 Task: Find connections with filter location Kalamnūri with filter topic #Jobhunterswith filter profile language Spanish with filter current company Siemens Healthineers with filter school Gargi College with filter industry Natural Gas Extraction with filter service category Financial Analysis with filter keywords title Medical Researcher
Action: Mouse moved to (169, 276)
Screenshot: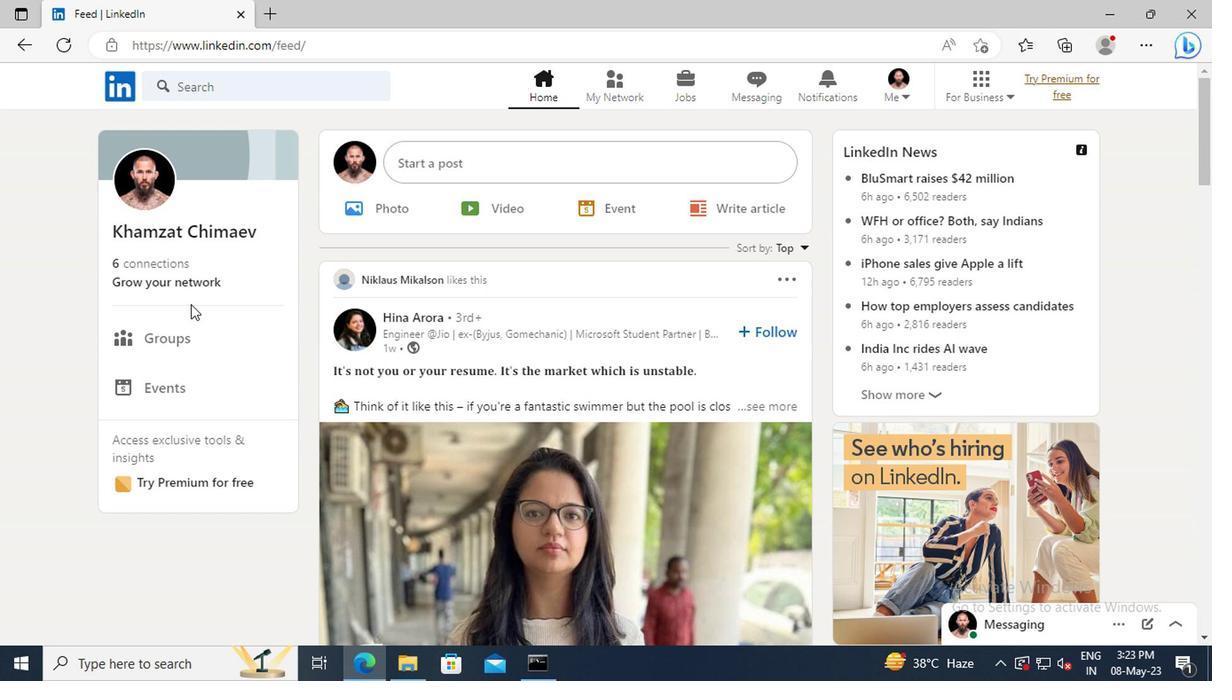 
Action: Mouse pressed left at (169, 276)
Screenshot: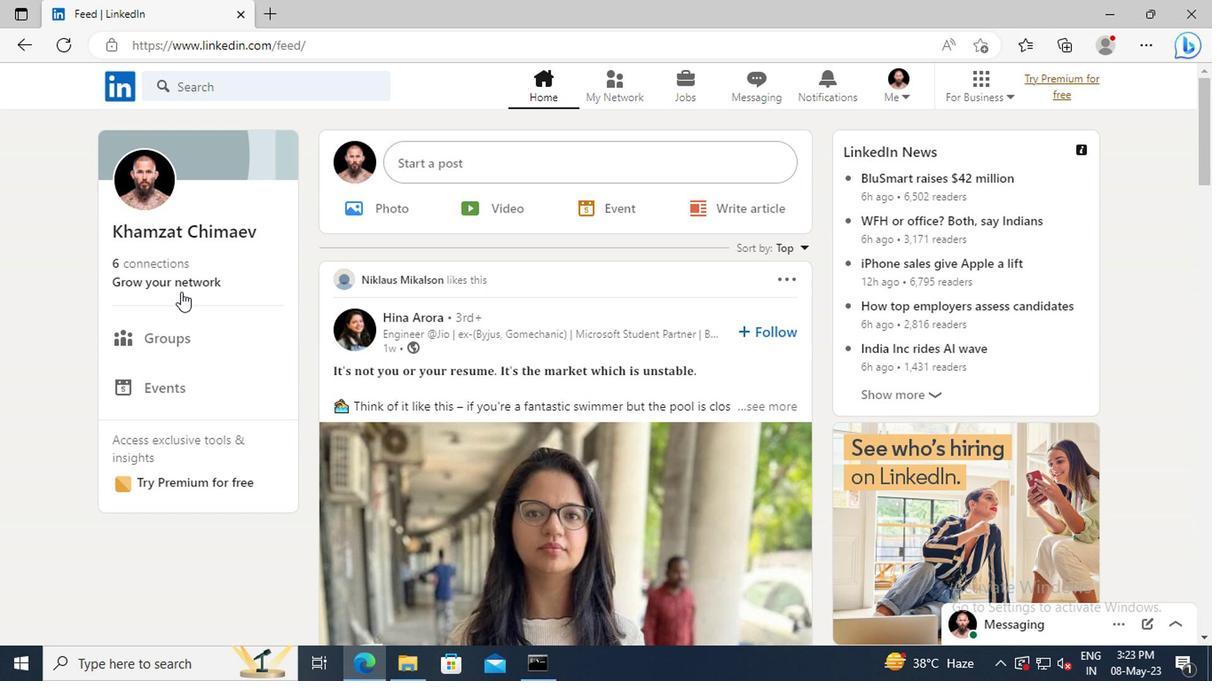 
Action: Mouse moved to (191, 180)
Screenshot: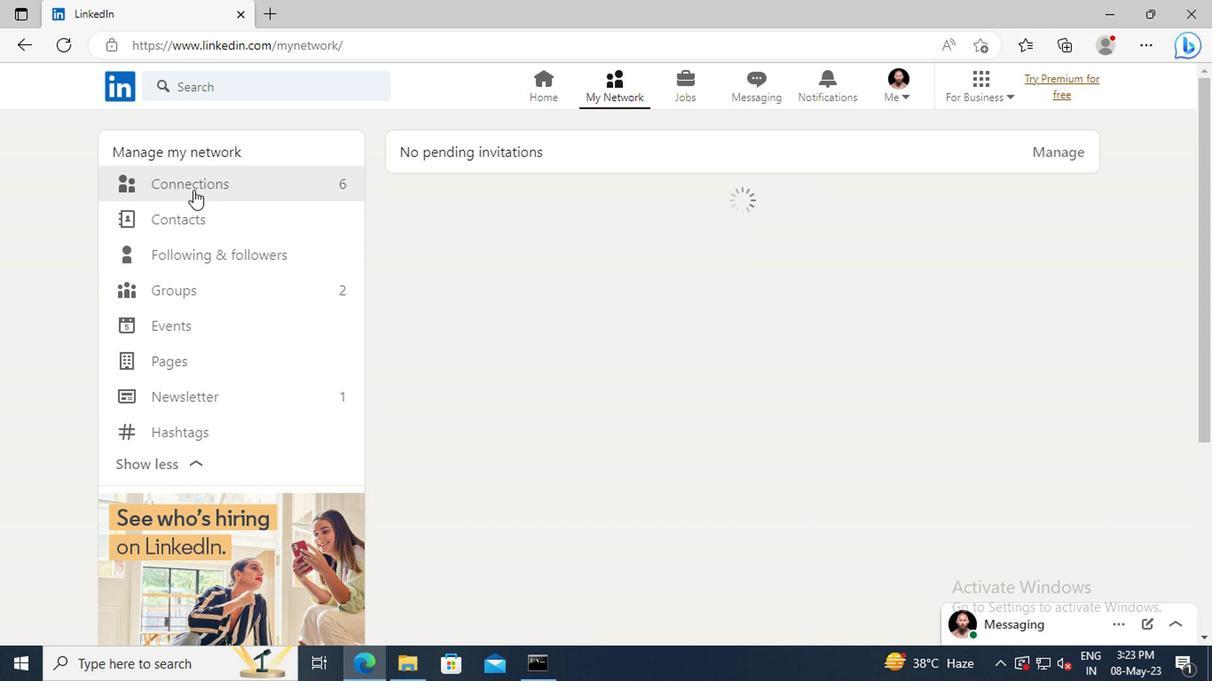 
Action: Mouse pressed left at (191, 180)
Screenshot: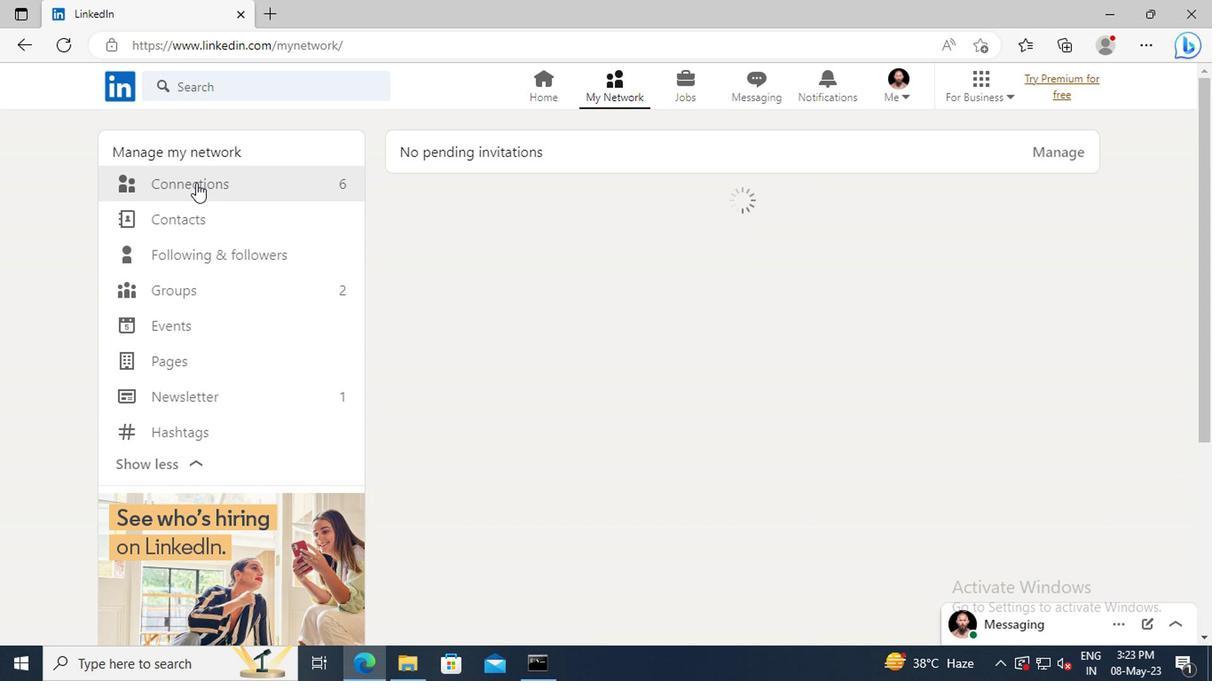 
Action: Mouse moved to (708, 189)
Screenshot: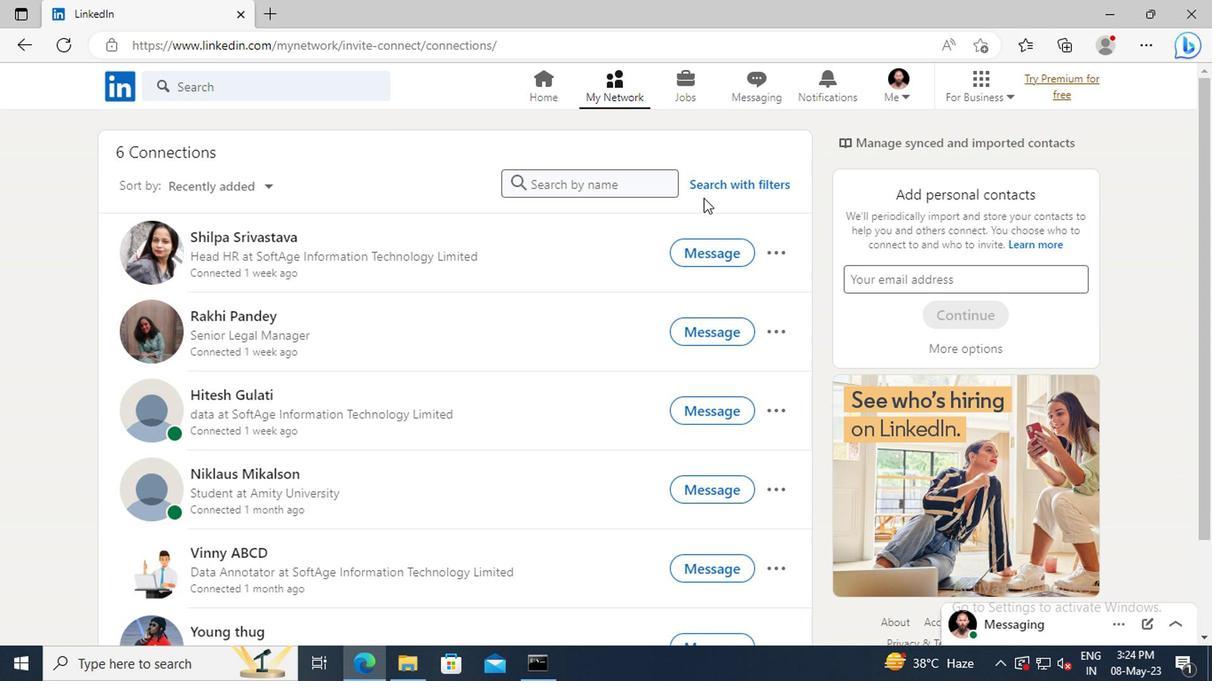 
Action: Mouse pressed left at (708, 189)
Screenshot: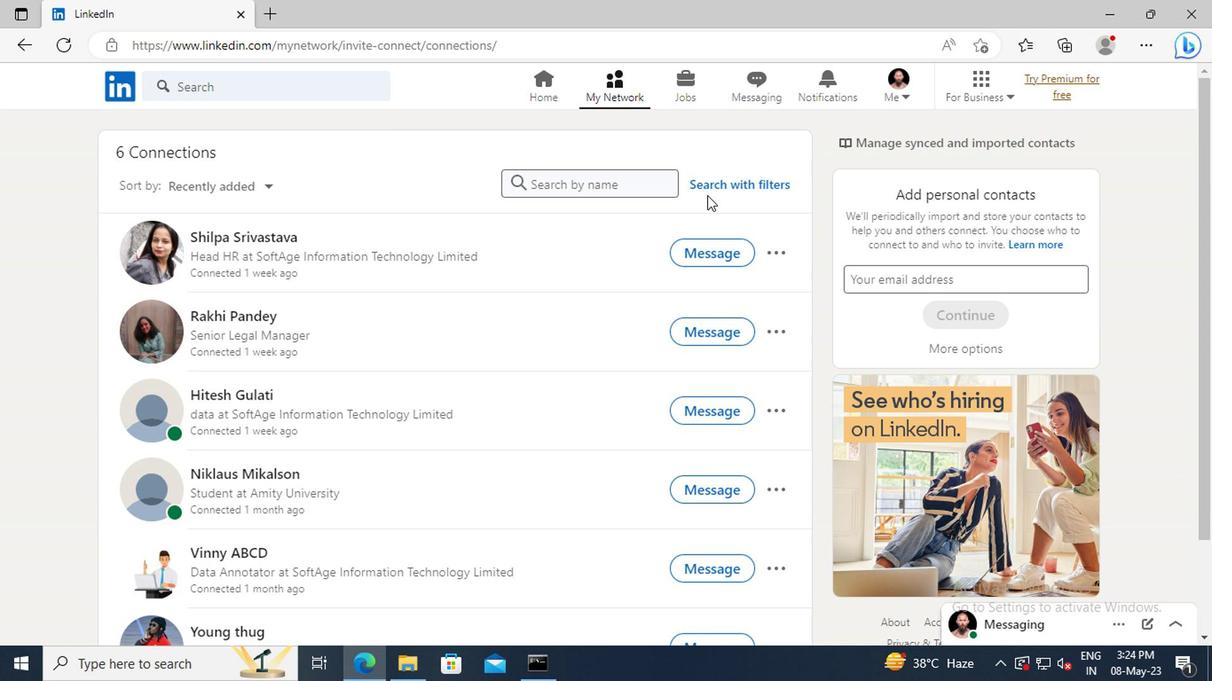 
Action: Mouse moved to (672, 135)
Screenshot: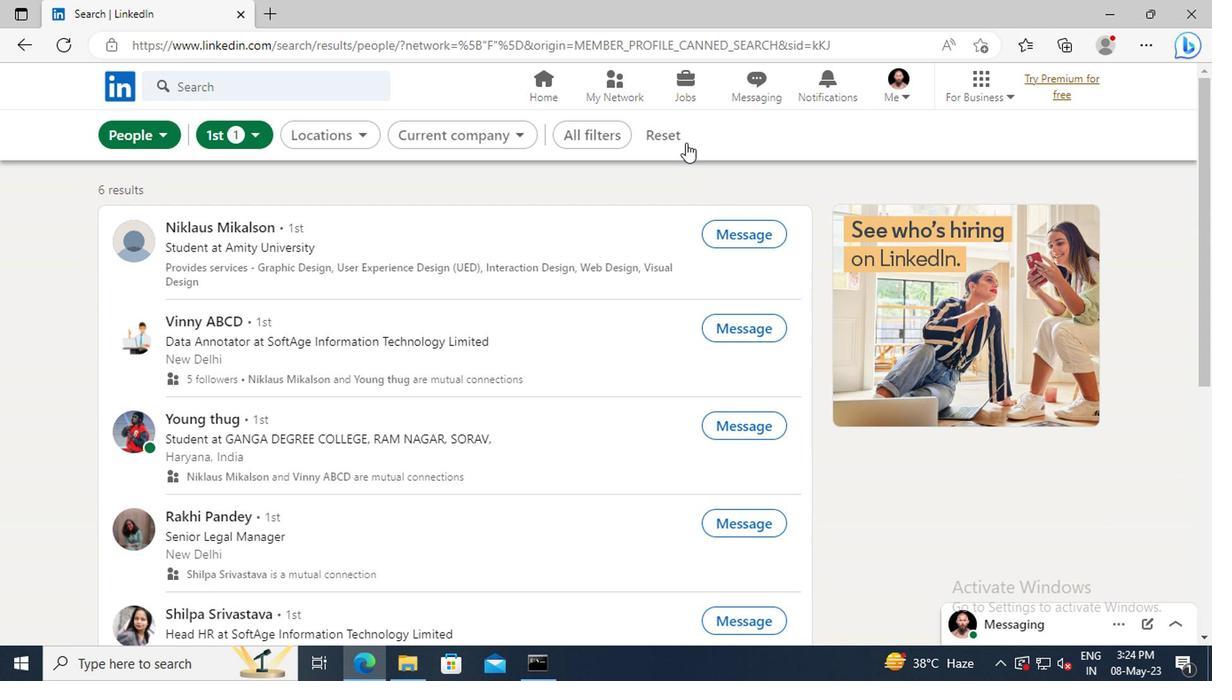 
Action: Mouse pressed left at (672, 135)
Screenshot: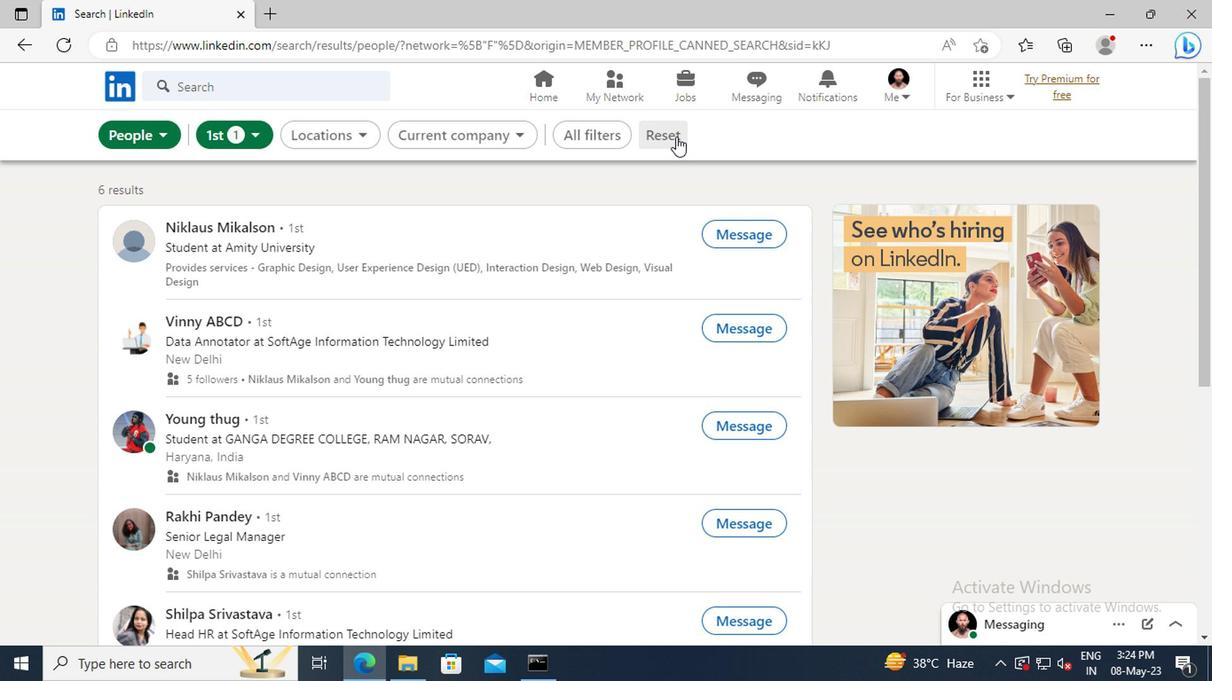 
Action: Mouse moved to (637, 135)
Screenshot: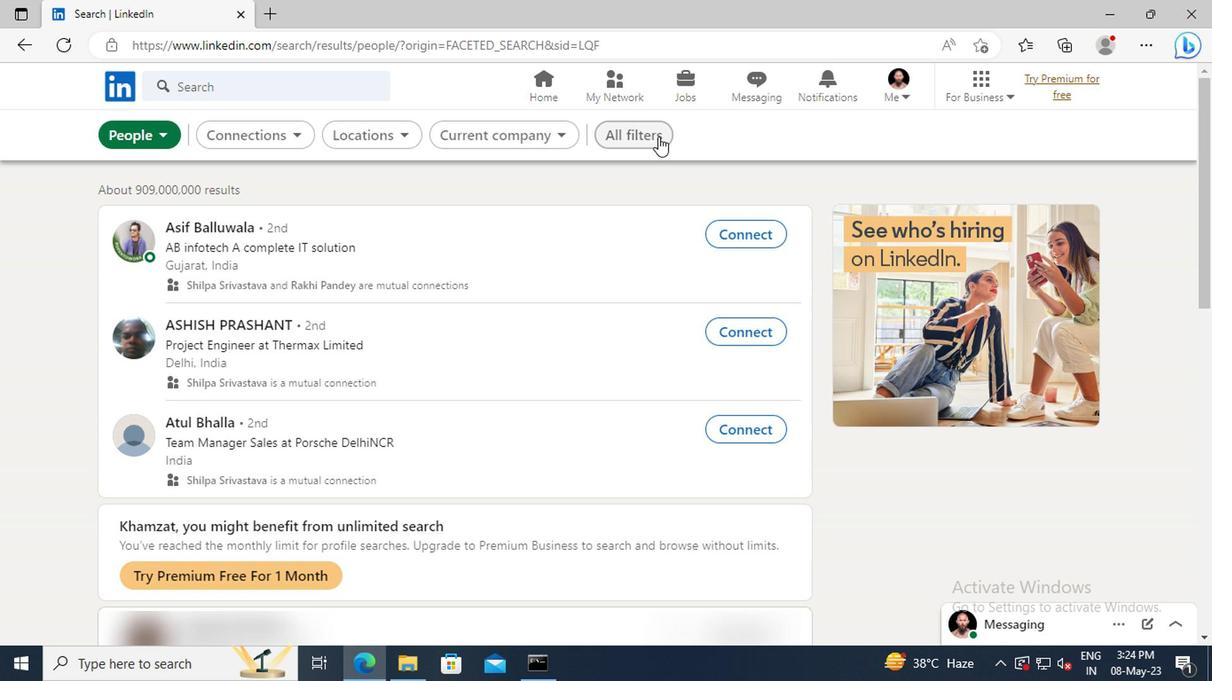 
Action: Mouse pressed left at (637, 135)
Screenshot: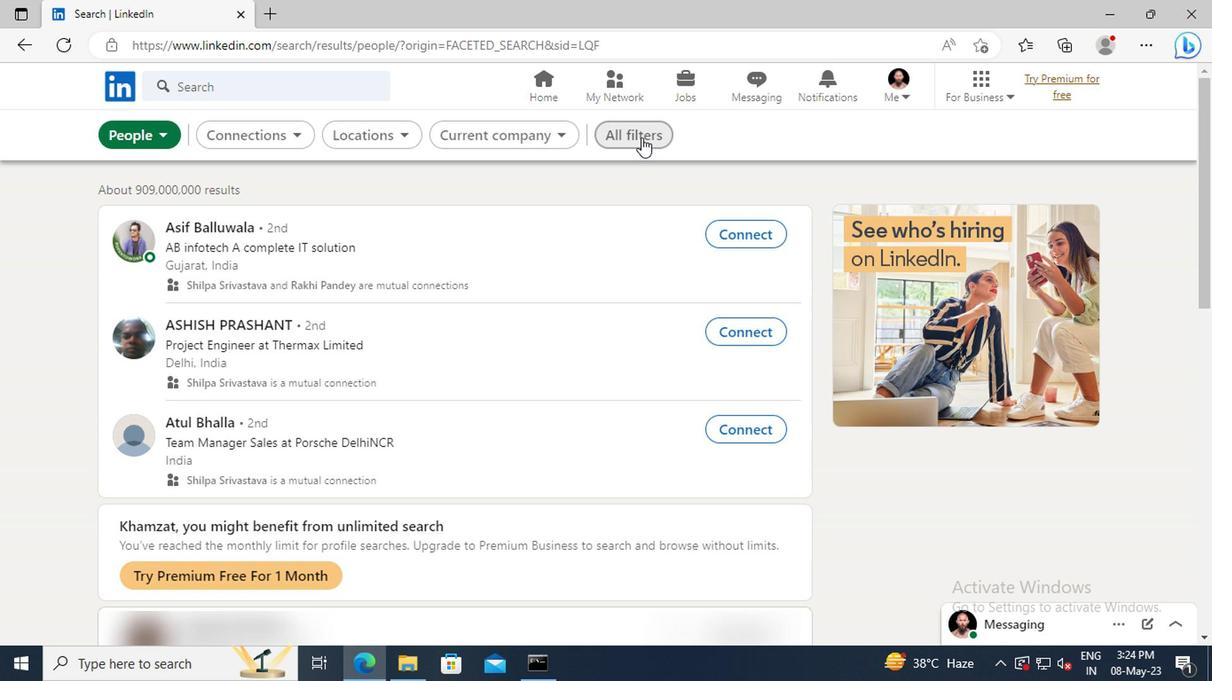 
Action: Mouse moved to (1002, 339)
Screenshot: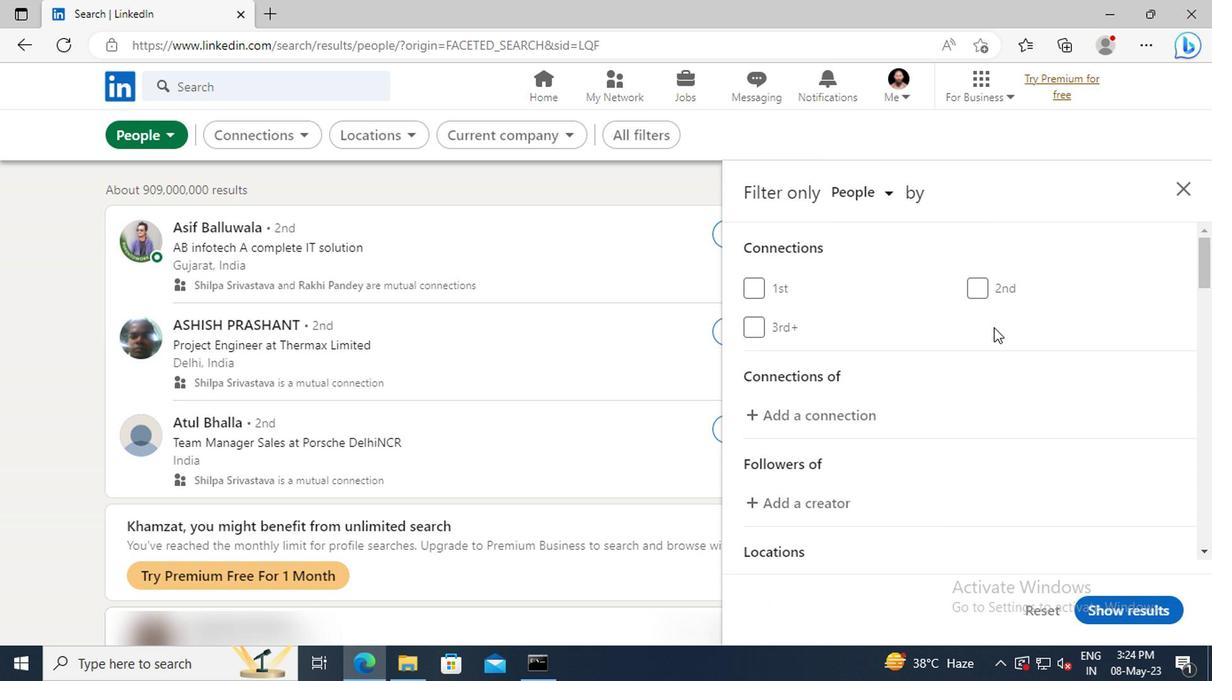 
Action: Mouse scrolled (1002, 337) with delta (0, -1)
Screenshot: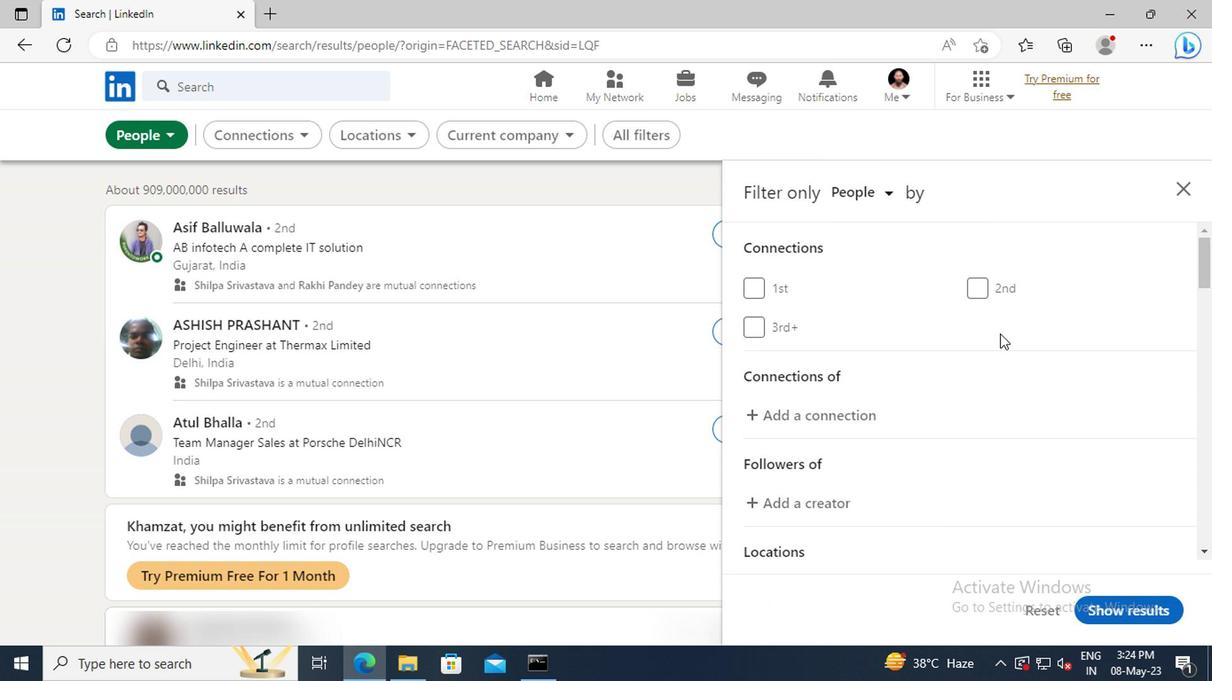 
Action: Mouse moved to (1005, 341)
Screenshot: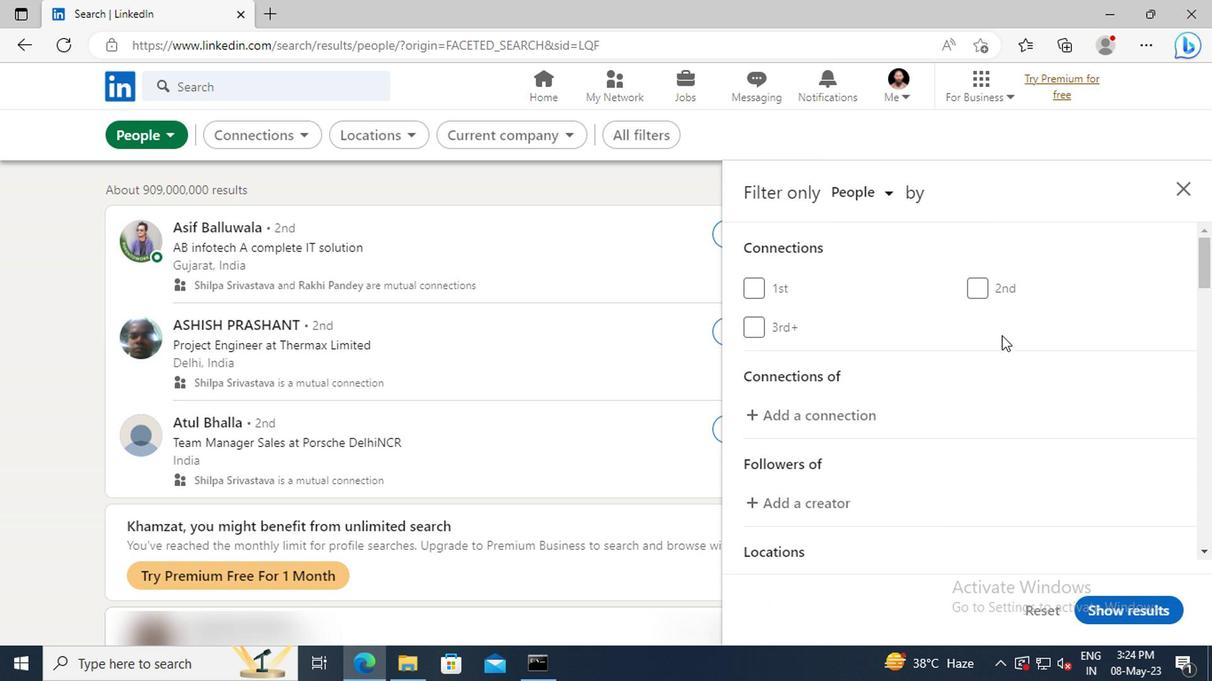 
Action: Mouse scrolled (1005, 340) with delta (0, 0)
Screenshot: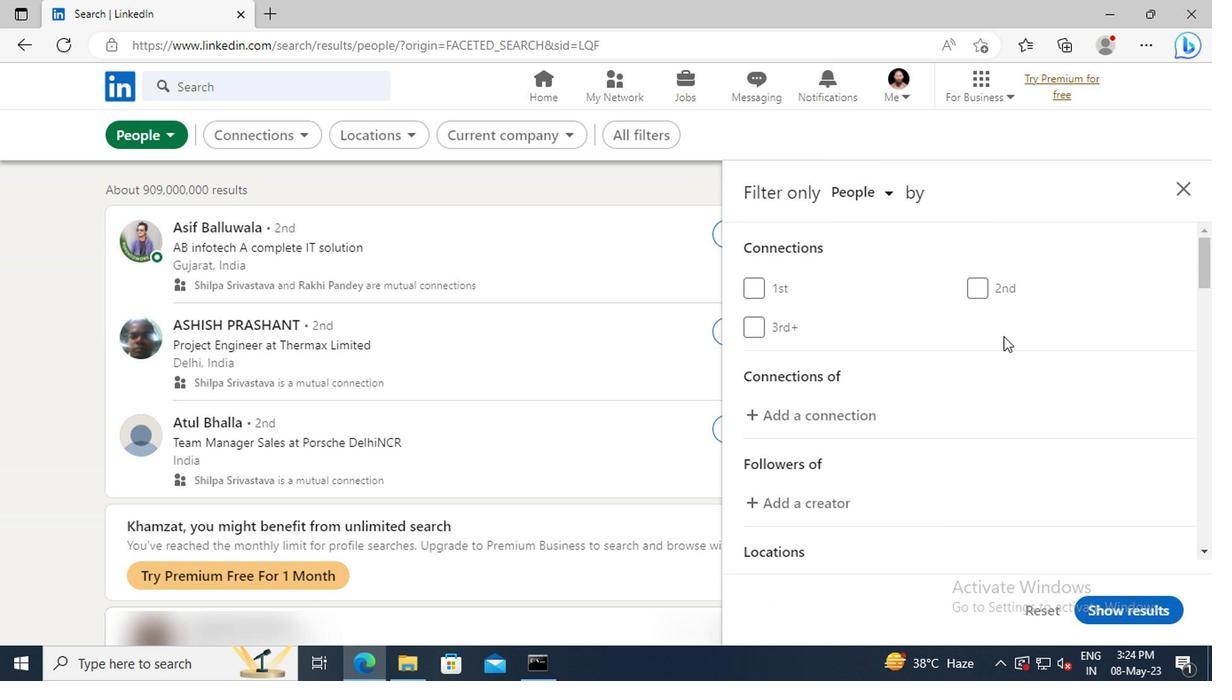 
Action: Mouse scrolled (1005, 340) with delta (0, 0)
Screenshot: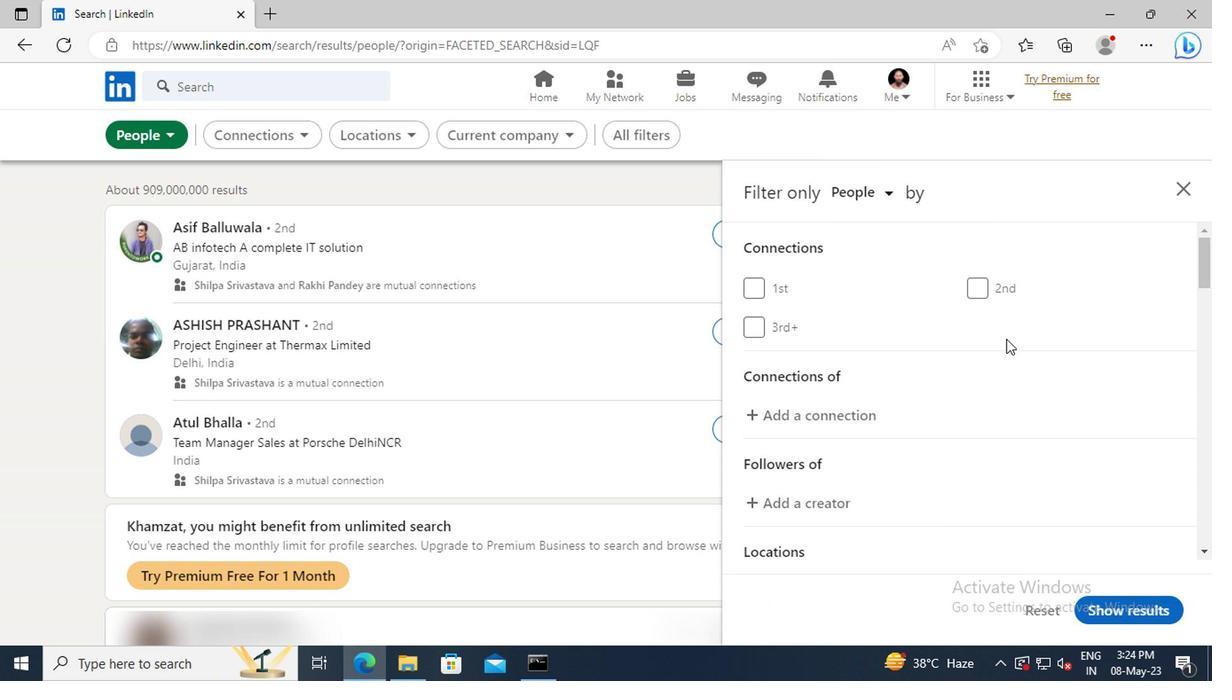 
Action: Mouse scrolled (1005, 340) with delta (0, 0)
Screenshot: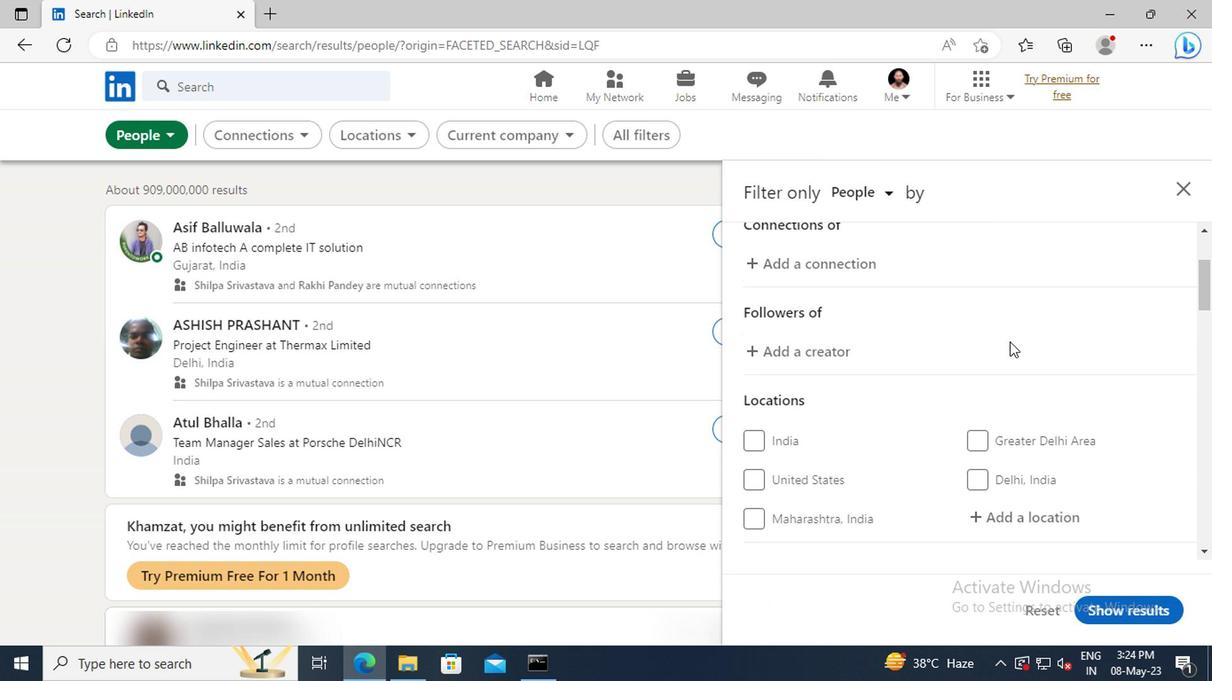 
Action: Mouse scrolled (1005, 340) with delta (0, 0)
Screenshot: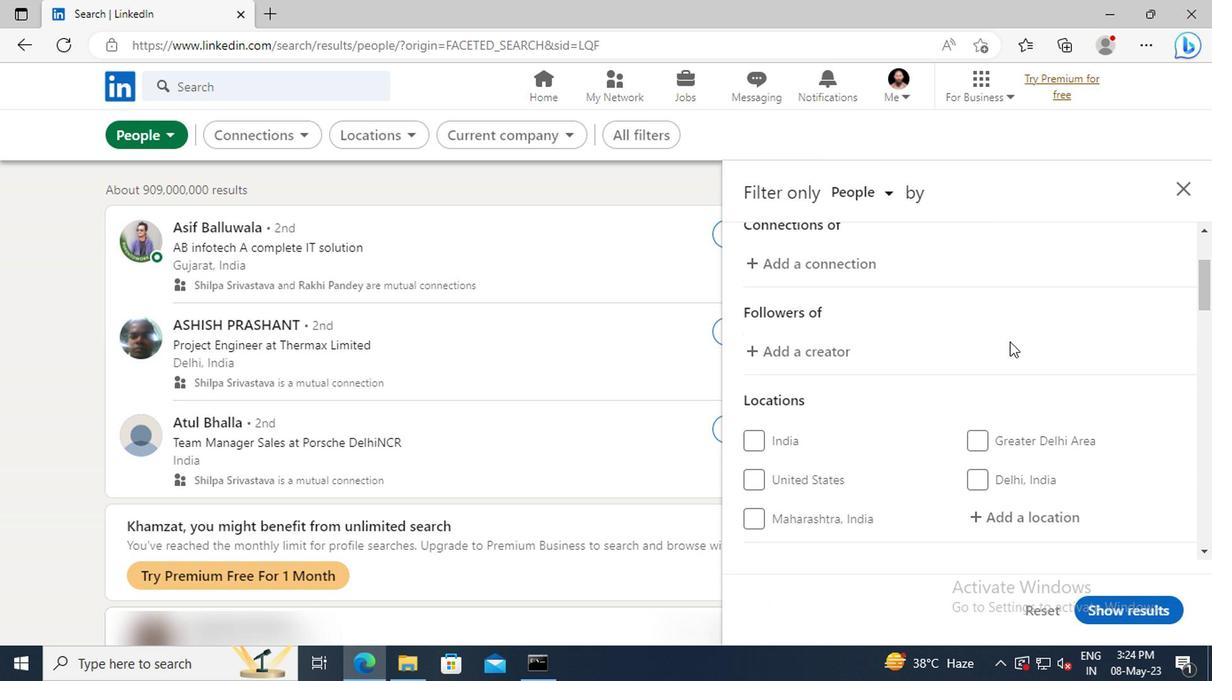 
Action: Mouse moved to (1005, 416)
Screenshot: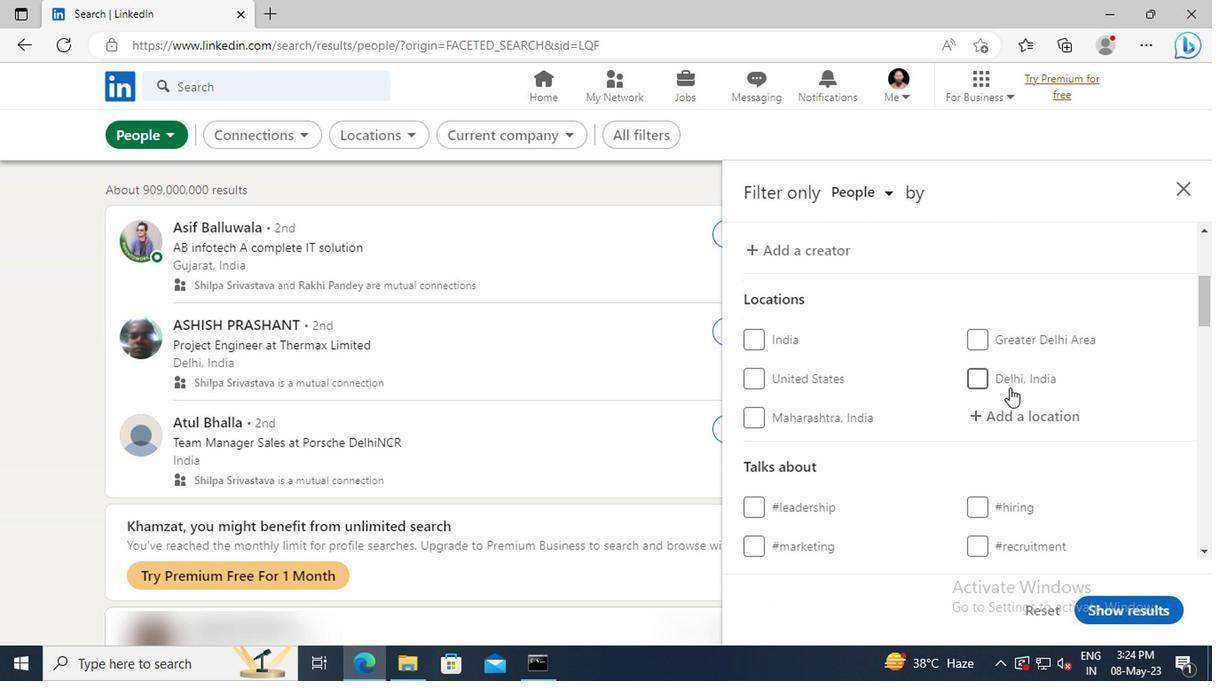 
Action: Mouse pressed left at (1005, 416)
Screenshot: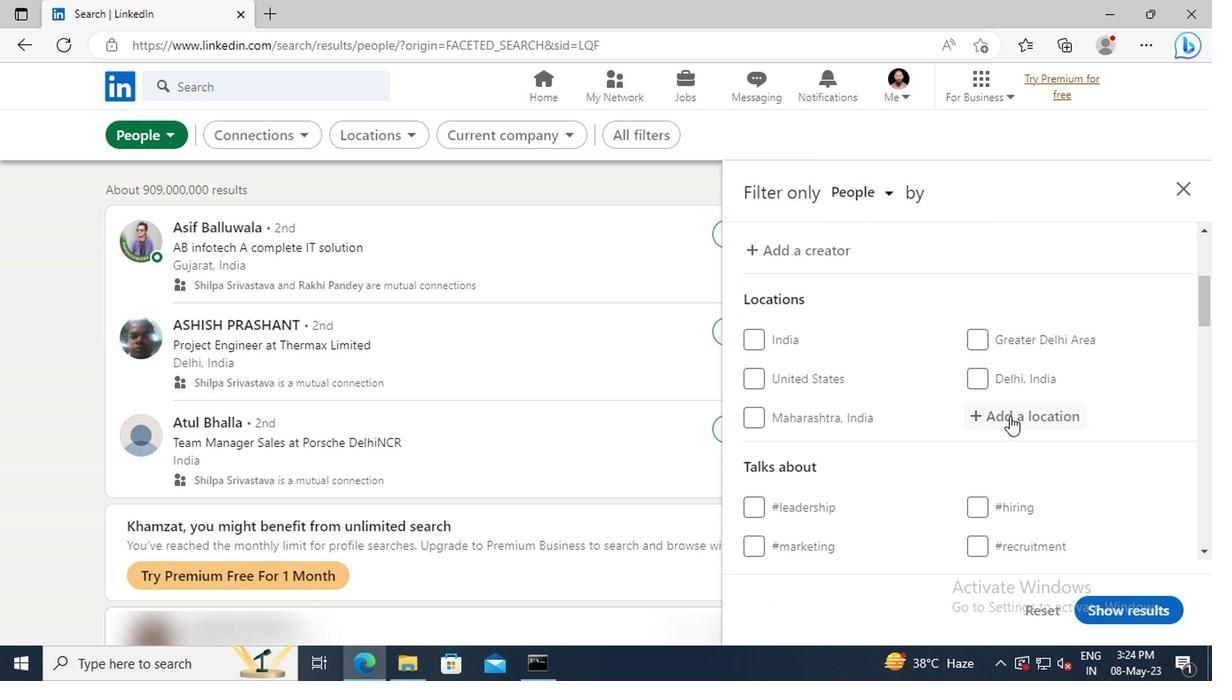 
Action: Mouse moved to (1005, 417)
Screenshot: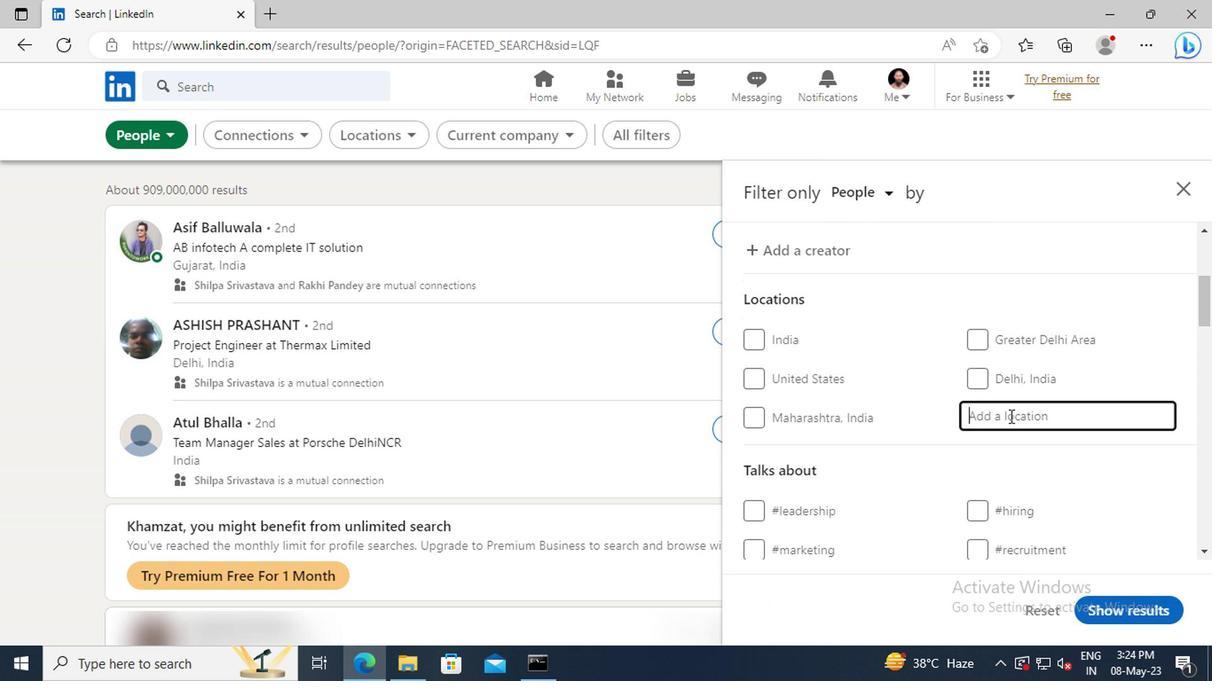 
Action: Key pressed <Key.shift>KALAMNURI
Screenshot: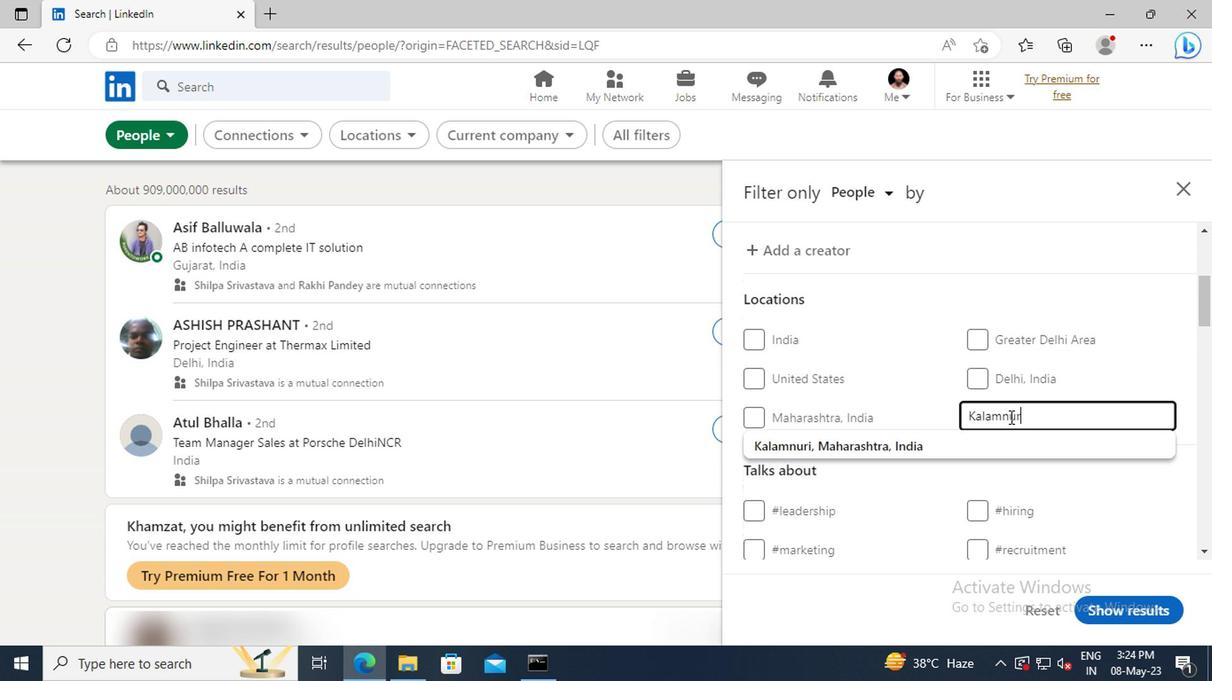 
Action: Mouse moved to (1010, 442)
Screenshot: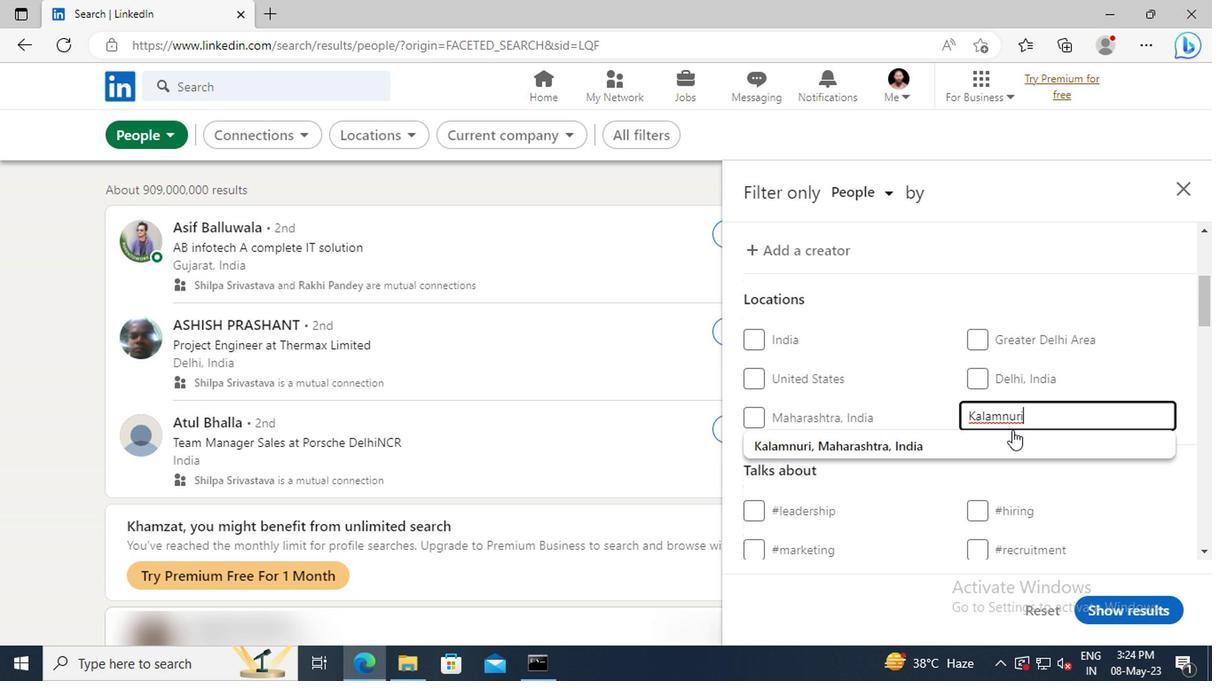 
Action: Mouse pressed left at (1010, 442)
Screenshot: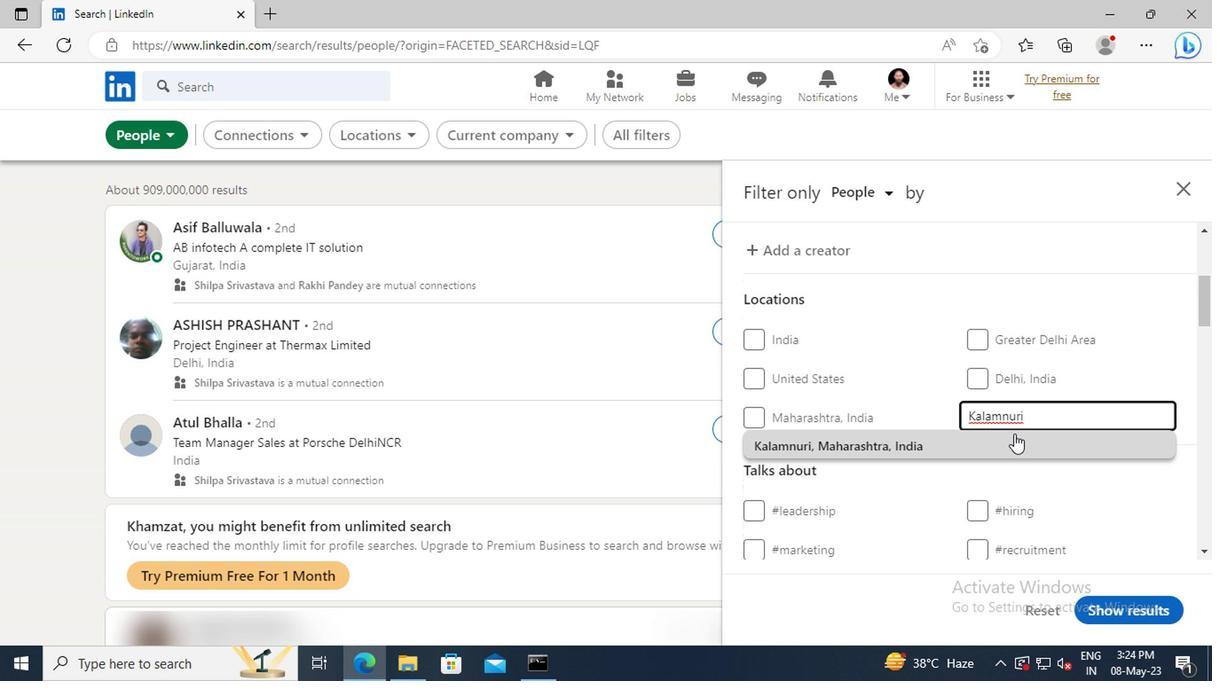 
Action: Mouse moved to (1011, 440)
Screenshot: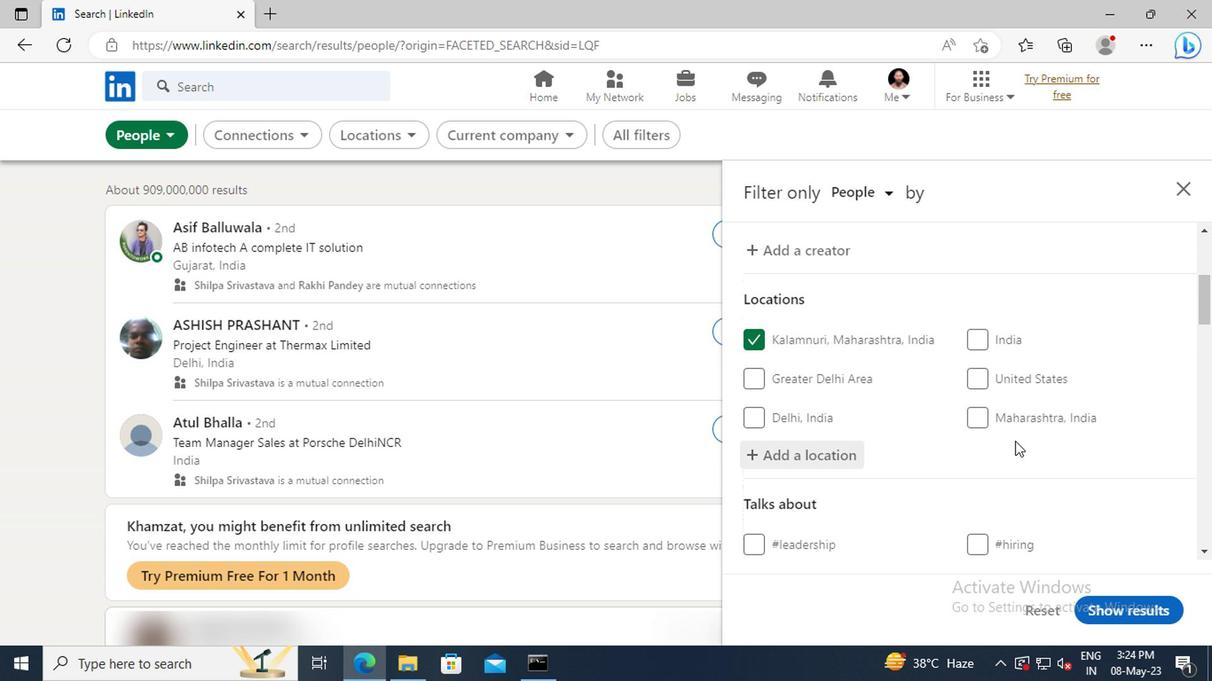 
Action: Mouse scrolled (1011, 440) with delta (0, 0)
Screenshot: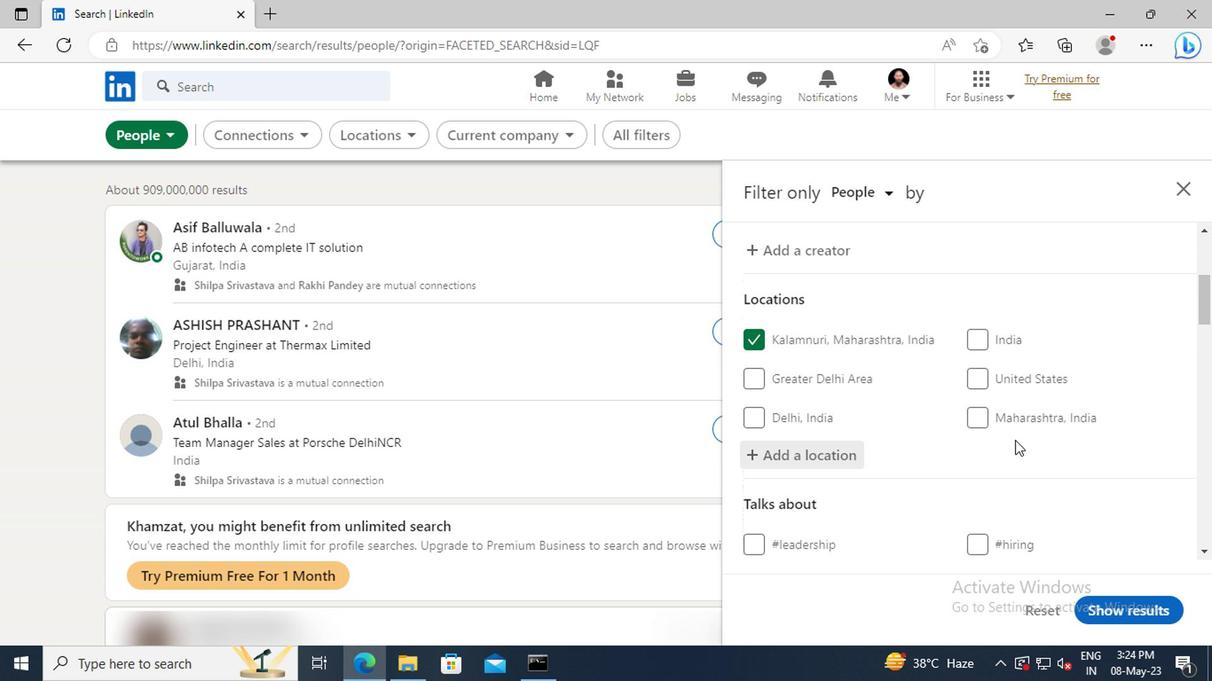 
Action: Mouse moved to (1012, 430)
Screenshot: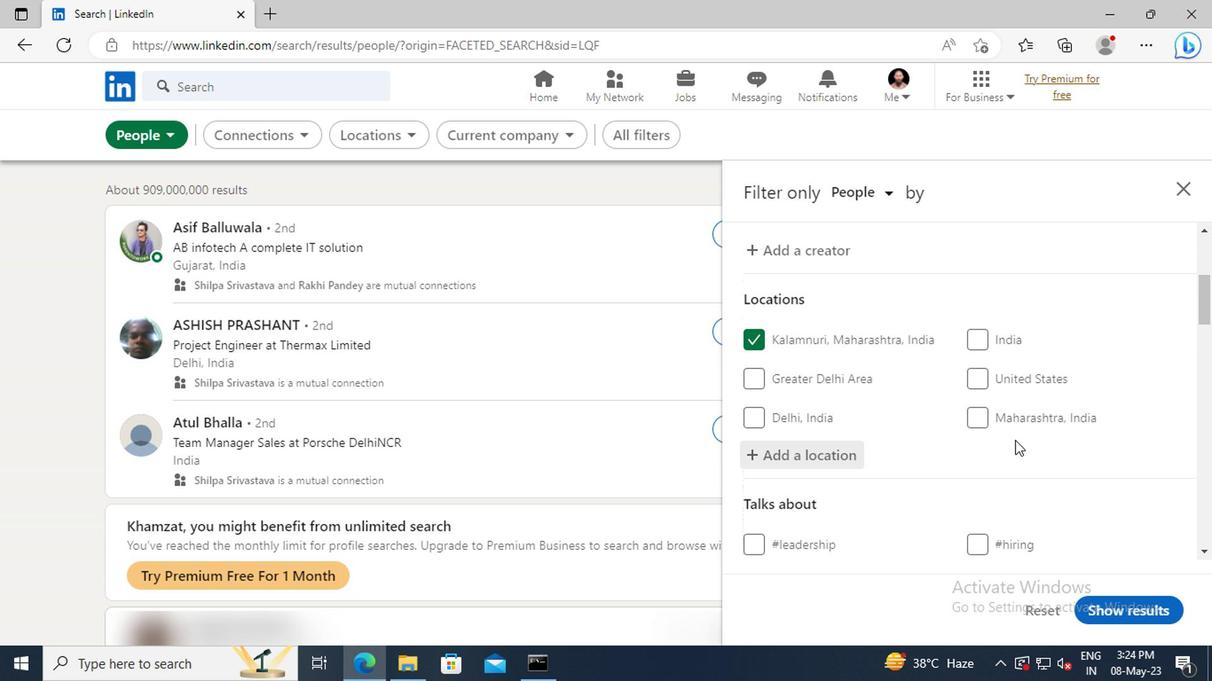
Action: Mouse scrolled (1012, 430) with delta (0, 0)
Screenshot: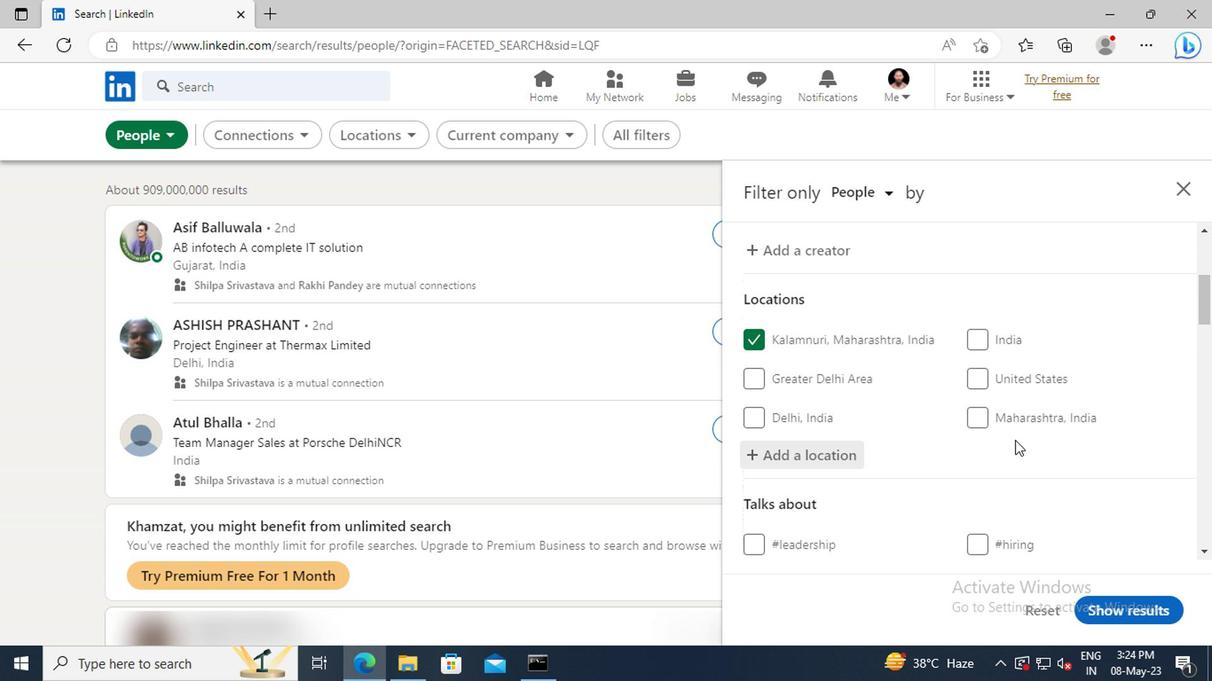 
Action: Mouse moved to (1004, 386)
Screenshot: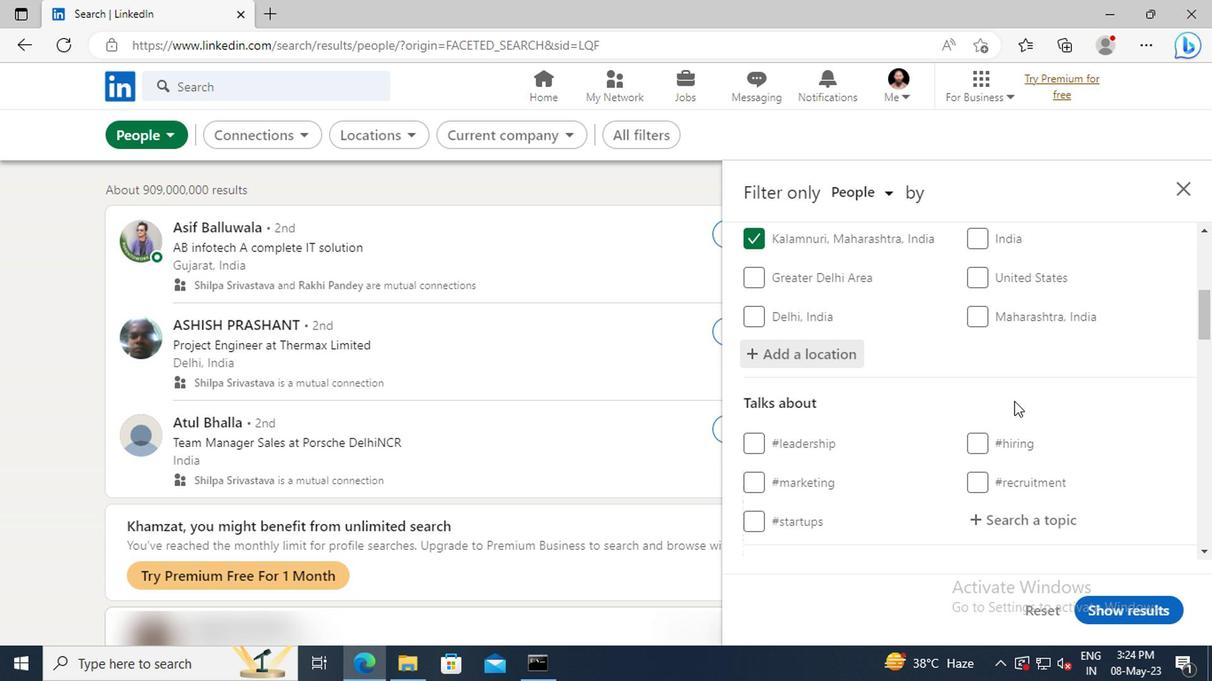 
Action: Mouse scrolled (1004, 385) with delta (0, -1)
Screenshot: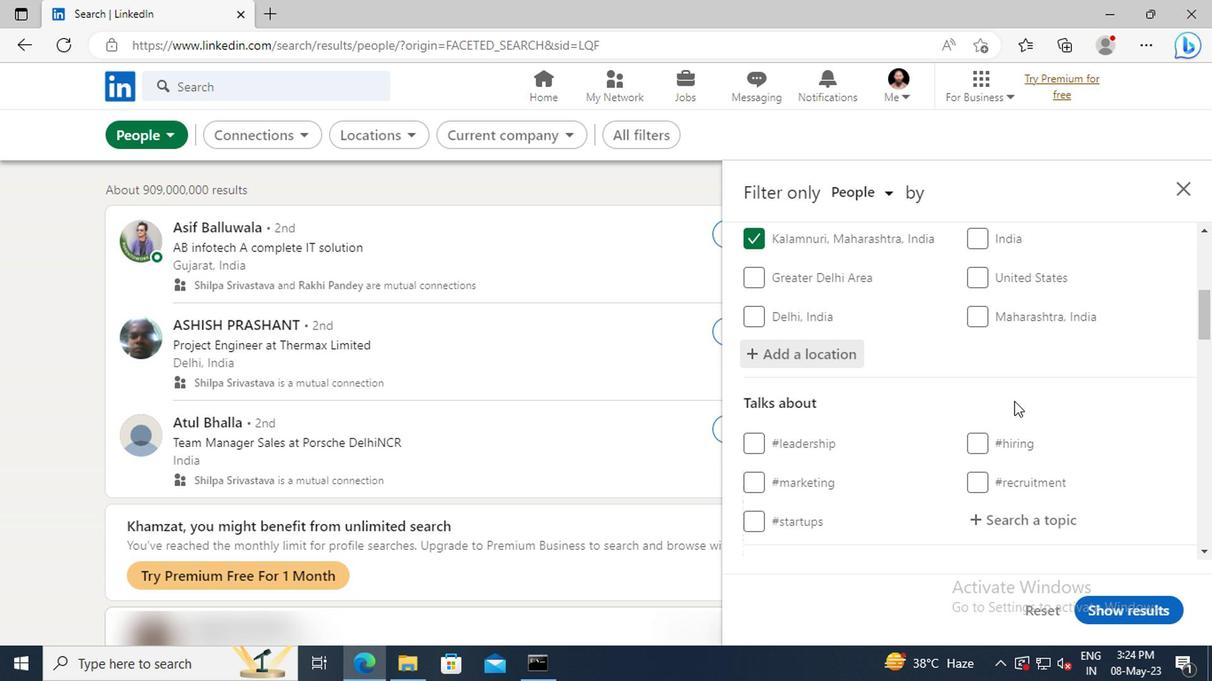 
Action: Mouse moved to (1003, 380)
Screenshot: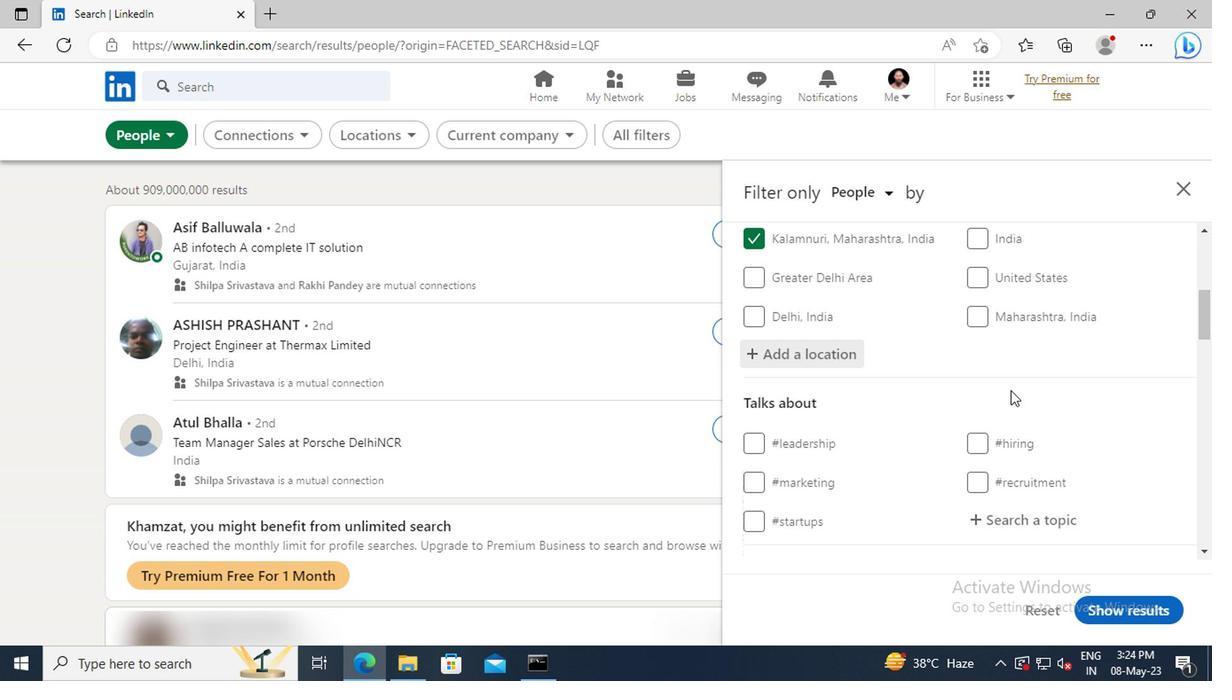 
Action: Mouse scrolled (1003, 378) with delta (0, -1)
Screenshot: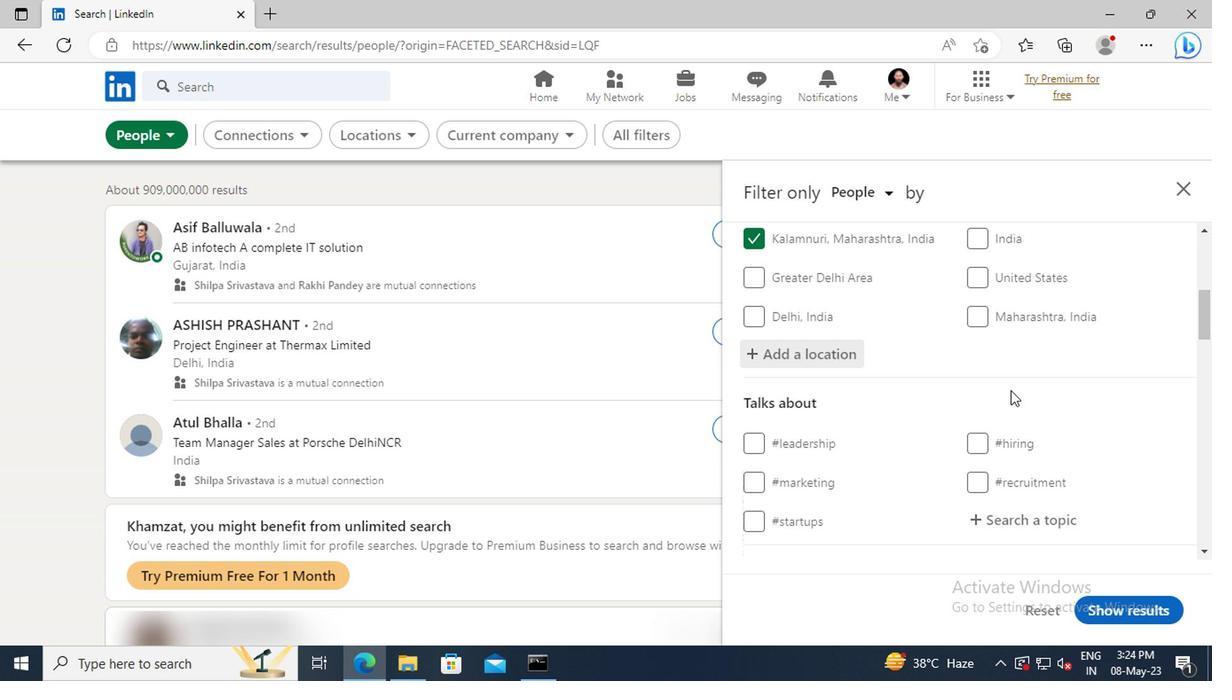 
Action: Mouse moved to (1003, 380)
Screenshot: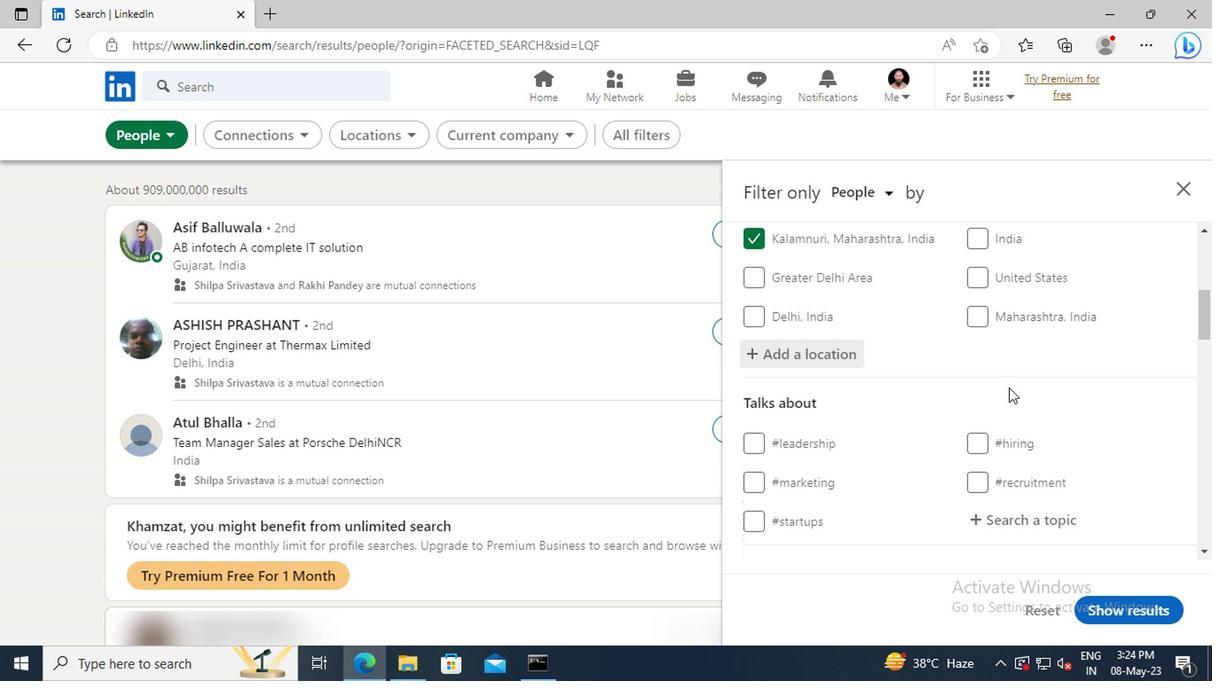 
Action: Mouse scrolled (1003, 378) with delta (0, -1)
Screenshot: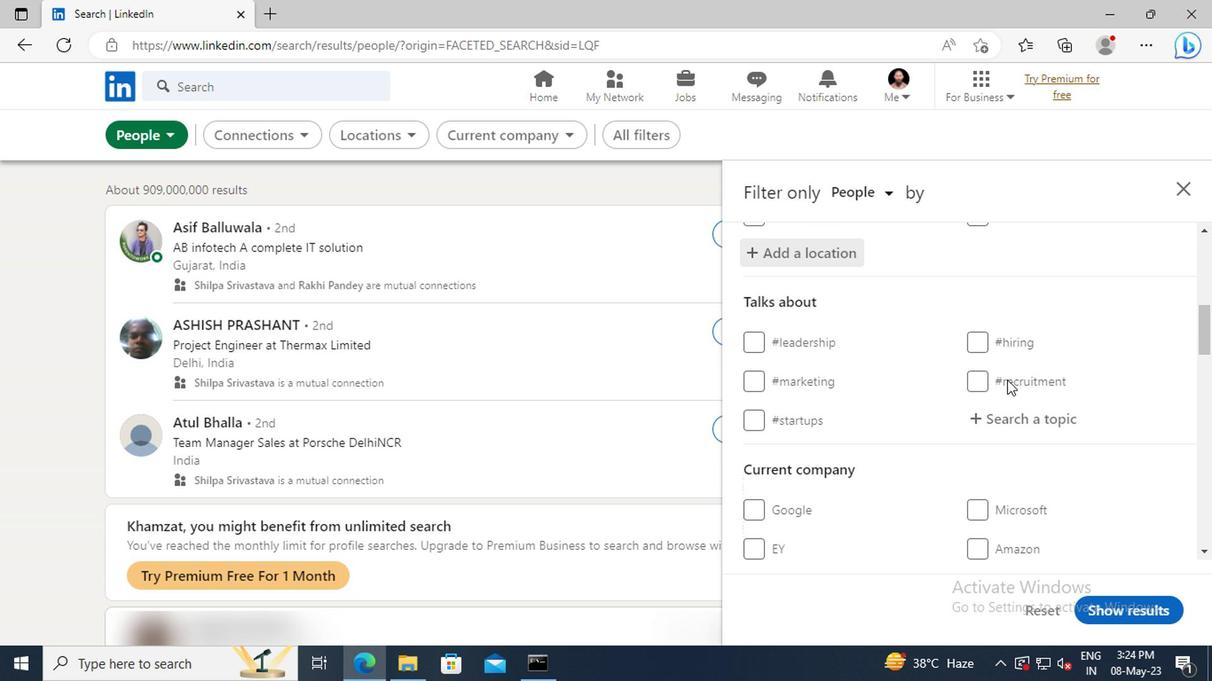 
Action: Mouse moved to (1005, 378)
Screenshot: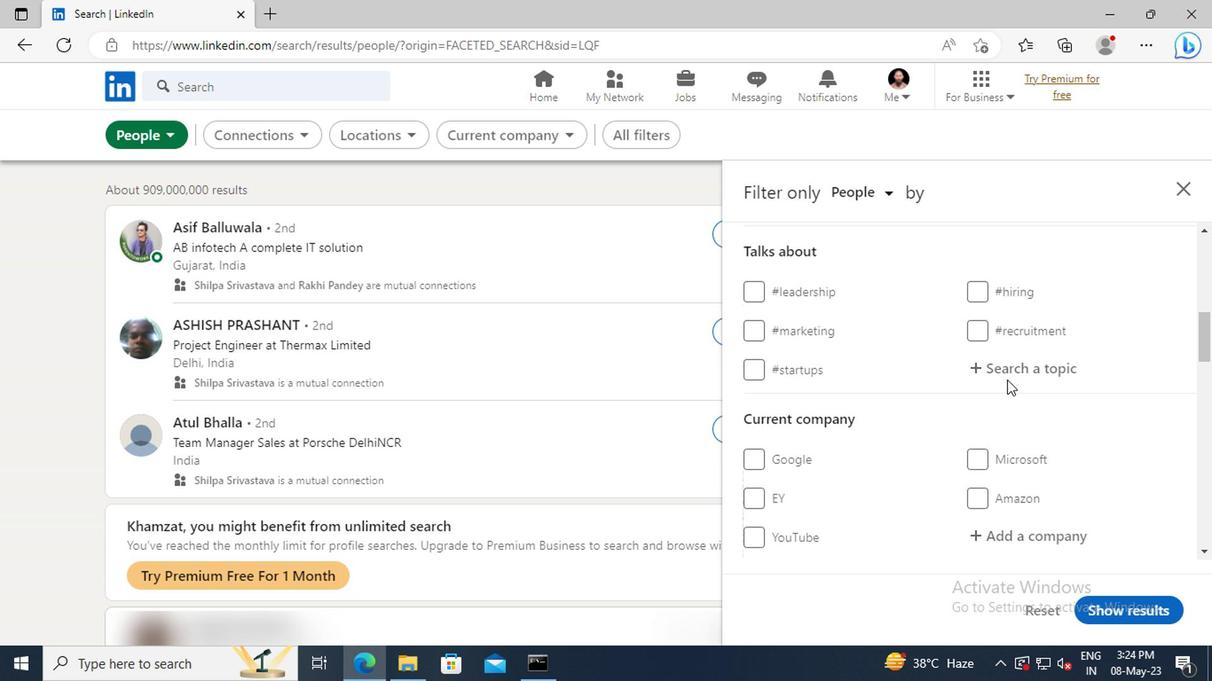 
Action: Mouse pressed left at (1005, 378)
Screenshot: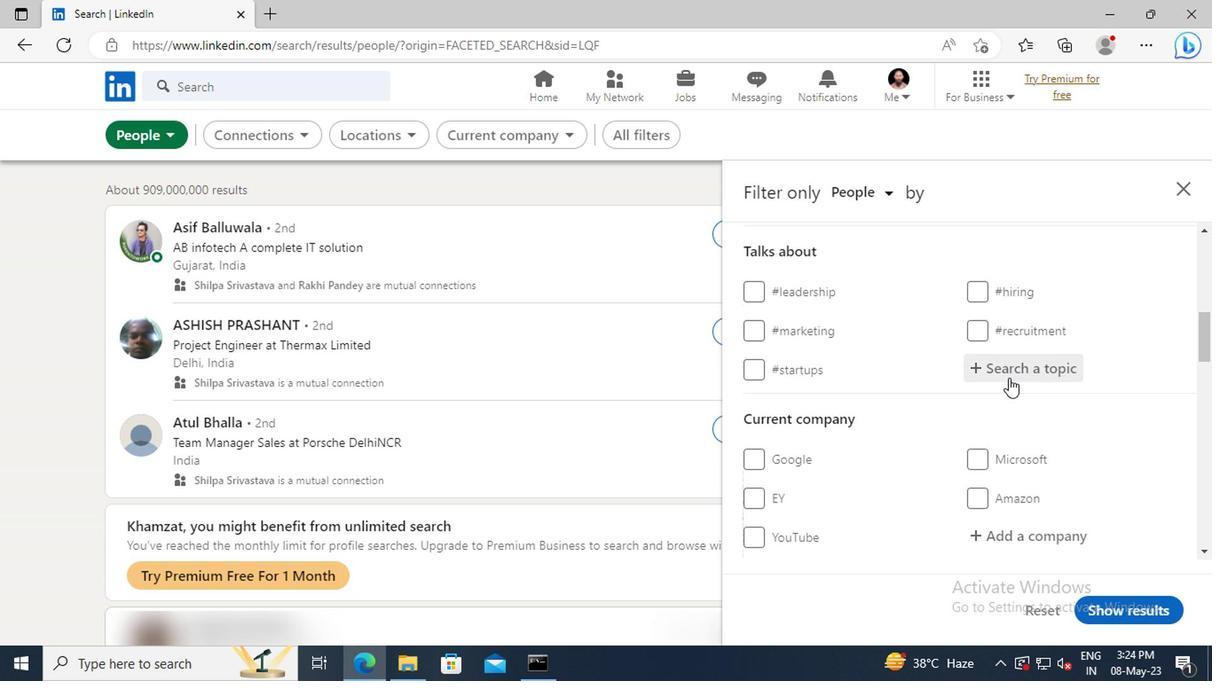 
Action: Mouse moved to (1005, 377)
Screenshot: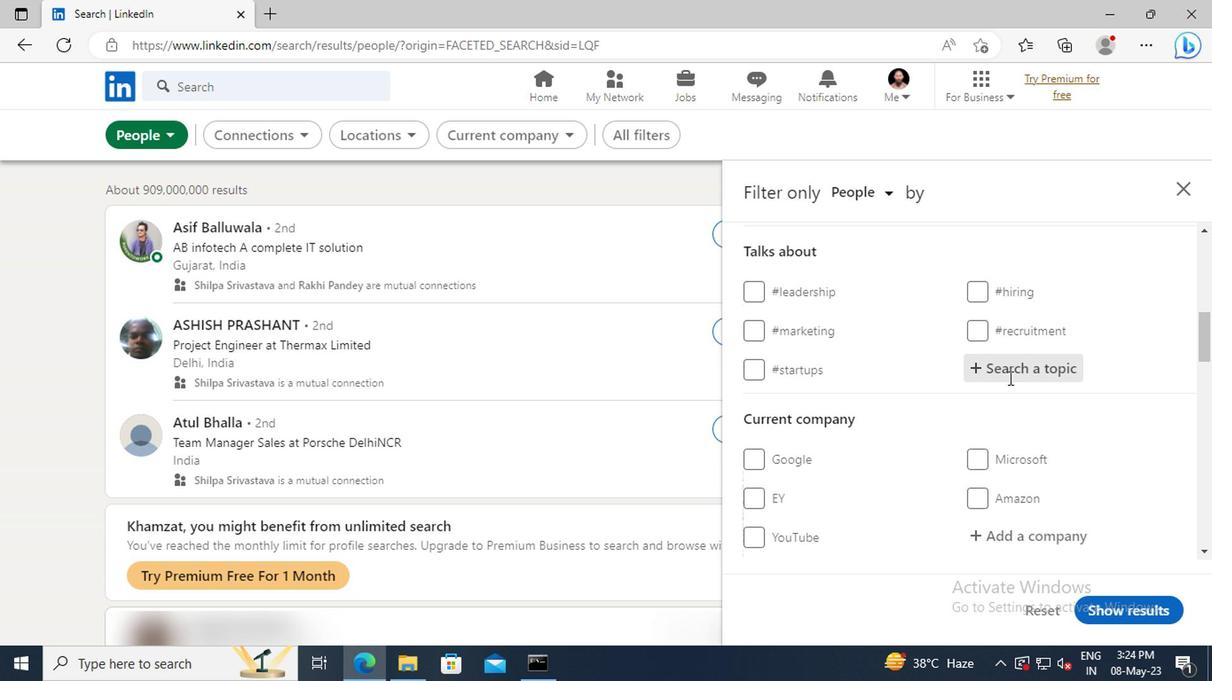 
Action: Key pressed <Key.shift>JOBHUNTER
Screenshot: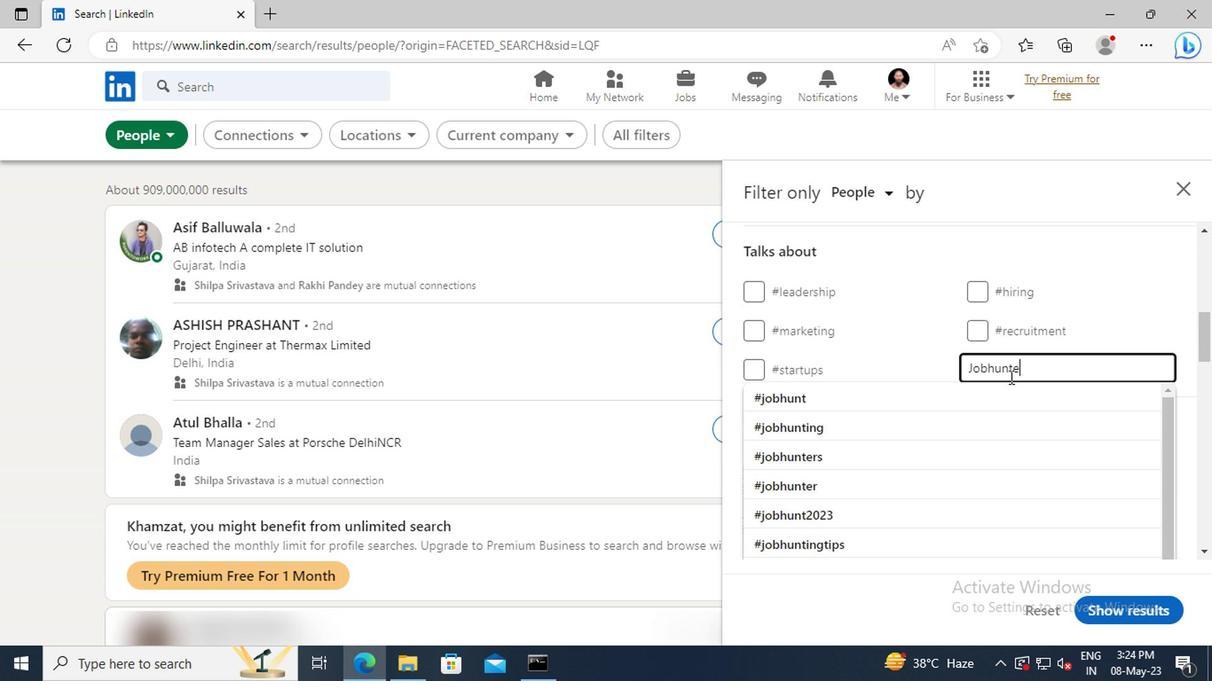 
Action: Mouse moved to (1007, 390)
Screenshot: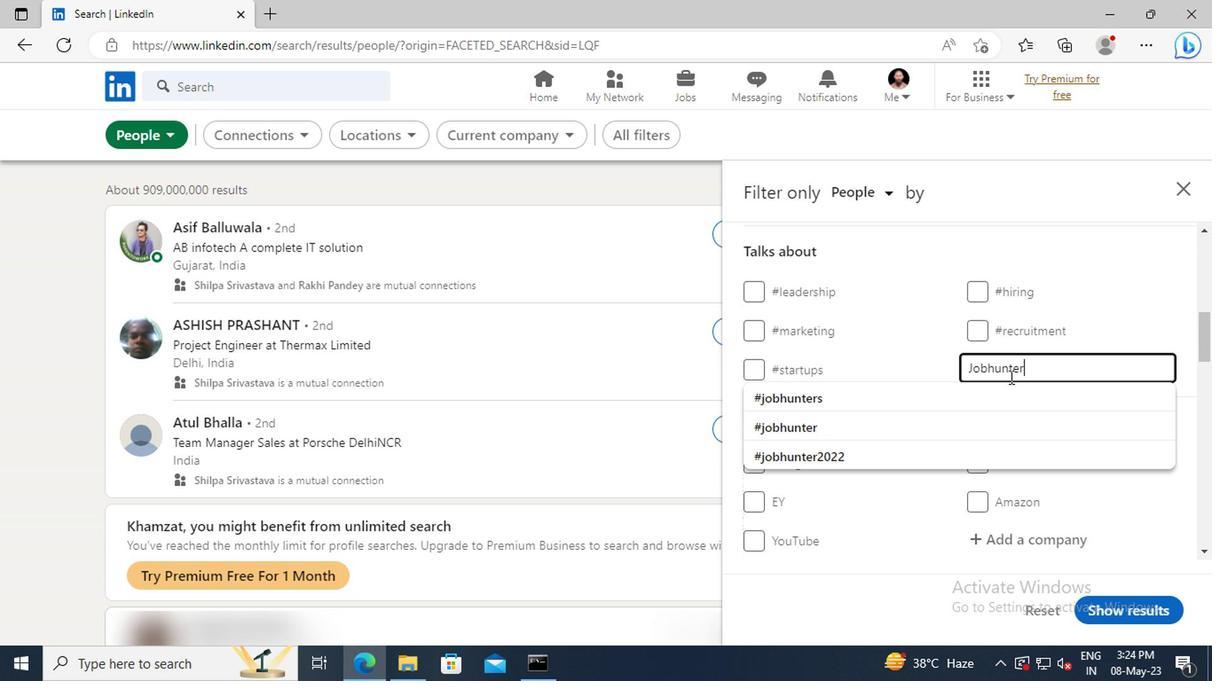
Action: Mouse pressed left at (1007, 390)
Screenshot: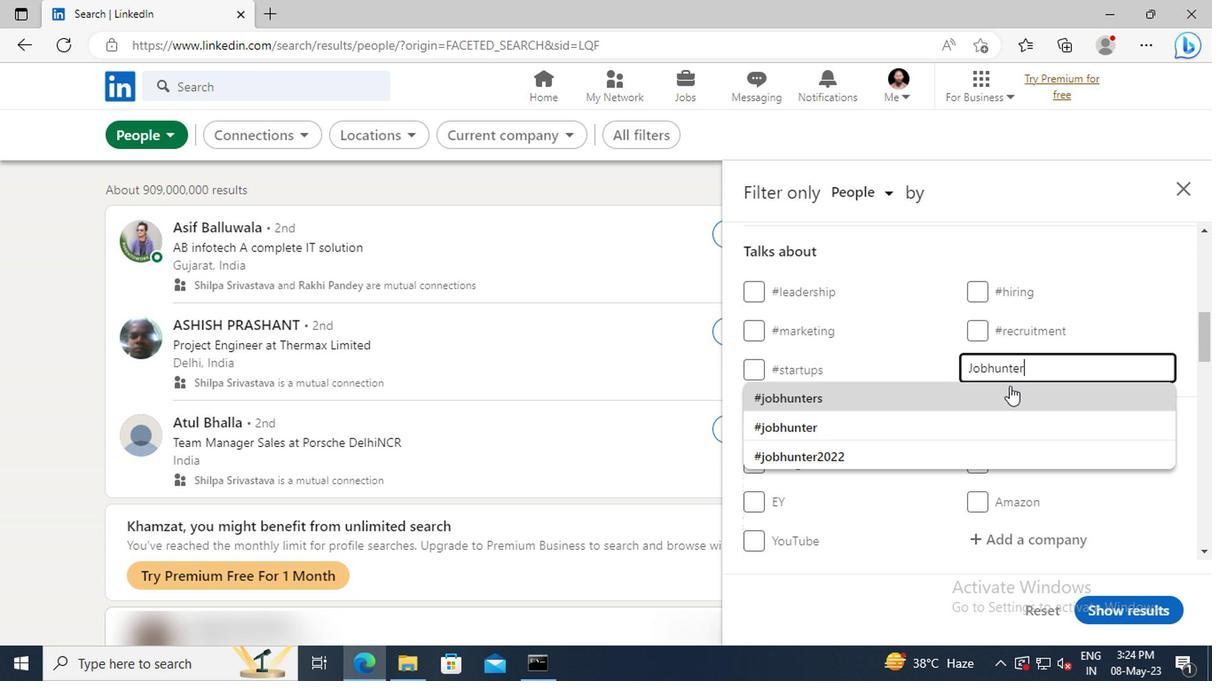 
Action: Mouse moved to (1007, 391)
Screenshot: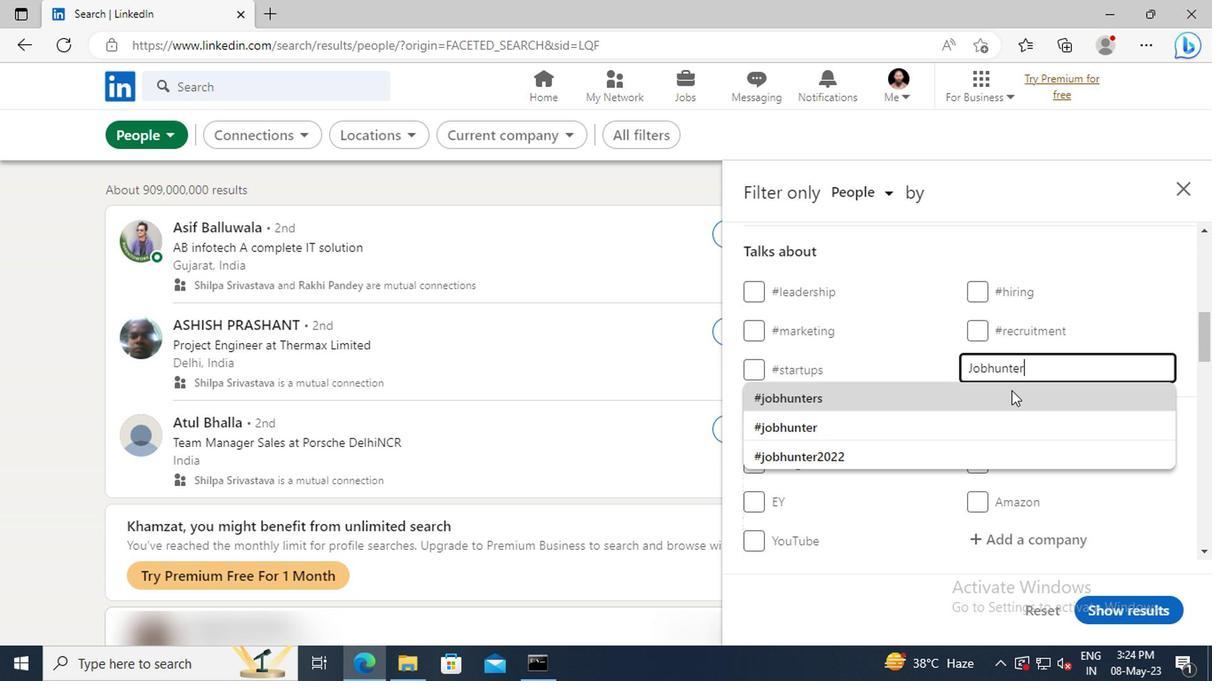 
Action: Mouse scrolled (1007, 390) with delta (0, 0)
Screenshot: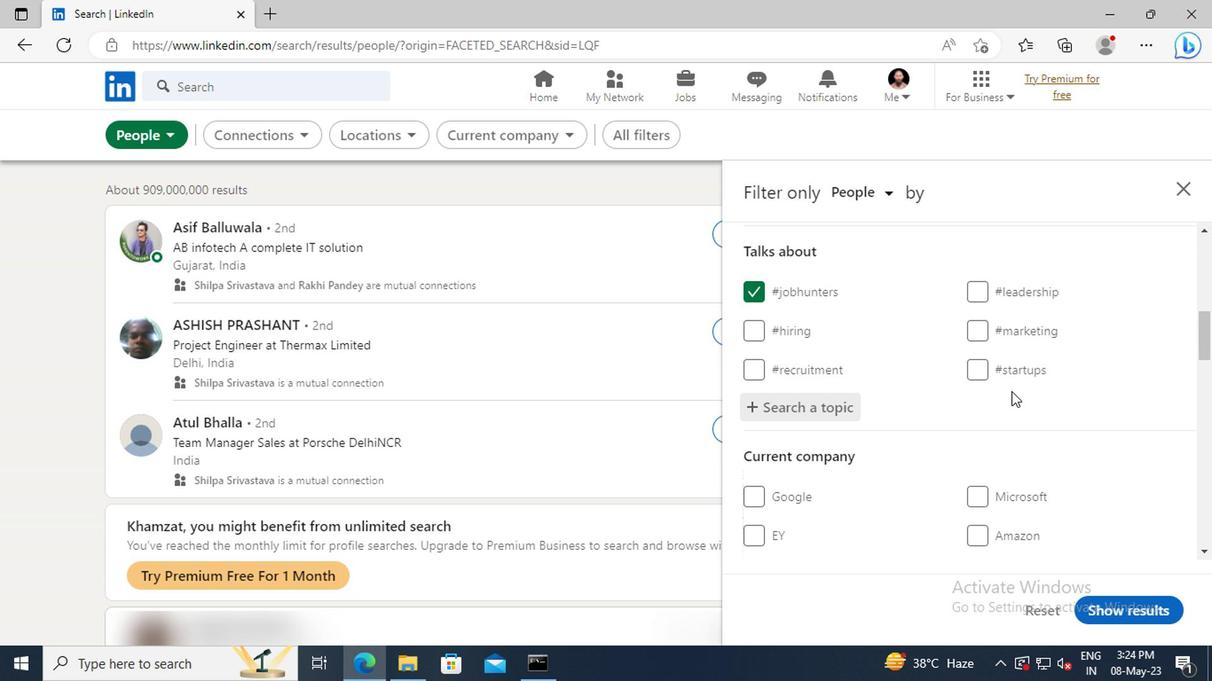 
Action: Mouse scrolled (1007, 390) with delta (0, 0)
Screenshot: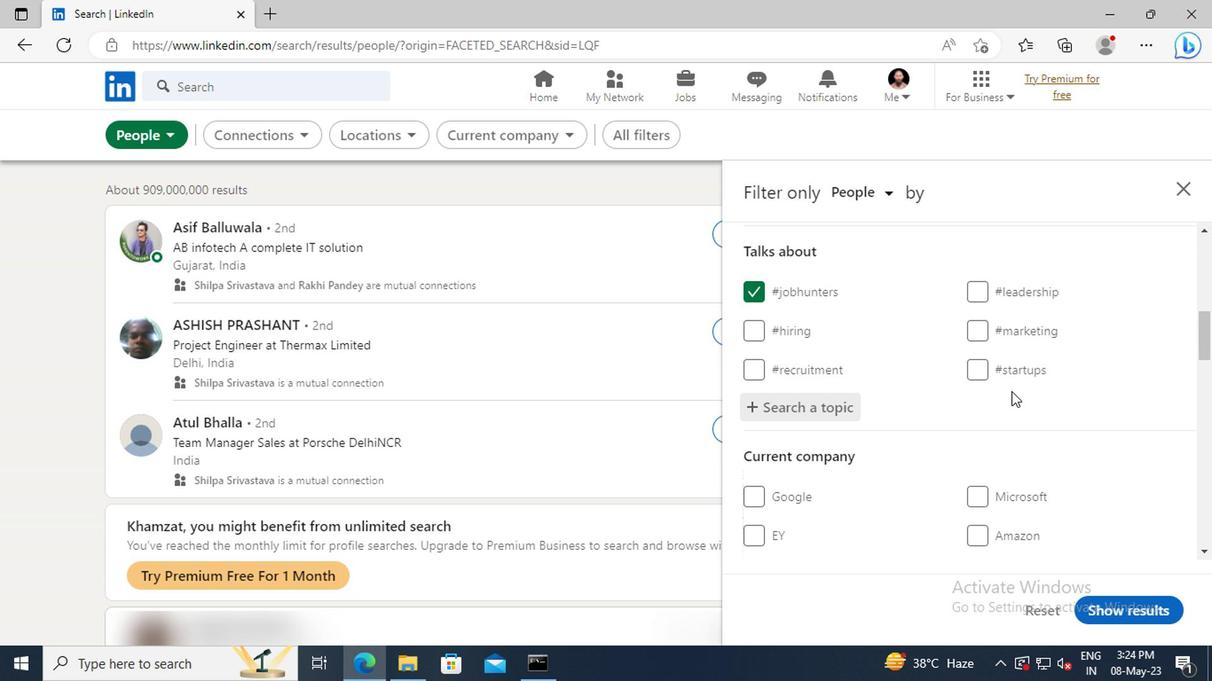 
Action: Mouse scrolled (1007, 390) with delta (0, 0)
Screenshot: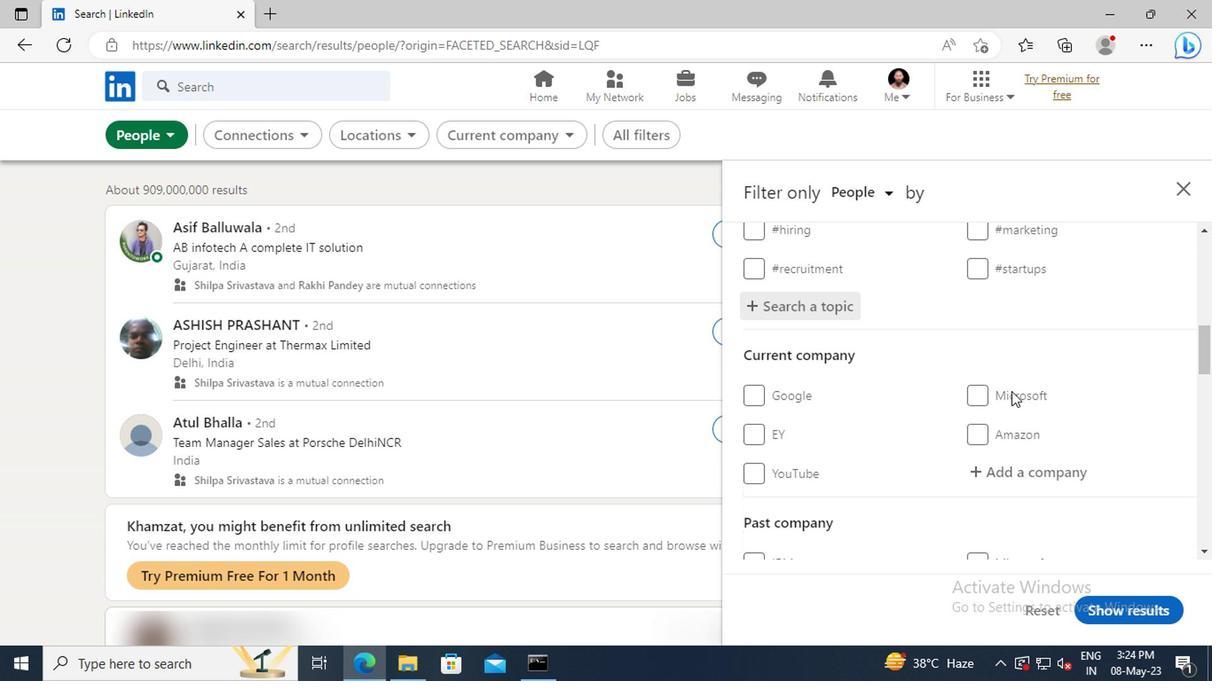 
Action: Mouse scrolled (1007, 390) with delta (0, 0)
Screenshot: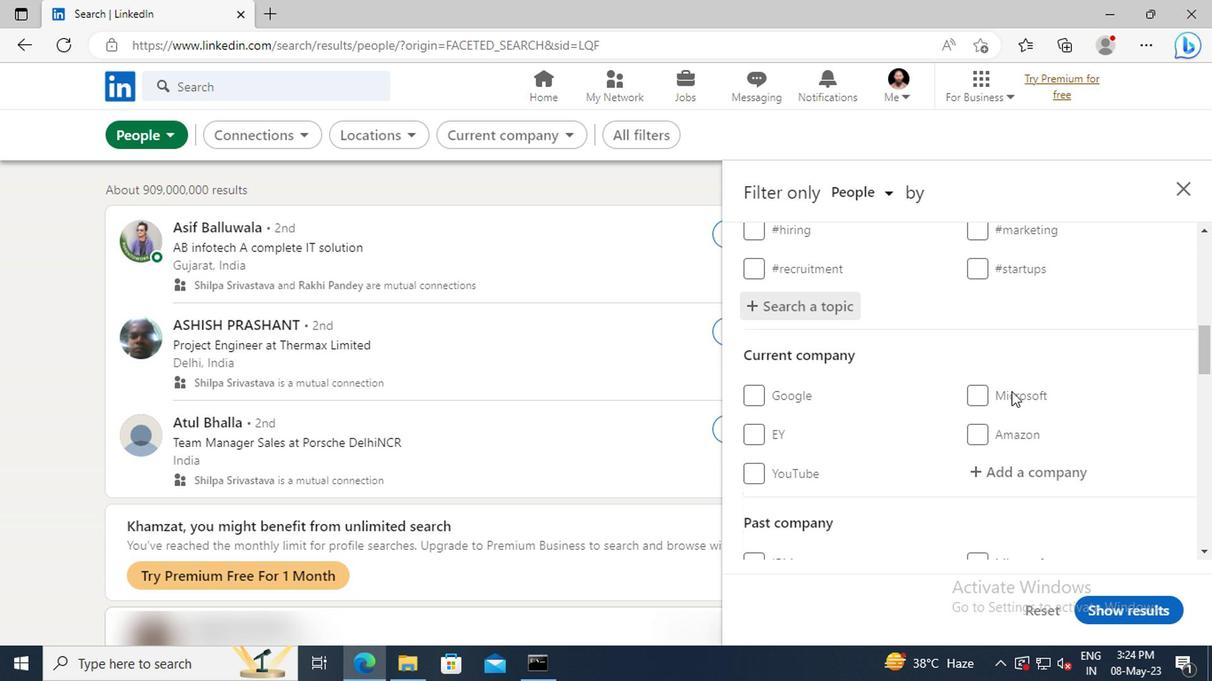 
Action: Mouse scrolled (1007, 390) with delta (0, 0)
Screenshot: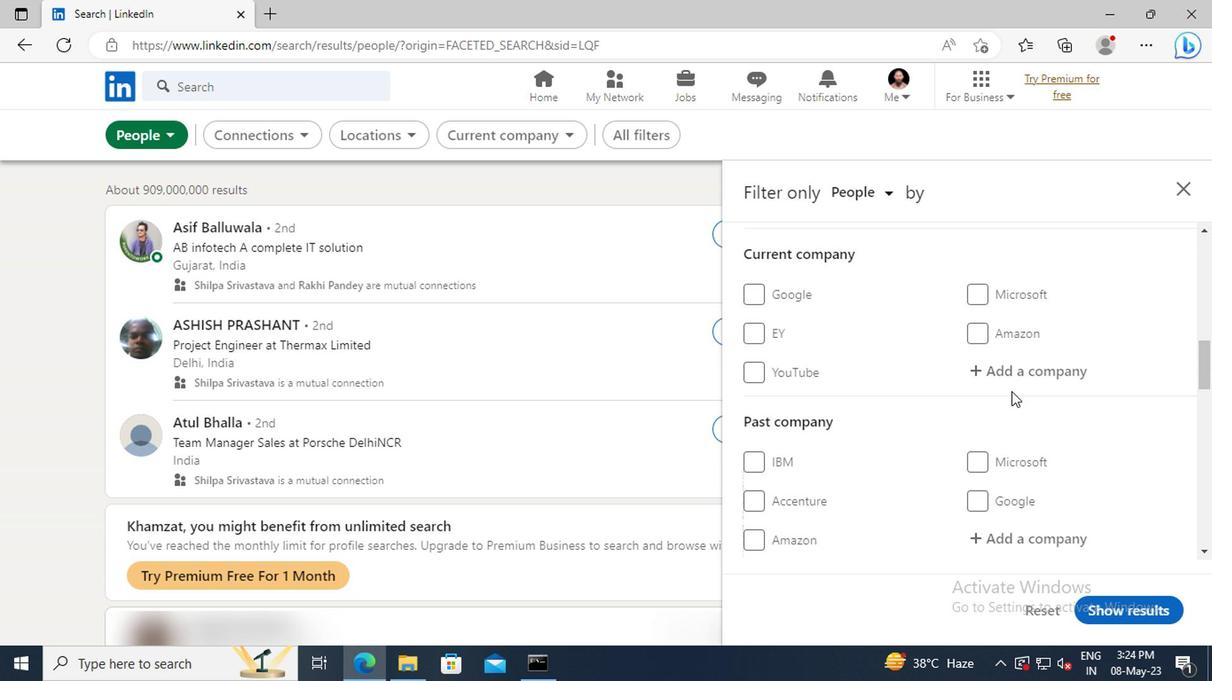 
Action: Mouse scrolled (1007, 390) with delta (0, 0)
Screenshot: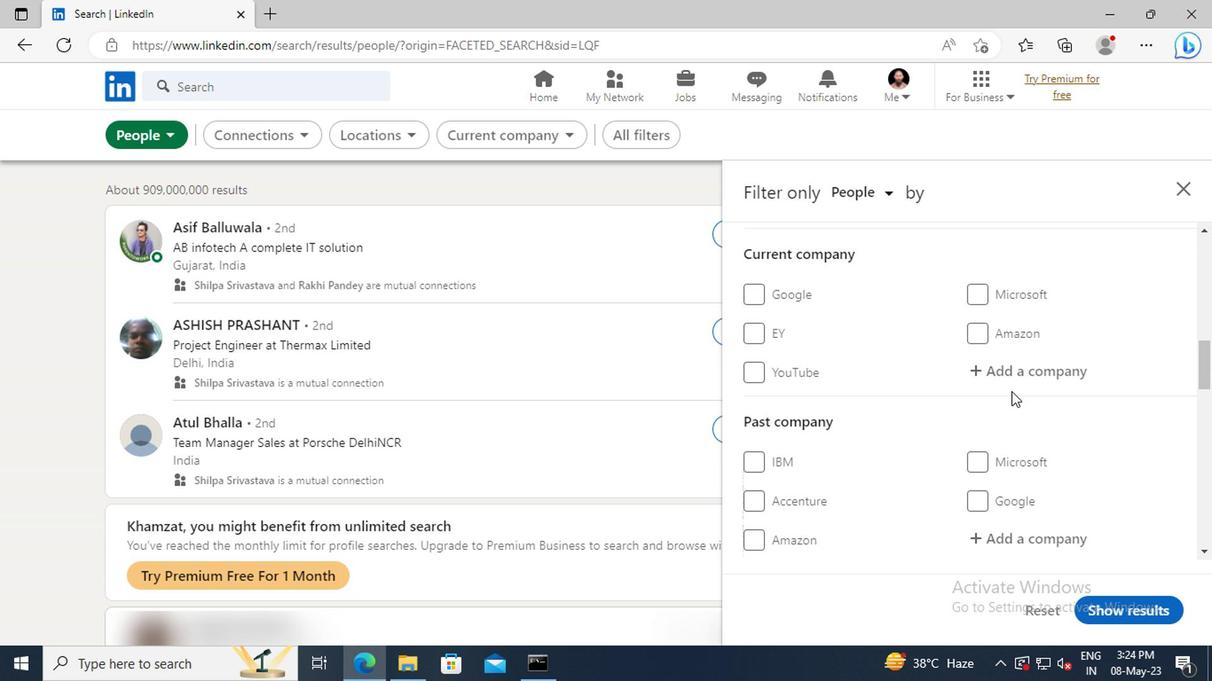 
Action: Mouse scrolled (1007, 390) with delta (0, 0)
Screenshot: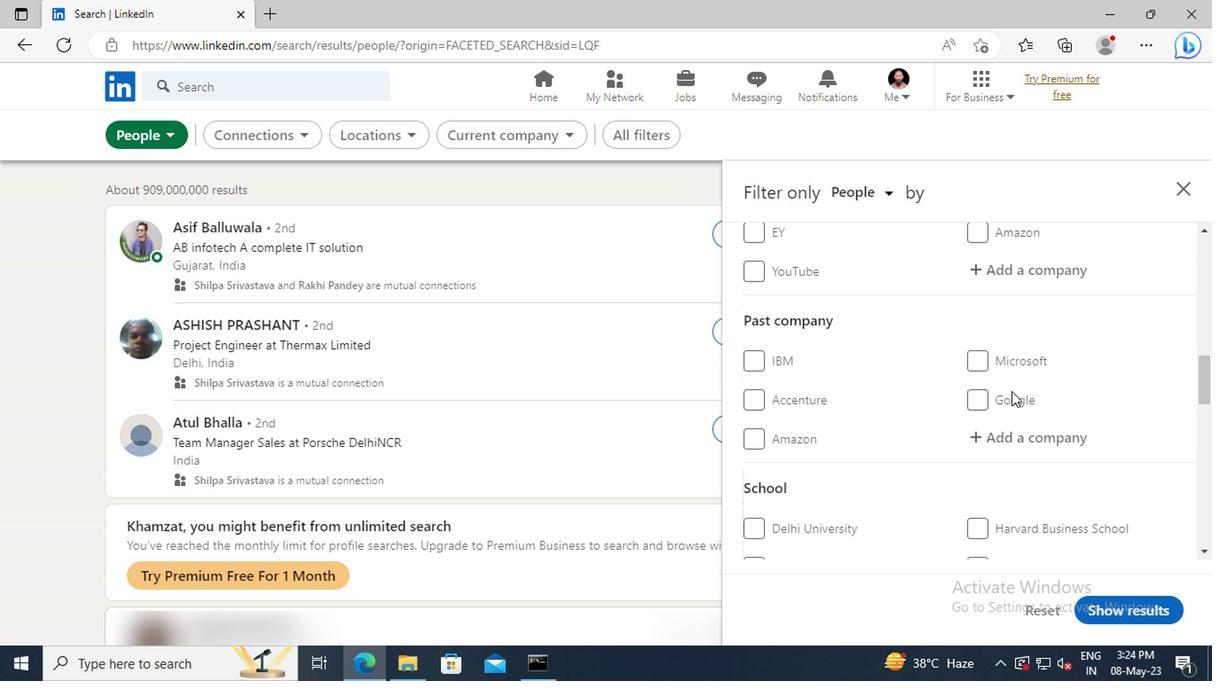 
Action: Mouse scrolled (1007, 390) with delta (0, 0)
Screenshot: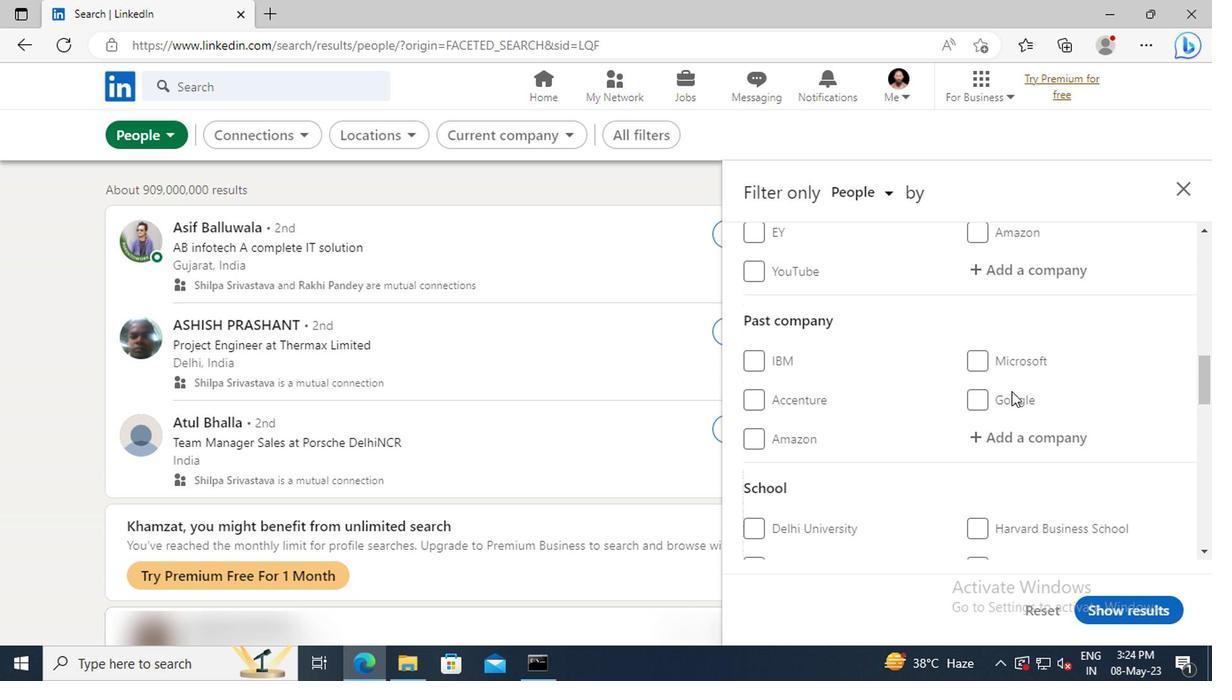 
Action: Mouse scrolled (1007, 390) with delta (0, 0)
Screenshot: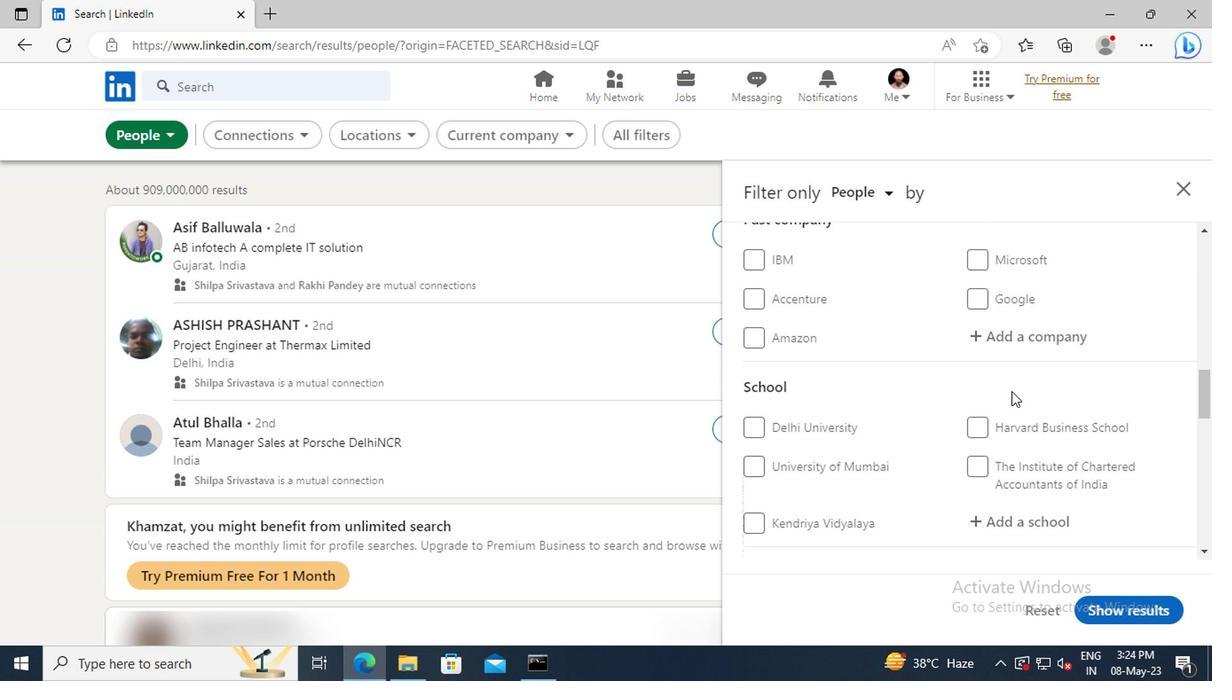 
Action: Mouse scrolled (1007, 390) with delta (0, 0)
Screenshot: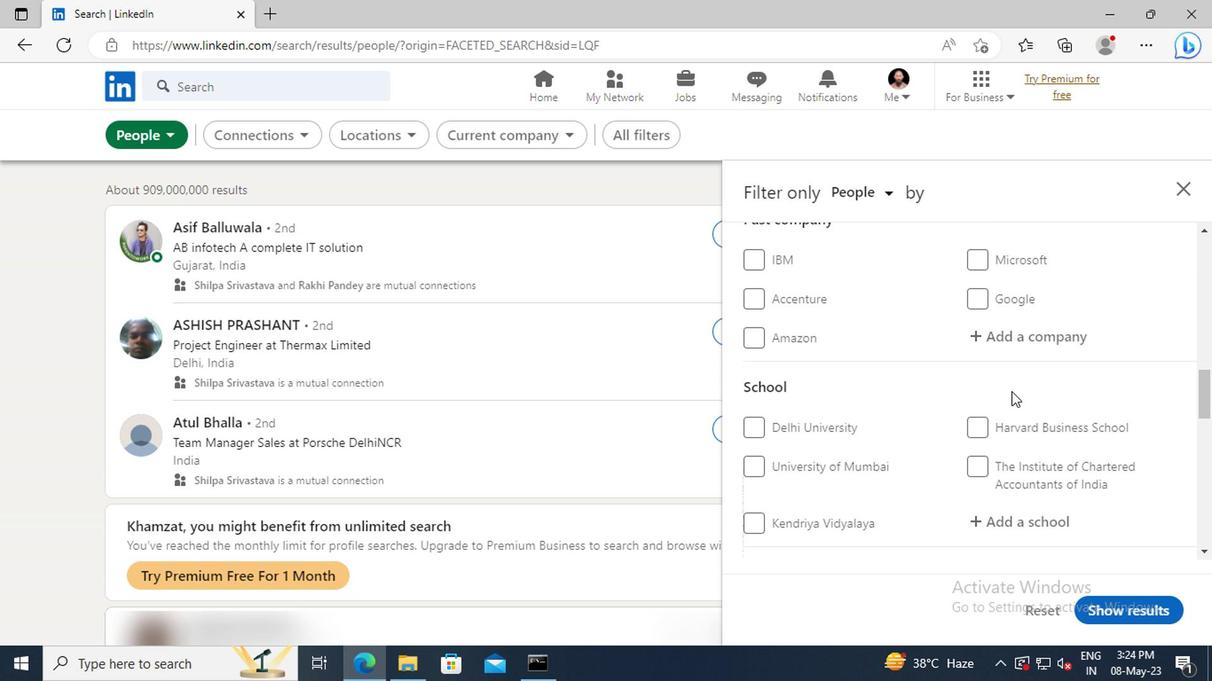 
Action: Mouse scrolled (1007, 390) with delta (0, 0)
Screenshot: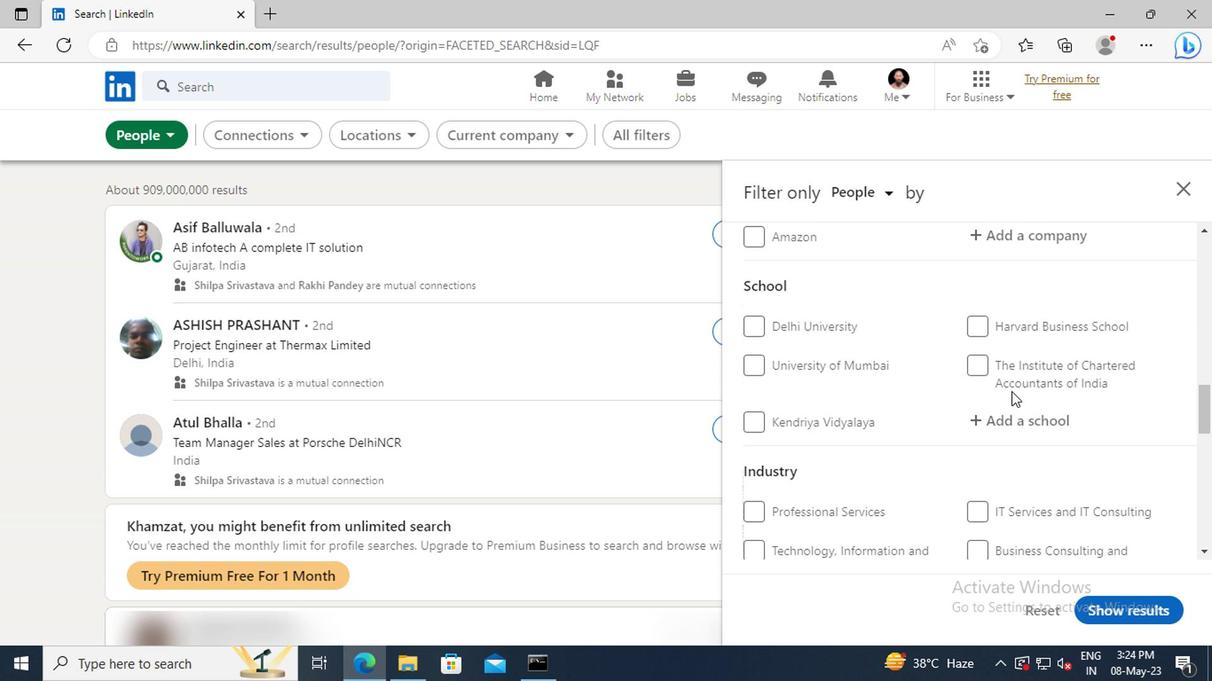 
Action: Mouse scrolled (1007, 390) with delta (0, 0)
Screenshot: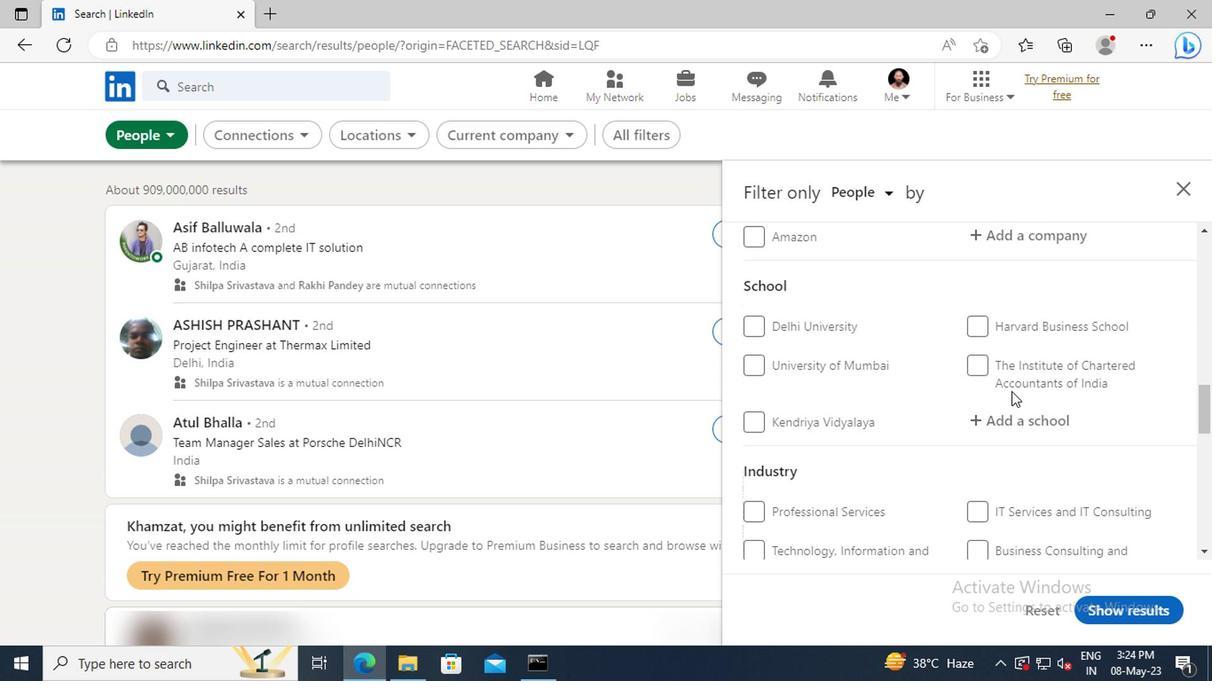 
Action: Mouse moved to (1007, 391)
Screenshot: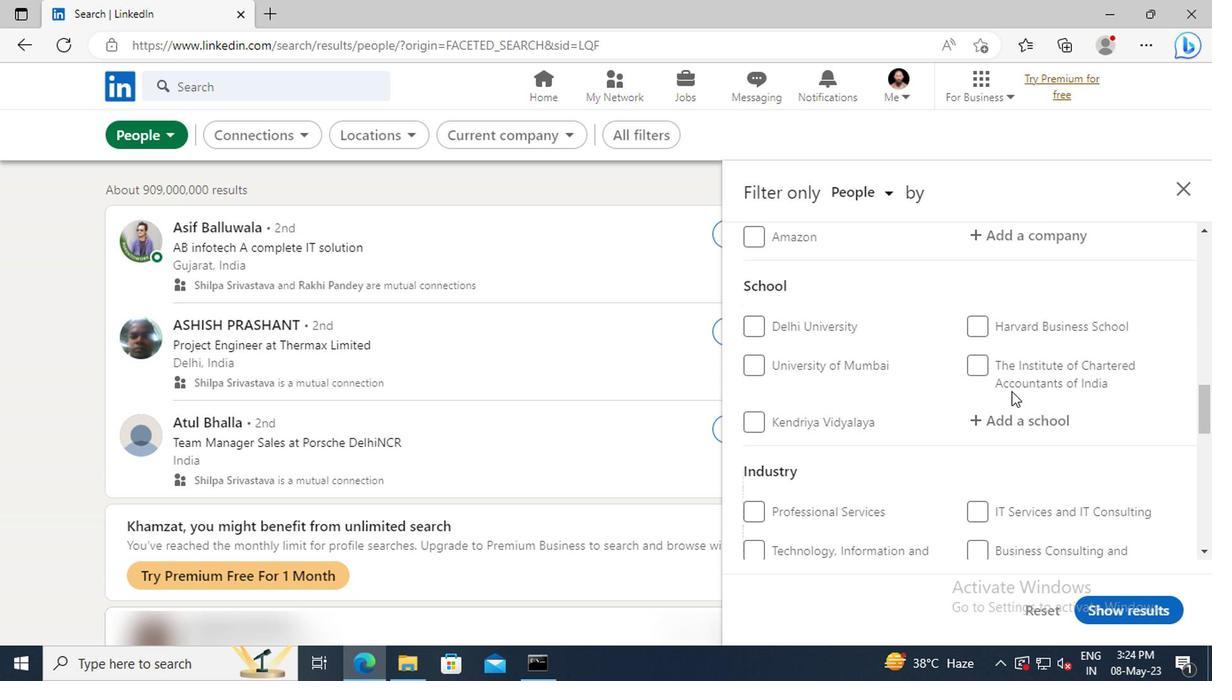 
Action: Mouse scrolled (1007, 390) with delta (0, 0)
Screenshot: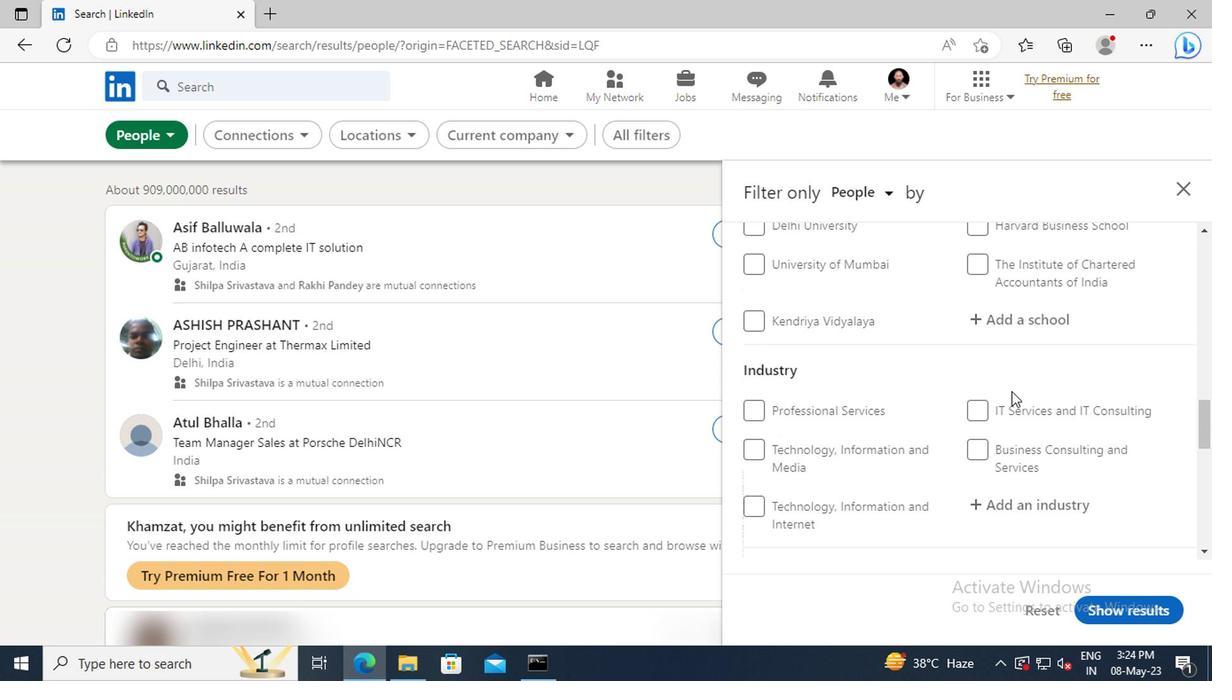 
Action: Mouse scrolled (1007, 390) with delta (0, 0)
Screenshot: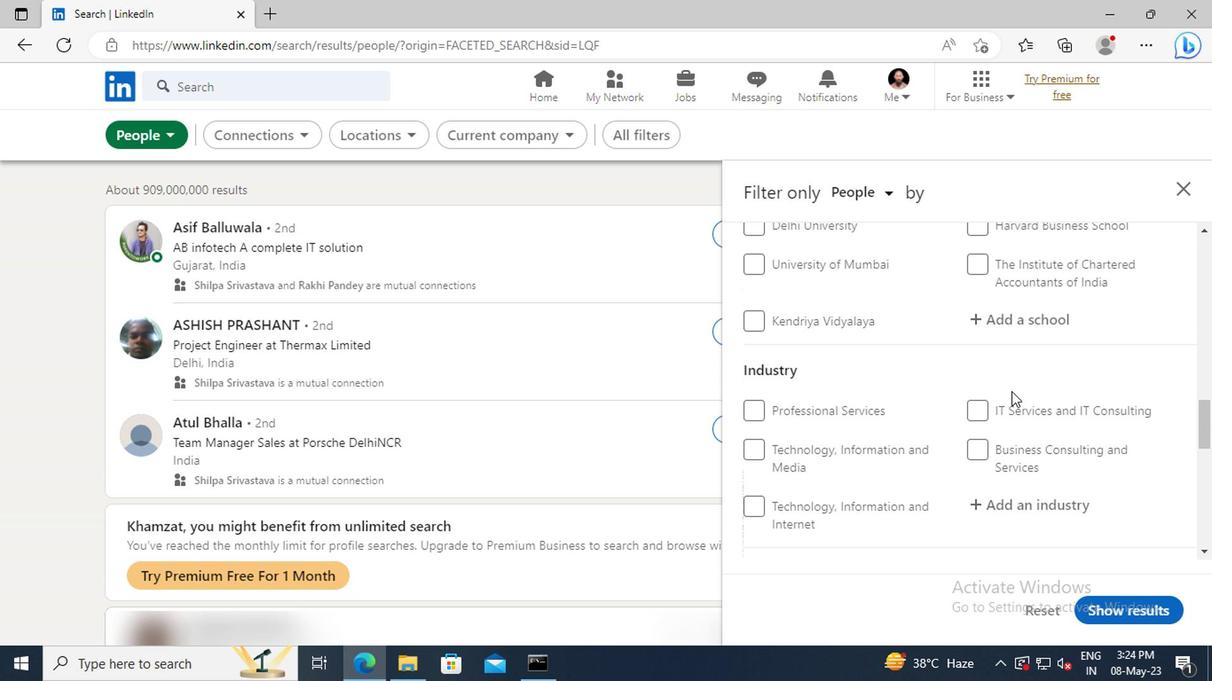 
Action: Mouse scrolled (1007, 390) with delta (0, 0)
Screenshot: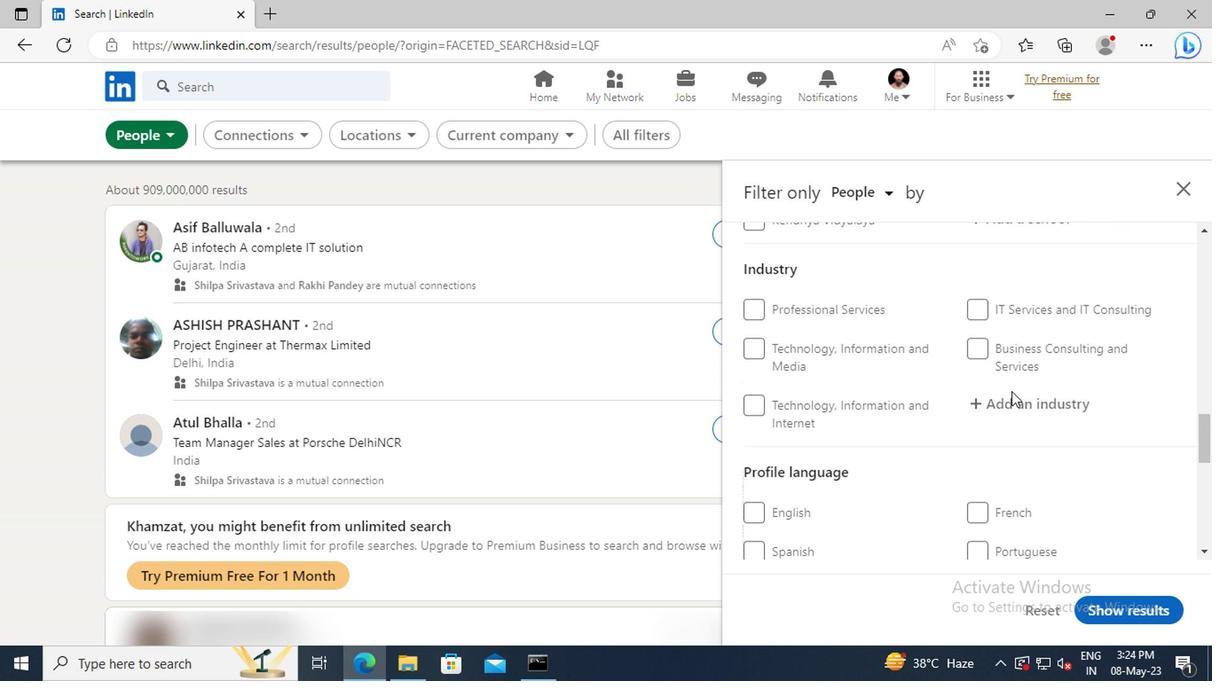 
Action: Mouse scrolled (1007, 390) with delta (0, 0)
Screenshot: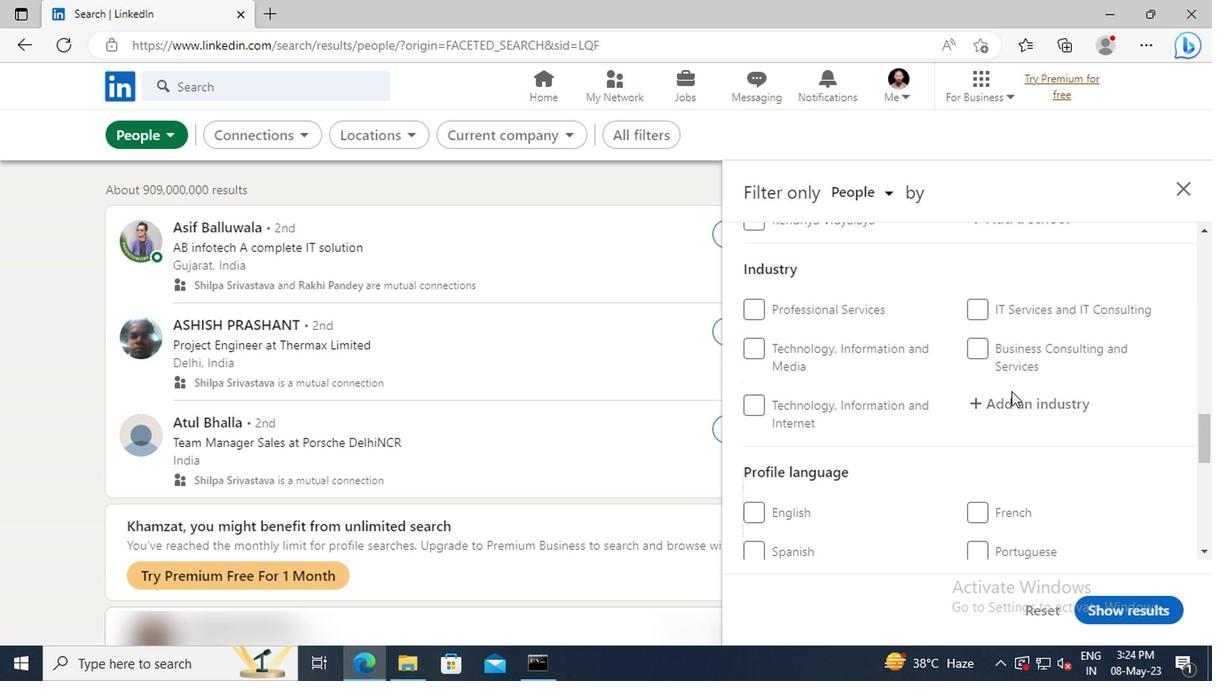 
Action: Mouse moved to (749, 445)
Screenshot: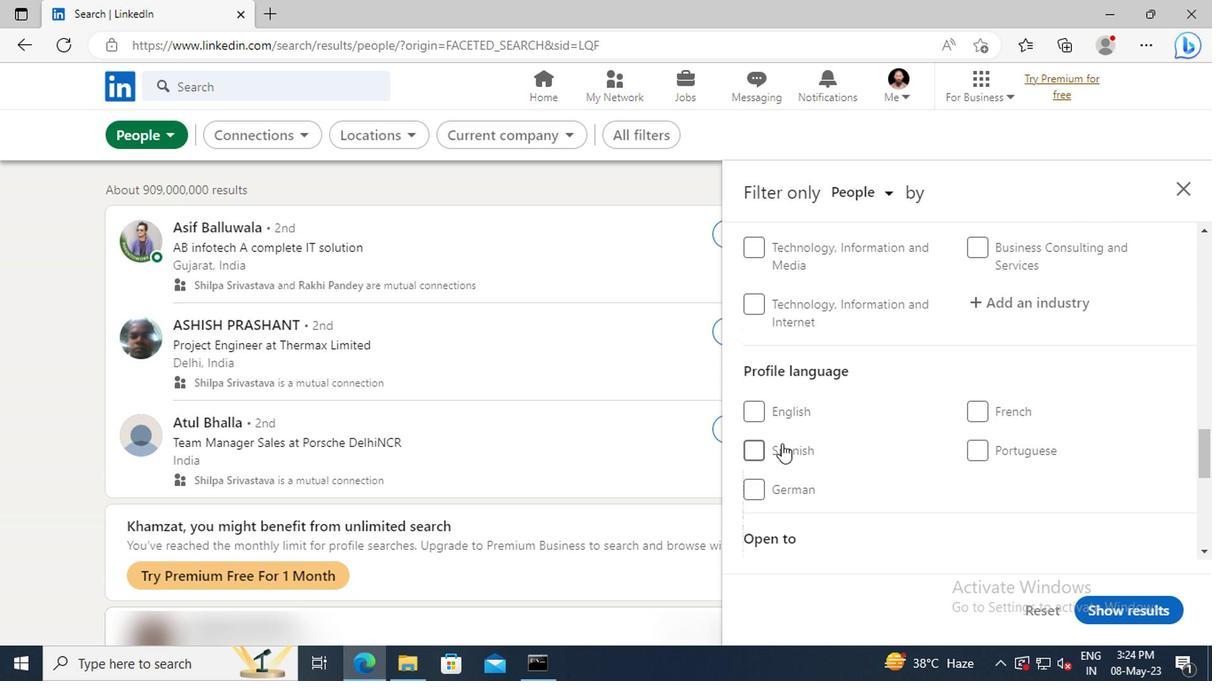 
Action: Mouse pressed left at (749, 445)
Screenshot: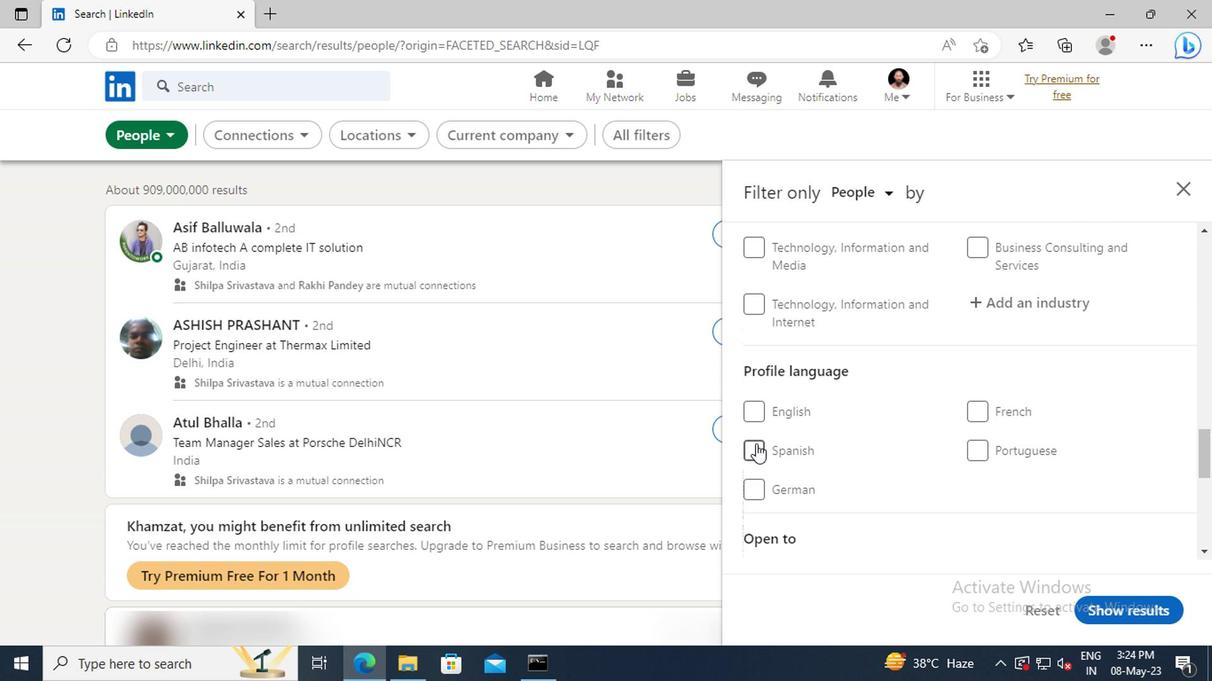 
Action: Mouse moved to (984, 416)
Screenshot: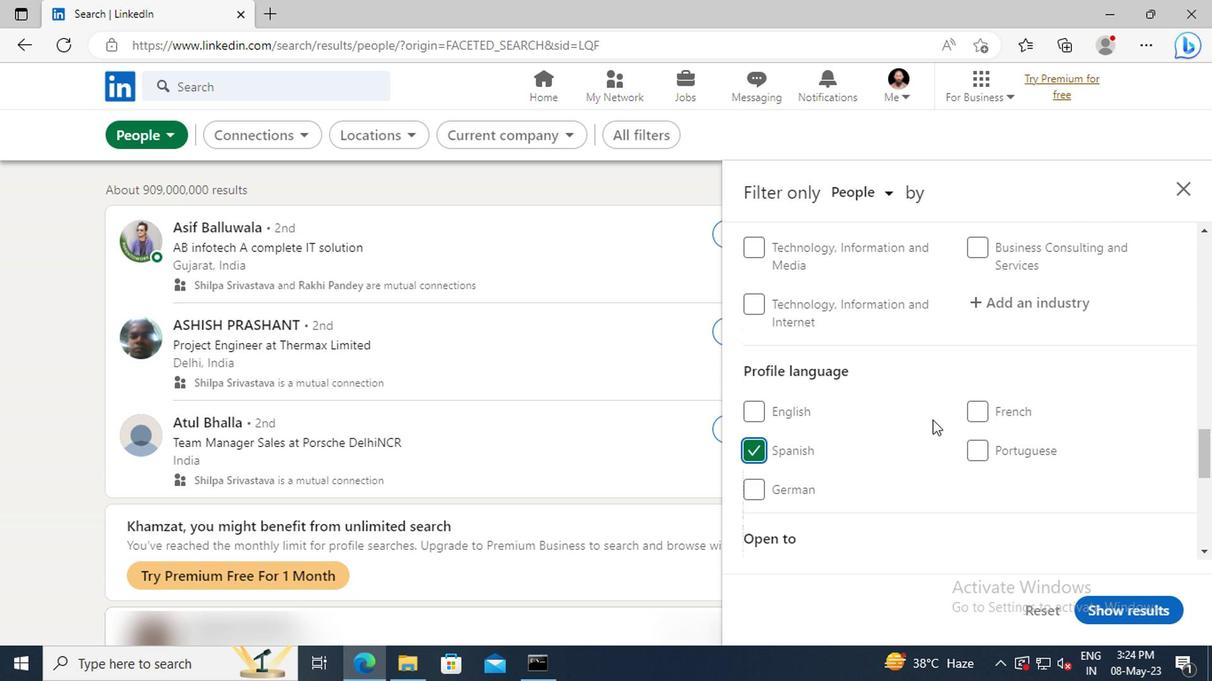 
Action: Mouse scrolled (984, 417) with delta (0, 0)
Screenshot: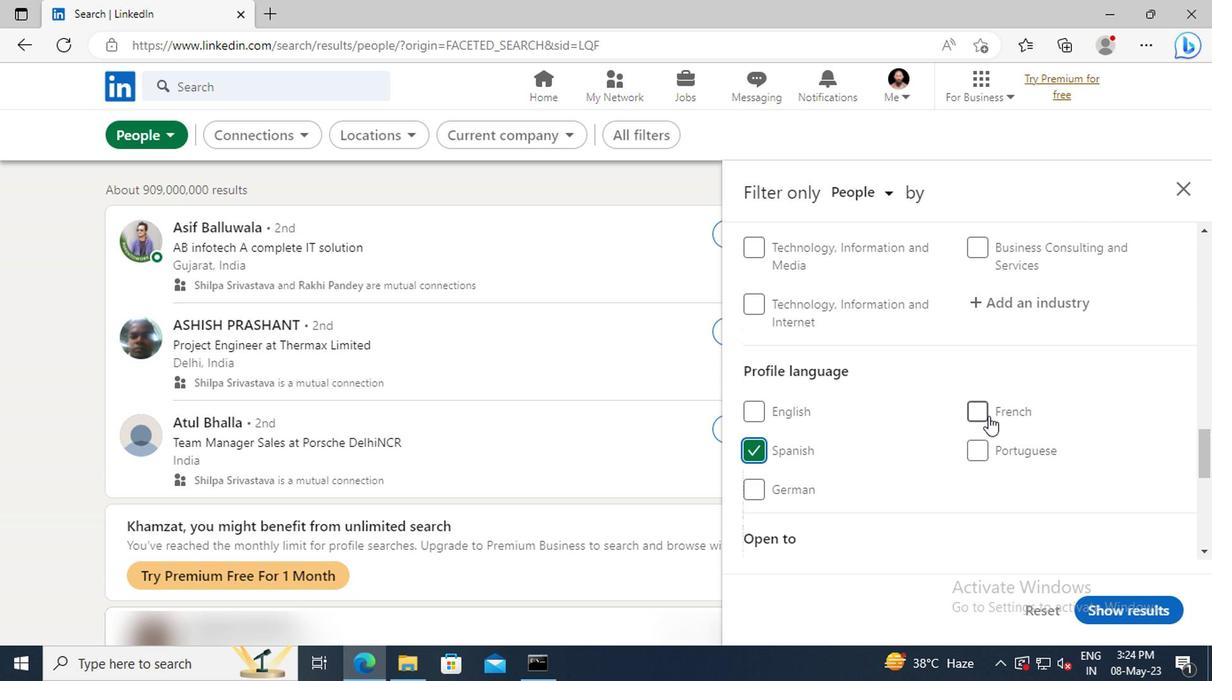 
Action: Mouse scrolled (984, 417) with delta (0, 0)
Screenshot: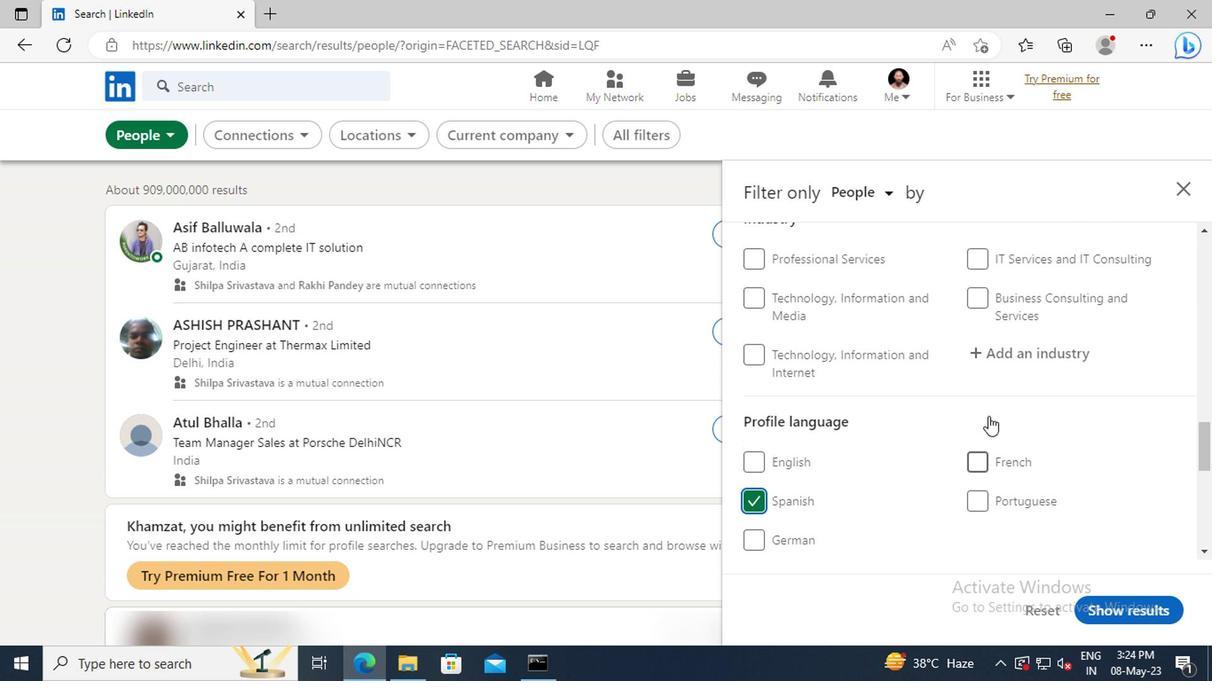 
Action: Mouse scrolled (984, 417) with delta (0, 0)
Screenshot: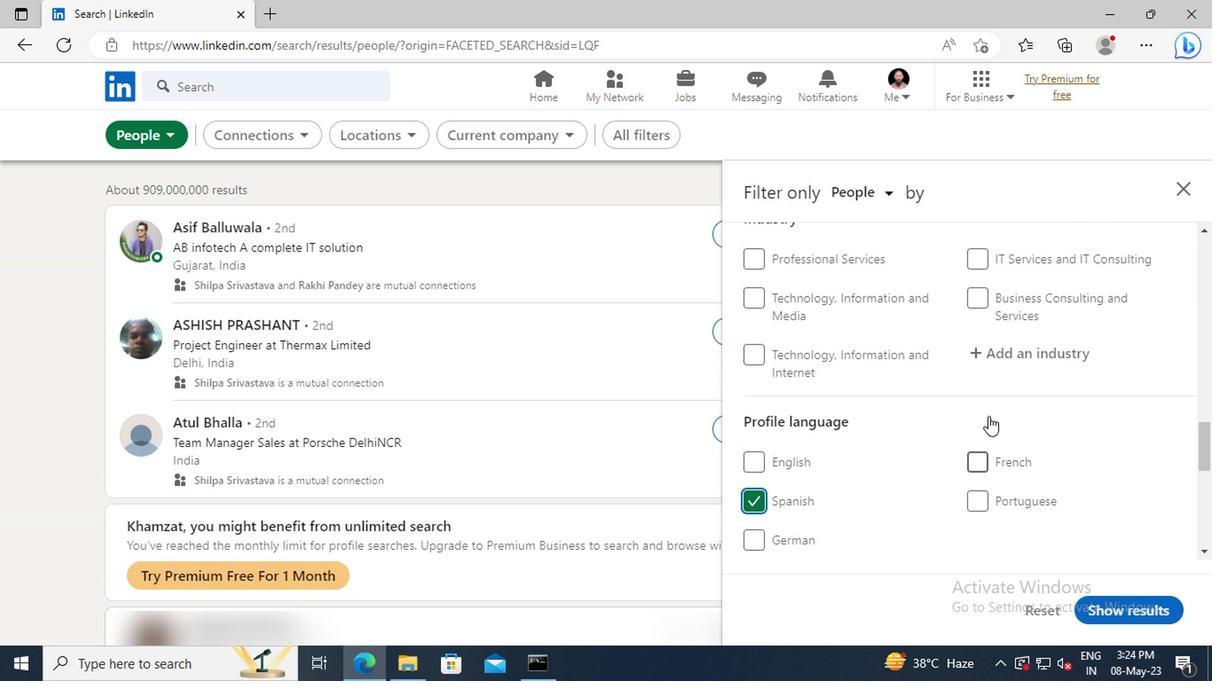 
Action: Mouse scrolled (984, 417) with delta (0, 0)
Screenshot: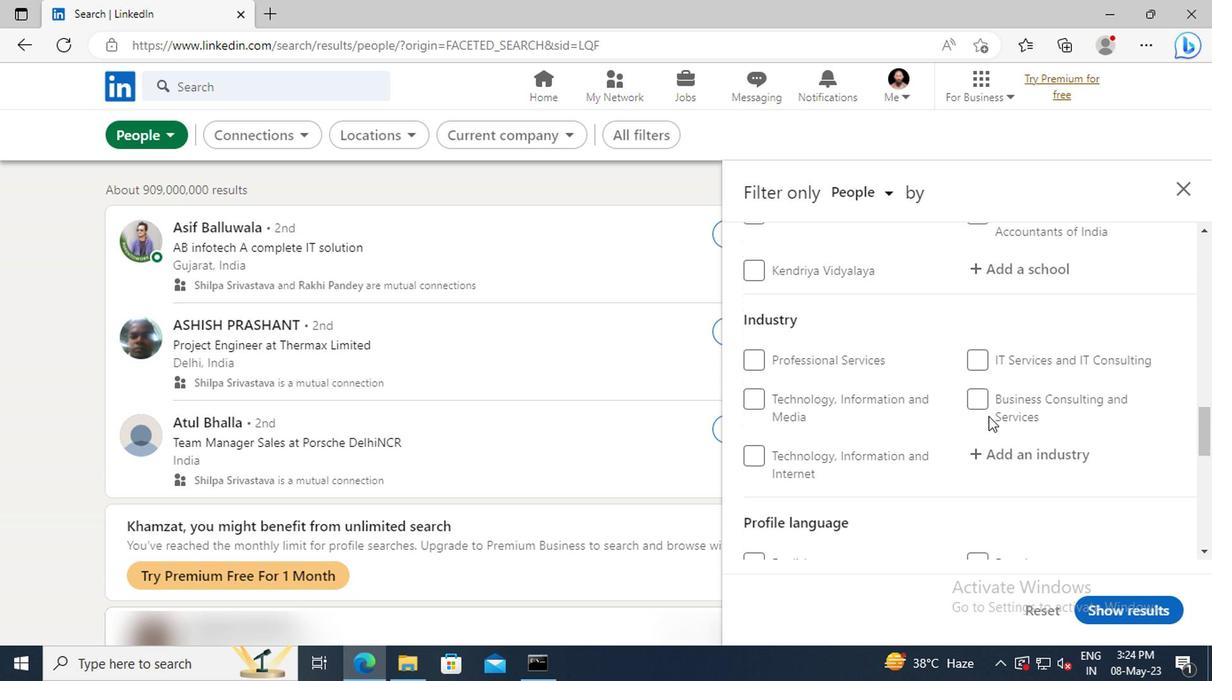 
Action: Mouse scrolled (984, 417) with delta (0, 0)
Screenshot: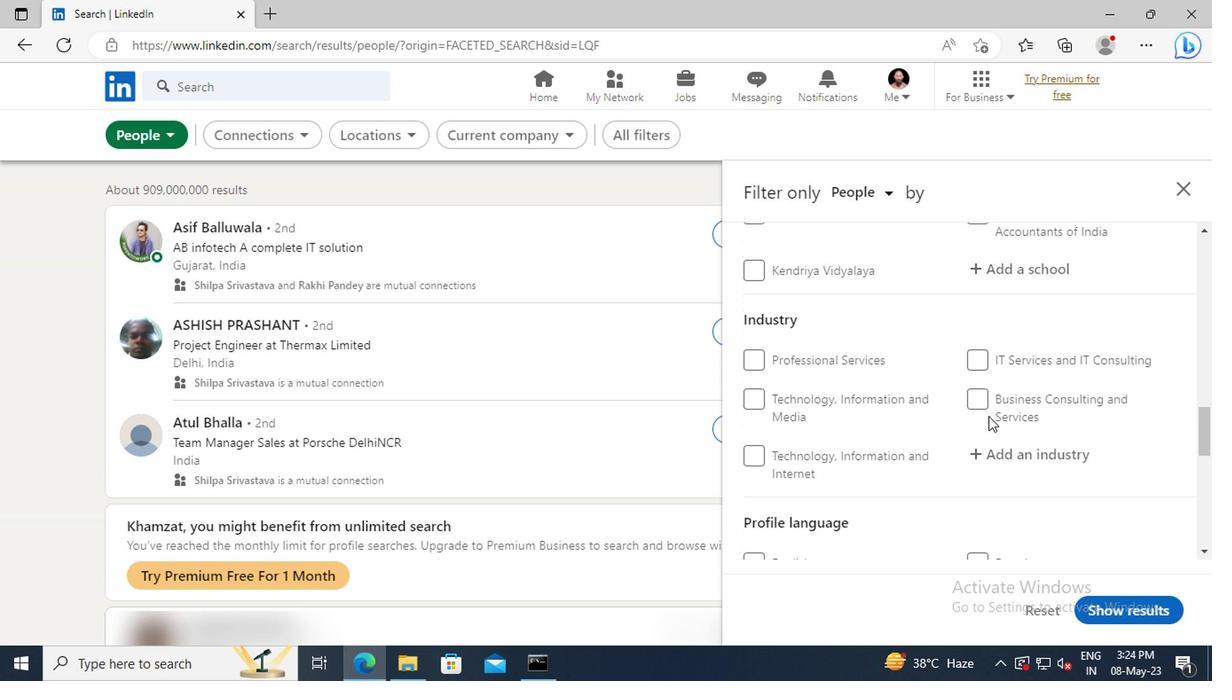 
Action: Mouse scrolled (984, 417) with delta (0, 0)
Screenshot: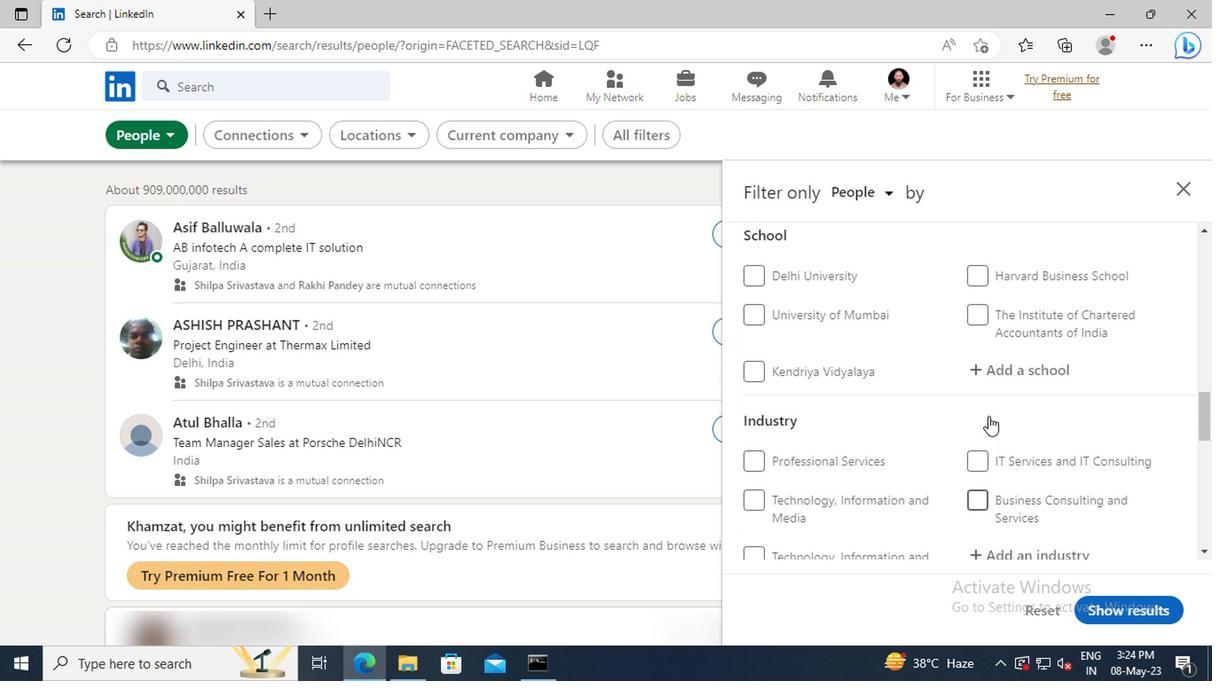 
Action: Mouse scrolled (984, 417) with delta (0, 0)
Screenshot: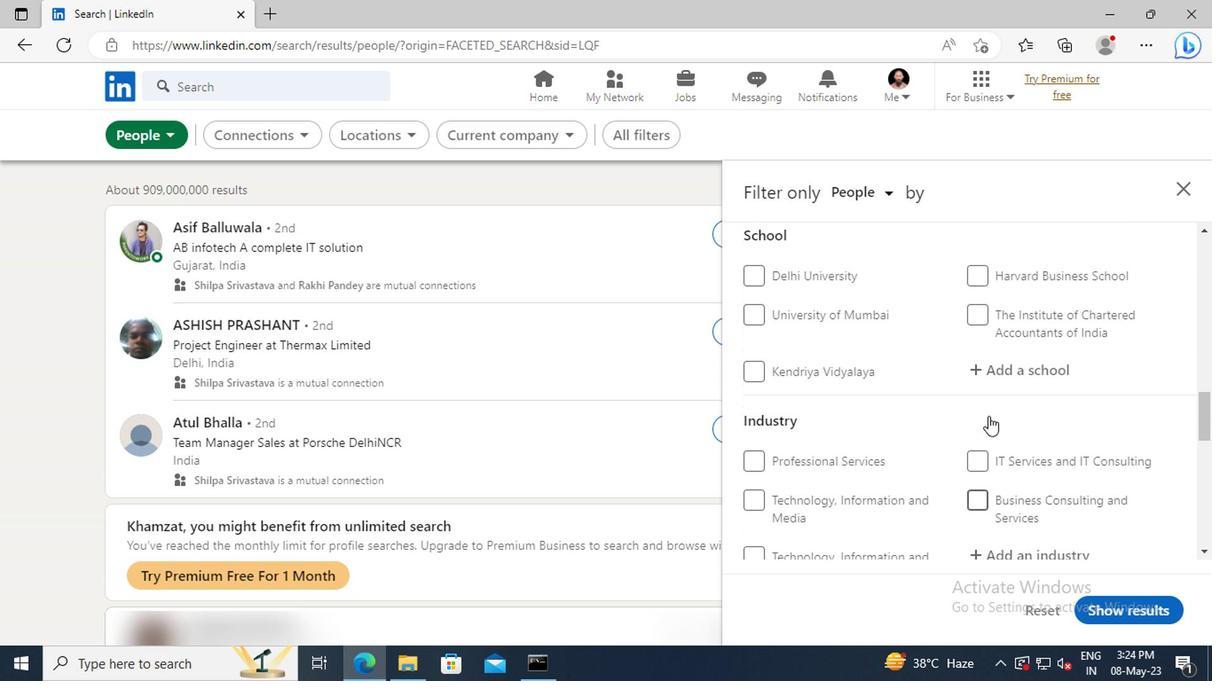 
Action: Mouse scrolled (984, 417) with delta (0, 0)
Screenshot: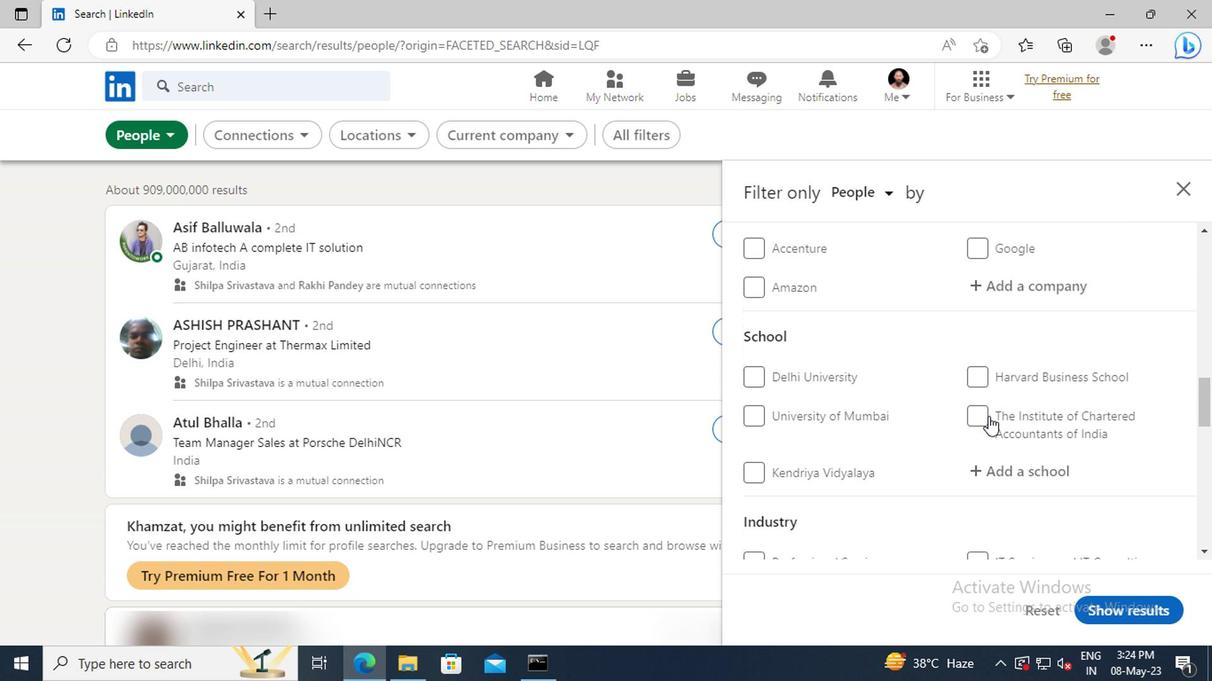 
Action: Mouse scrolled (984, 417) with delta (0, 0)
Screenshot: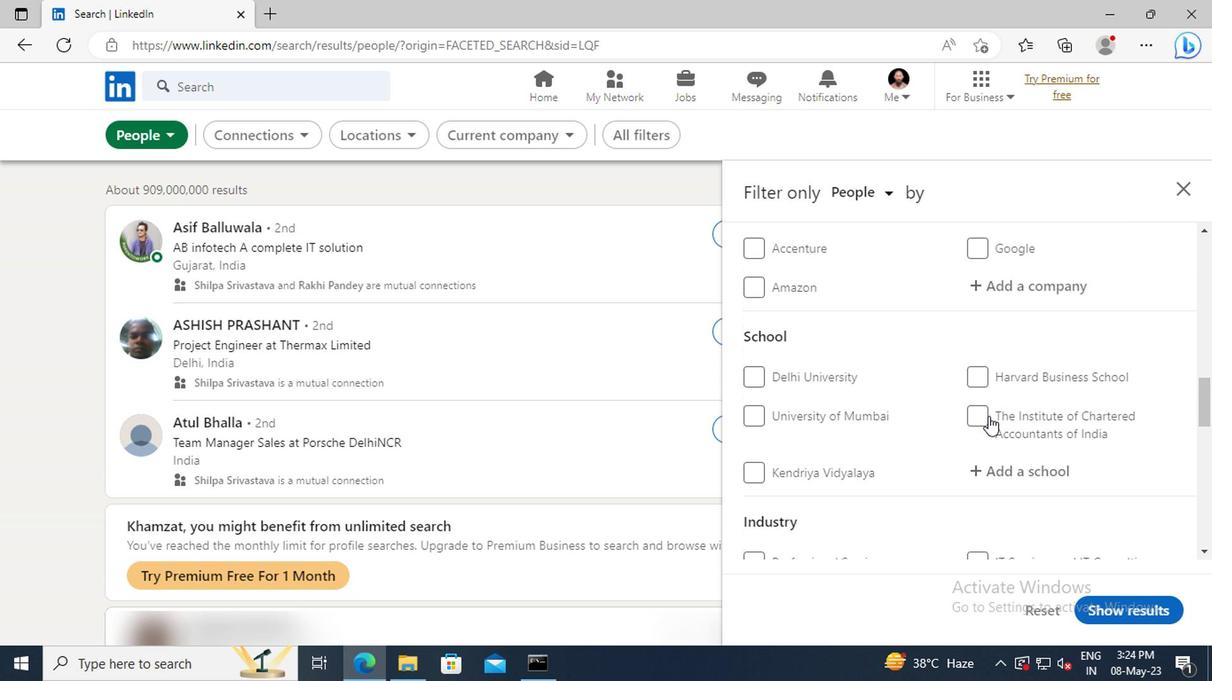 
Action: Mouse scrolled (984, 417) with delta (0, 0)
Screenshot: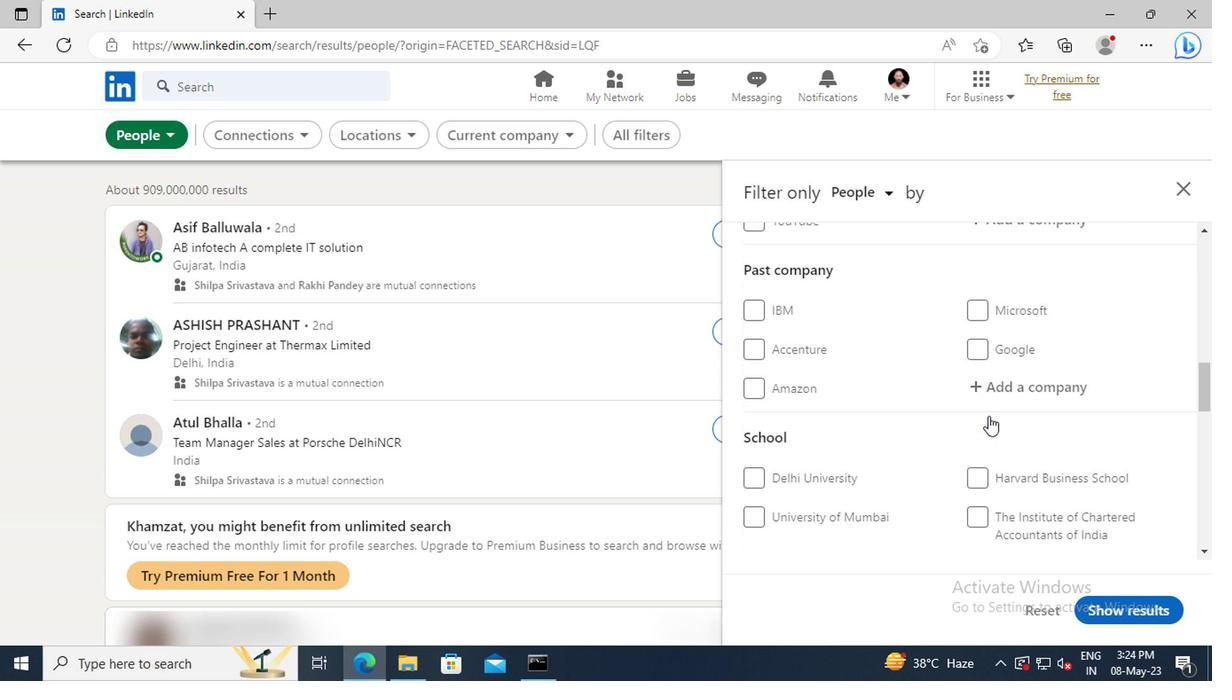 
Action: Mouse scrolled (984, 417) with delta (0, 0)
Screenshot: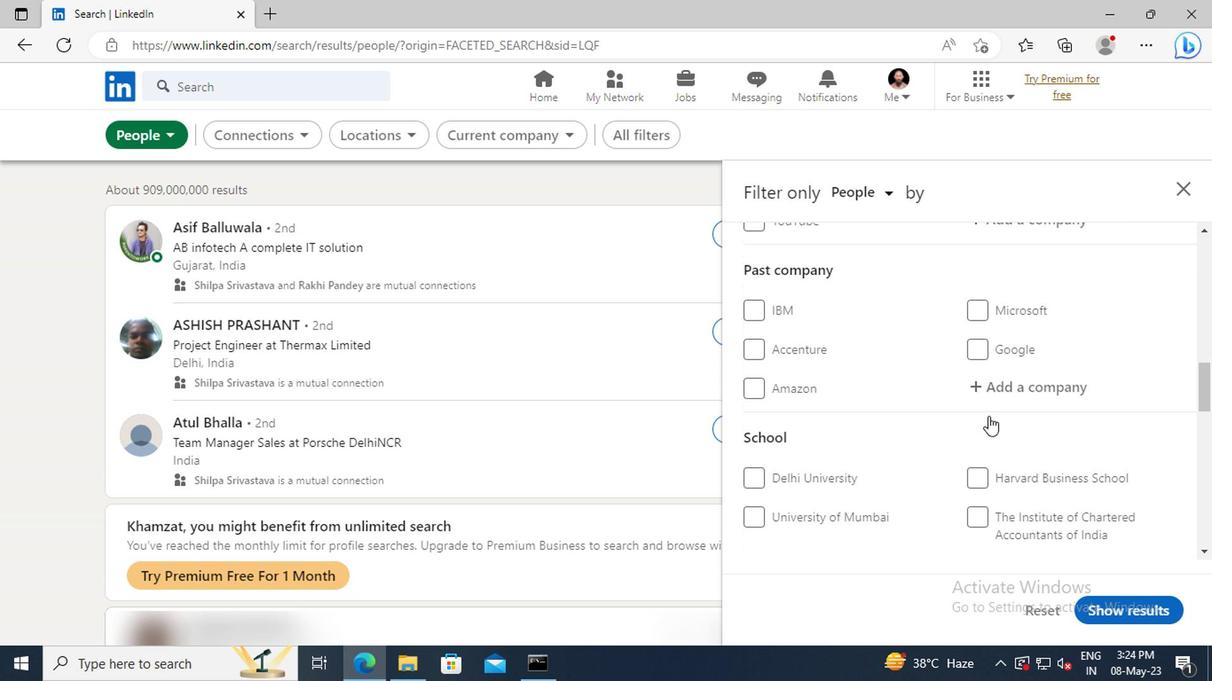 
Action: Mouse scrolled (984, 417) with delta (0, 0)
Screenshot: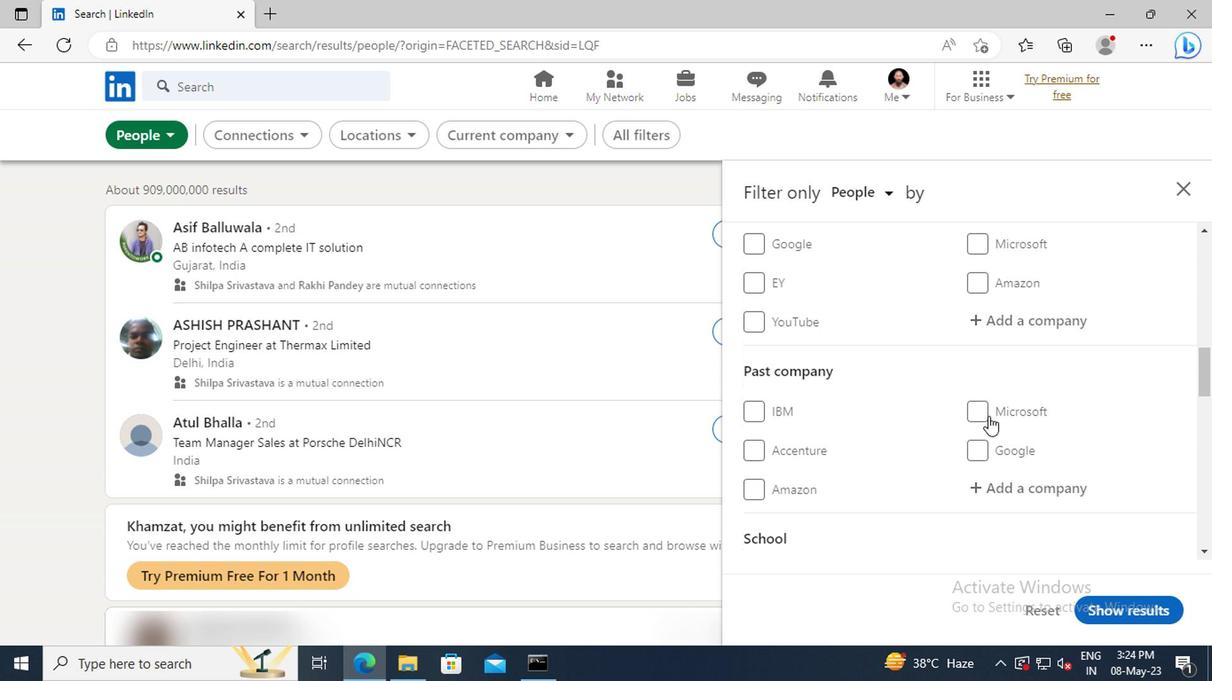 
Action: Mouse moved to (996, 375)
Screenshot: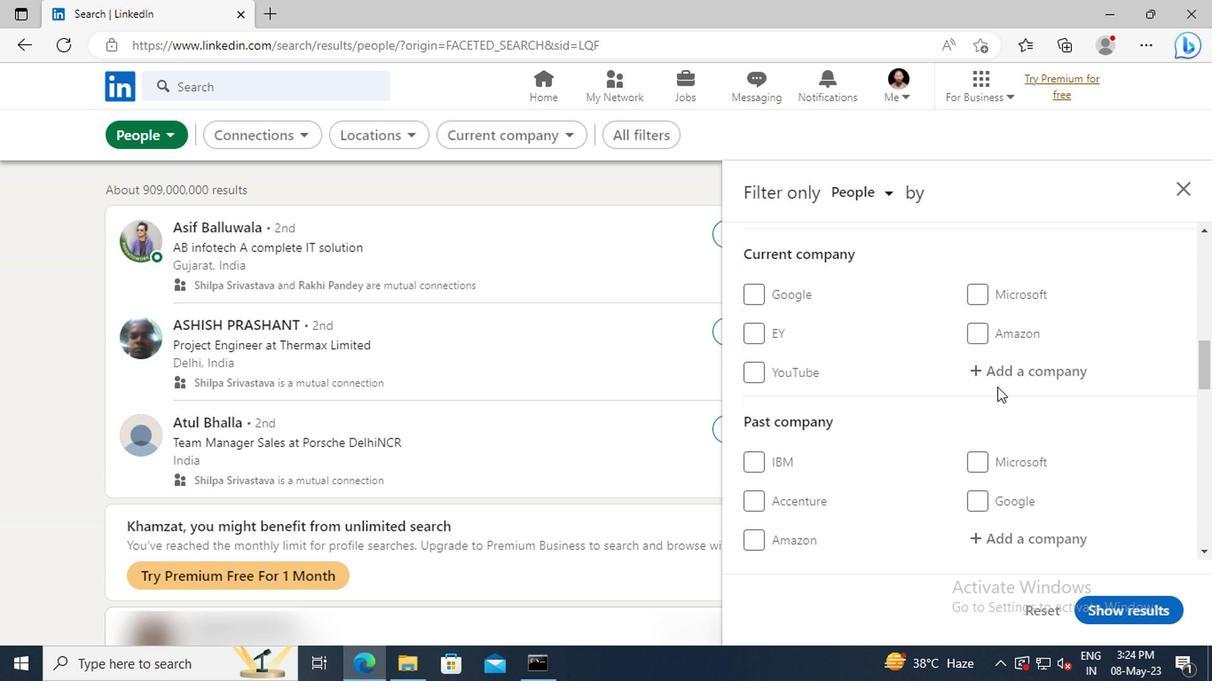 
Action: Mouse pressed left at (996, 375)
Screenshot: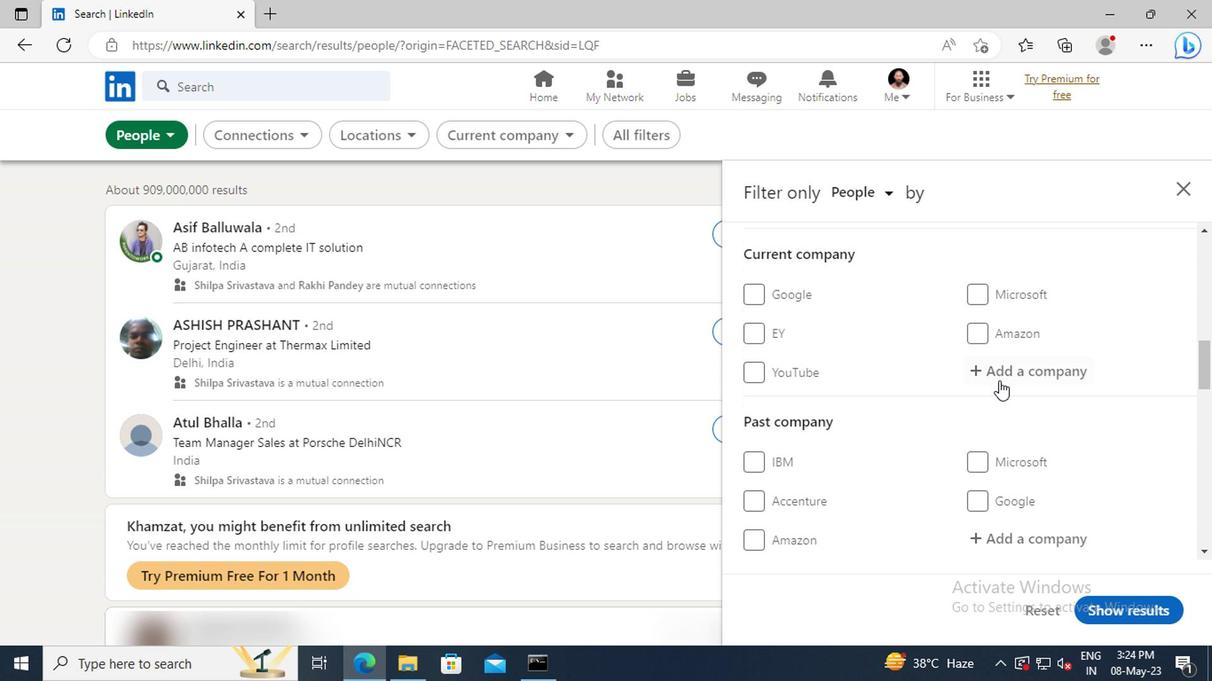 
Action: Key pressed <Key.shift>S
Screenshot: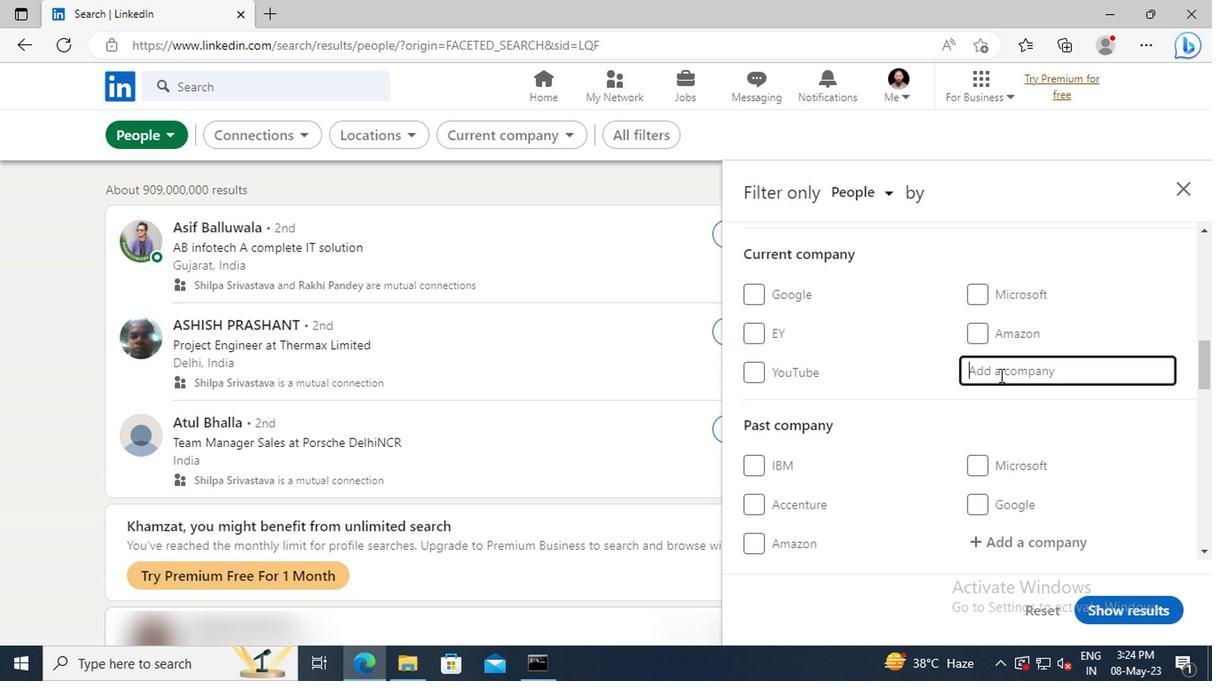 
Action: Mouse moved to (995, 375)
Screenshot: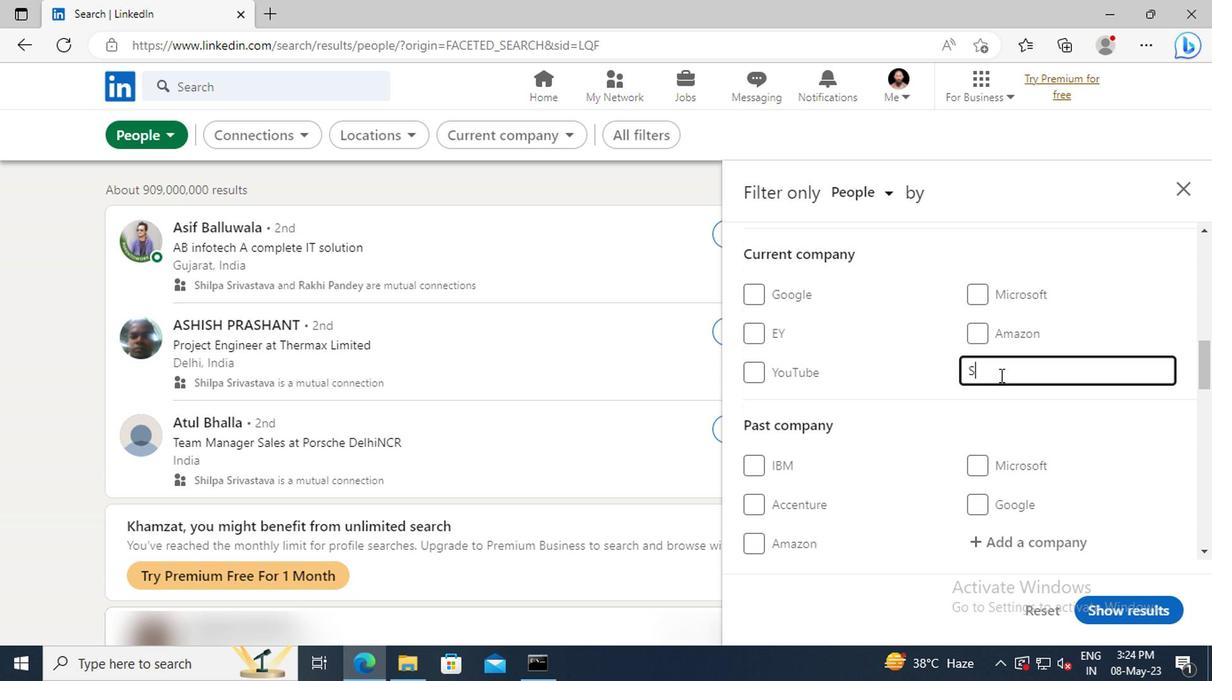 
Action: Key pressed IEMENS<Key.space><Key.shift>HEAL
Screenshot: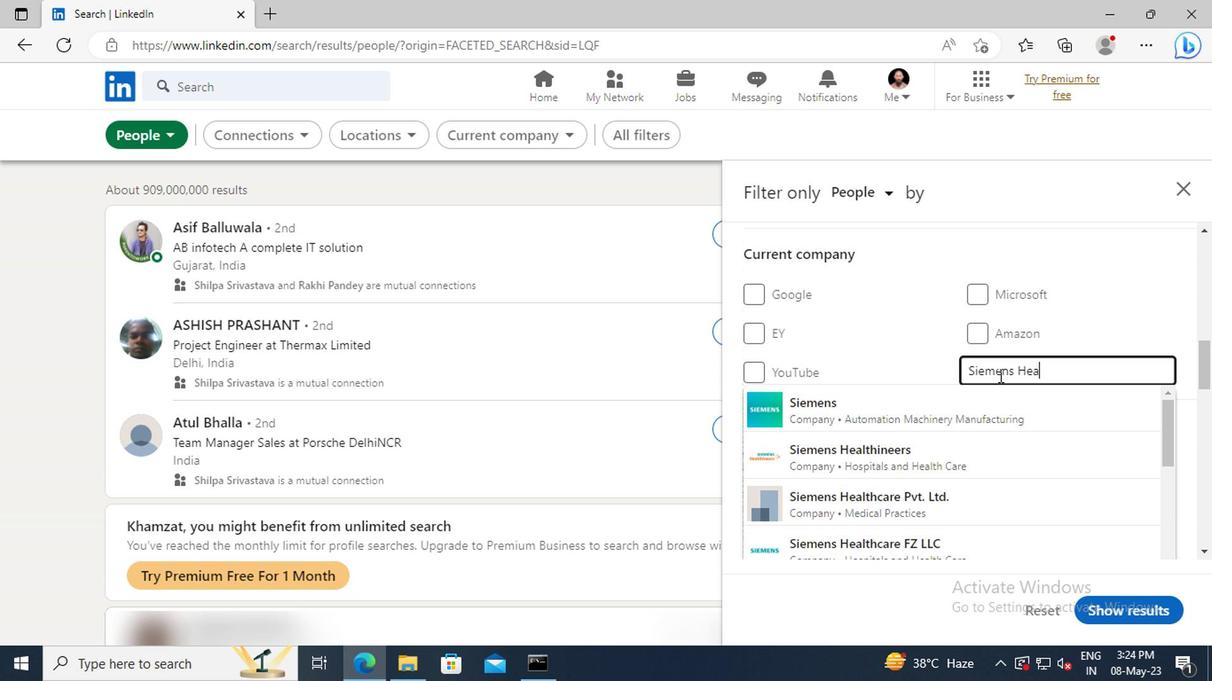 
Action: Mouse moved to (997, 406)
Screenshot: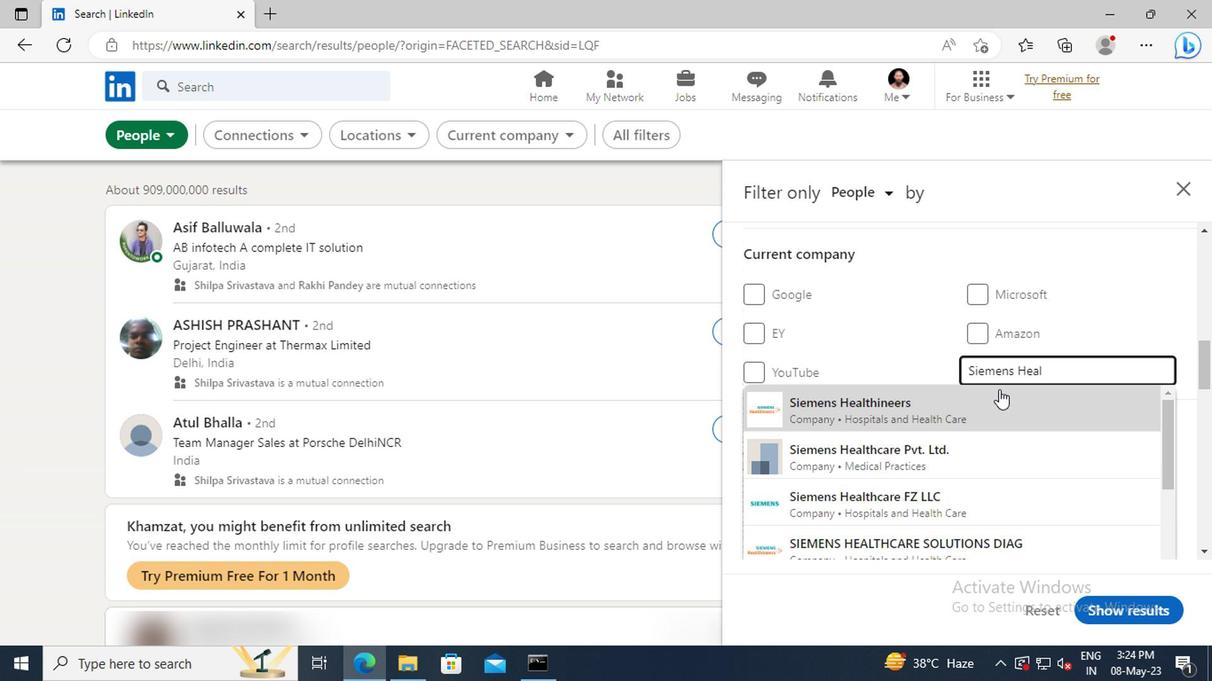 
Action: Mouse pressed left at (997, 406)
Screenshot: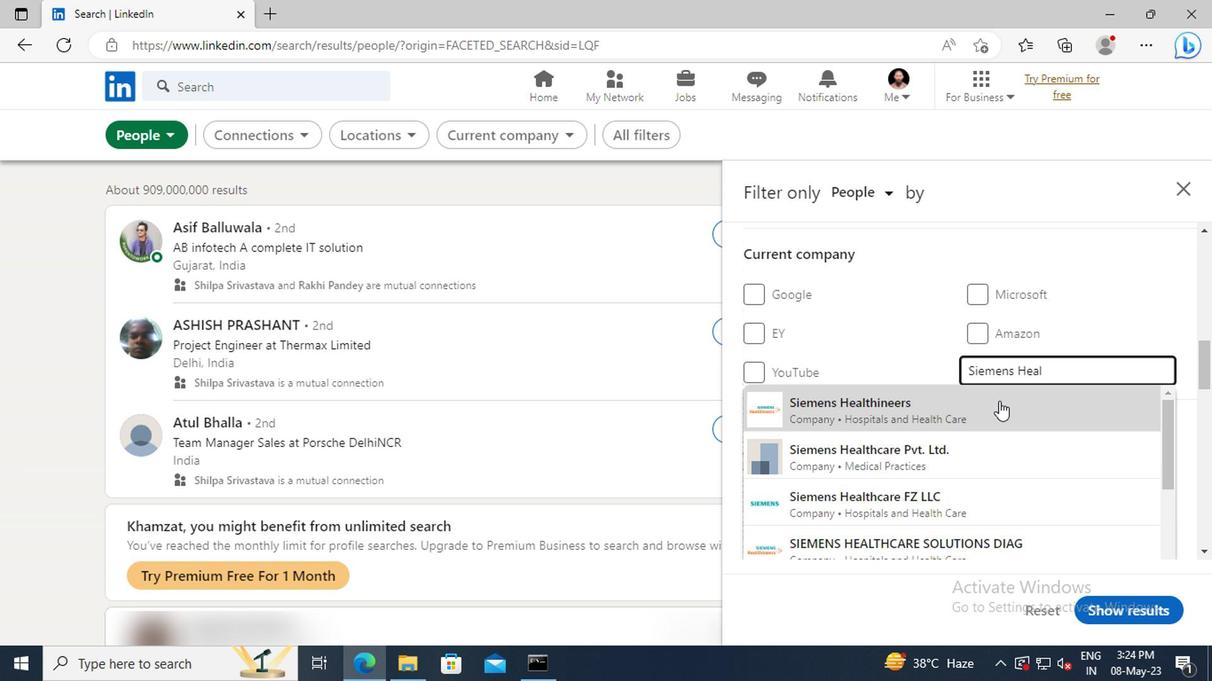
Action: Mouse moved to (1000, 406)
Screenshot: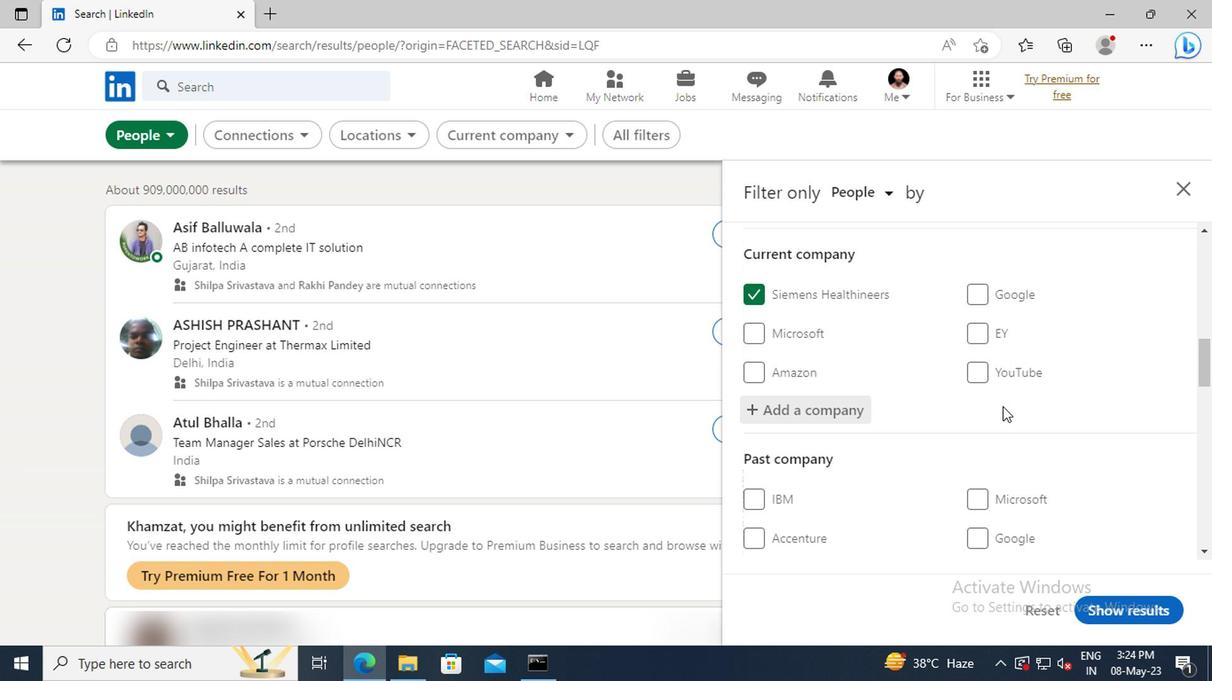 
Action: Mouse scrolled (1000, 404) with delta (0, -1)
Screenshot: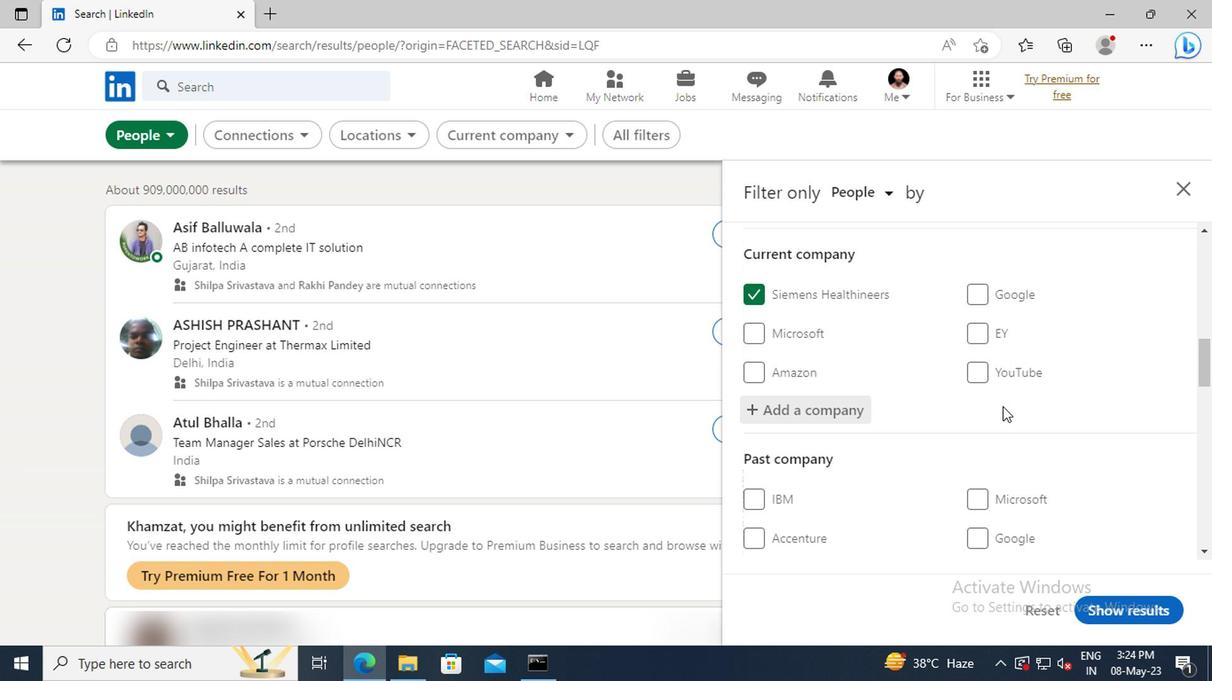 
Action: Mouse moved to (1000, 404)
Screenshot: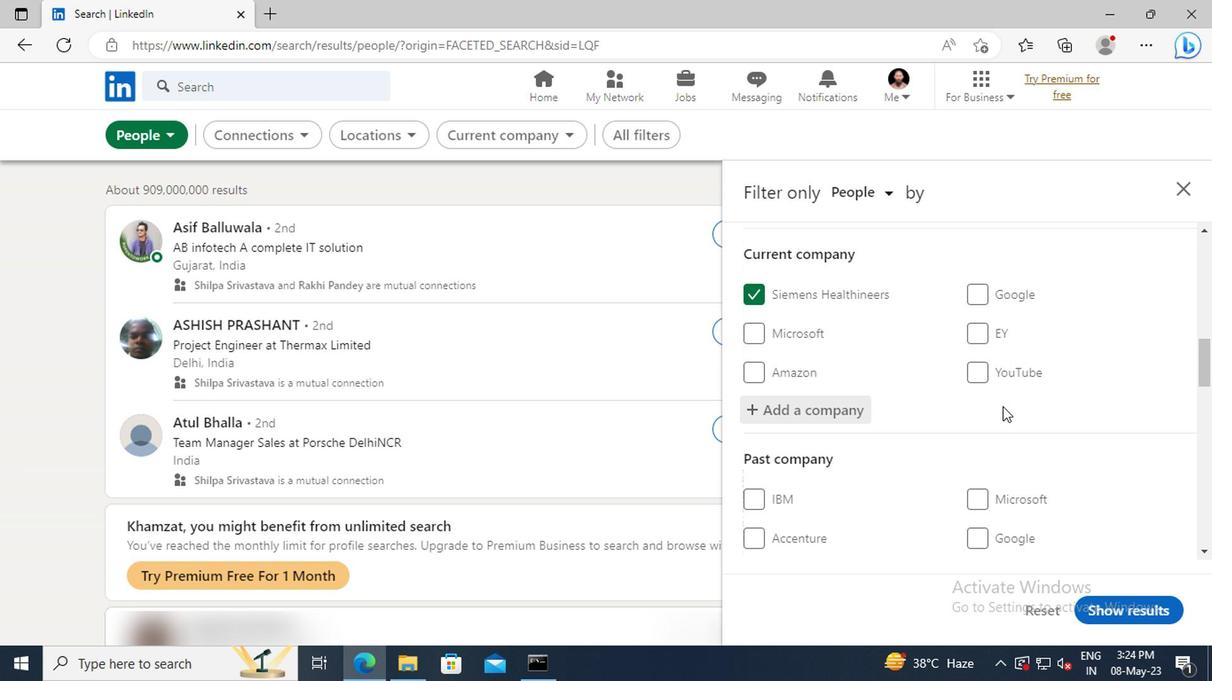 
Action: Mouse scrolled (1000, 404) with delta (0, 0)
Screenshot: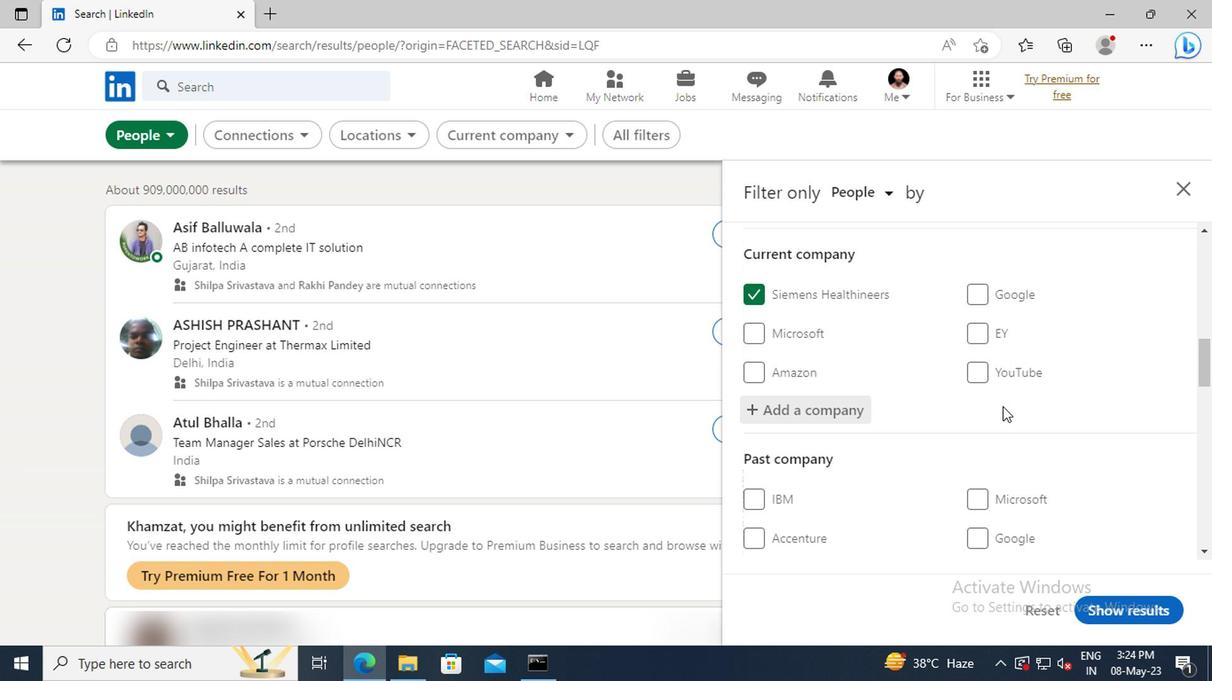 
Action: Mouse moved to (1000, 383)
Screenshot: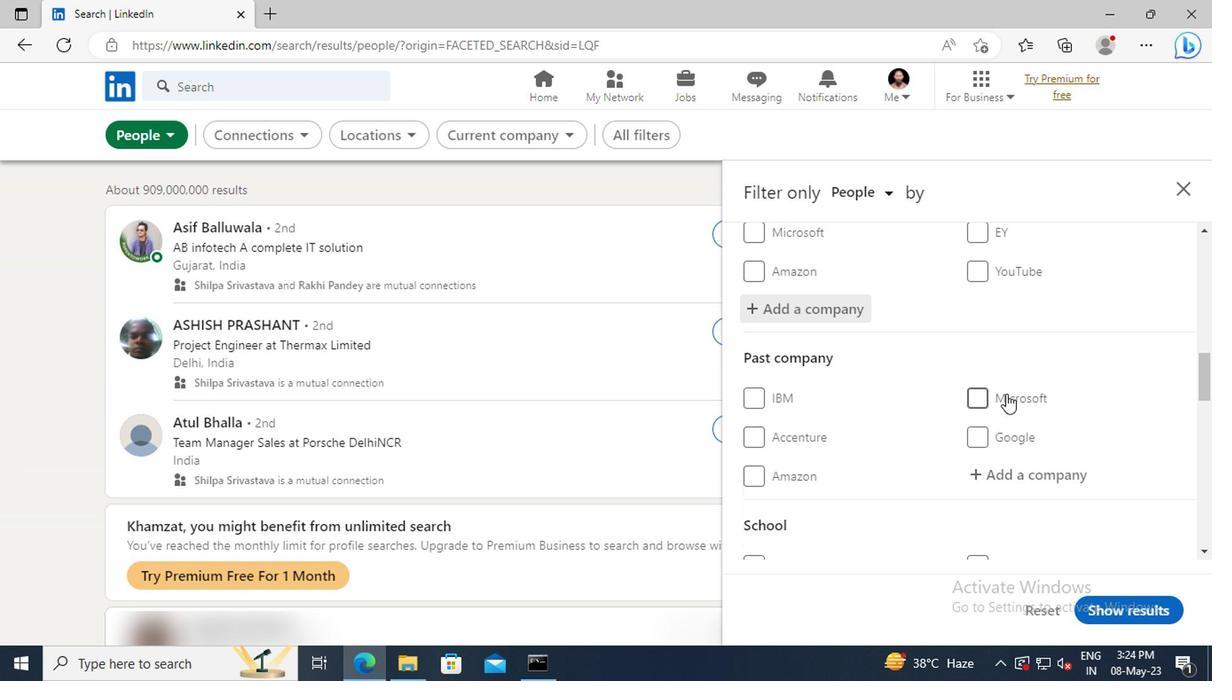 
Action: Mouse scrolled (1000, 382) with delta (0, 0)
Screenshot: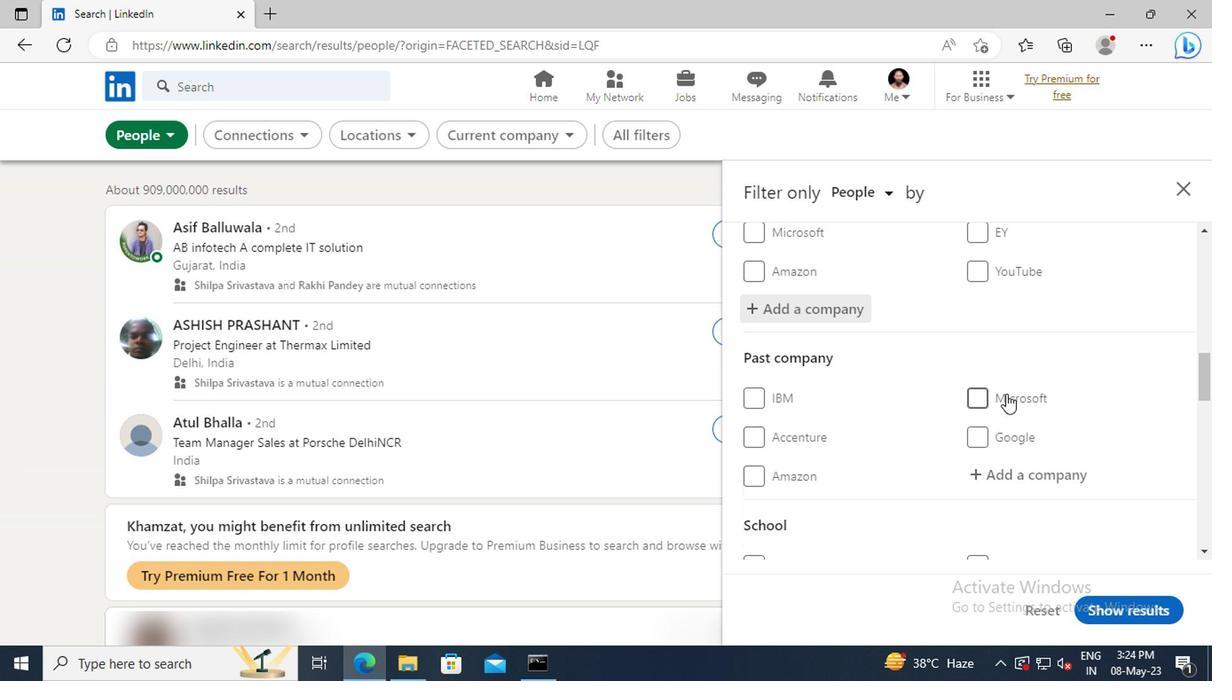 
Action: Mouse moved to (999, 378)
Screenshot: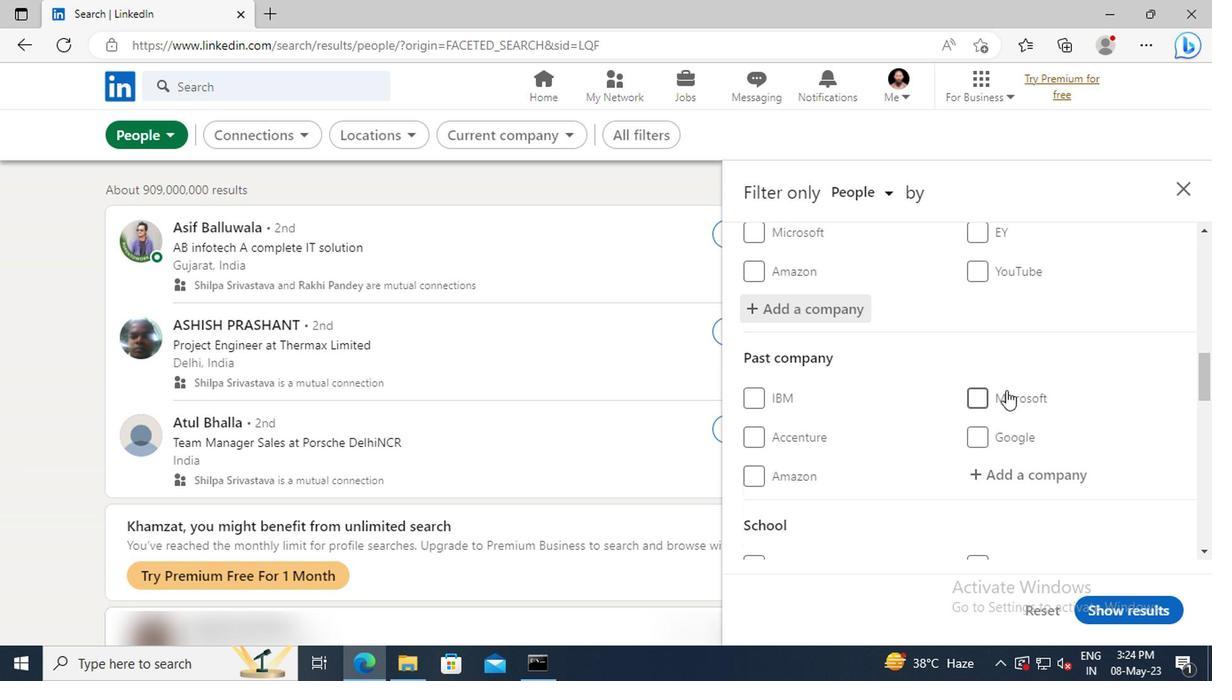 
Action: Mouse scrolled (999, 377) with delta (0, 0)
Screenshot: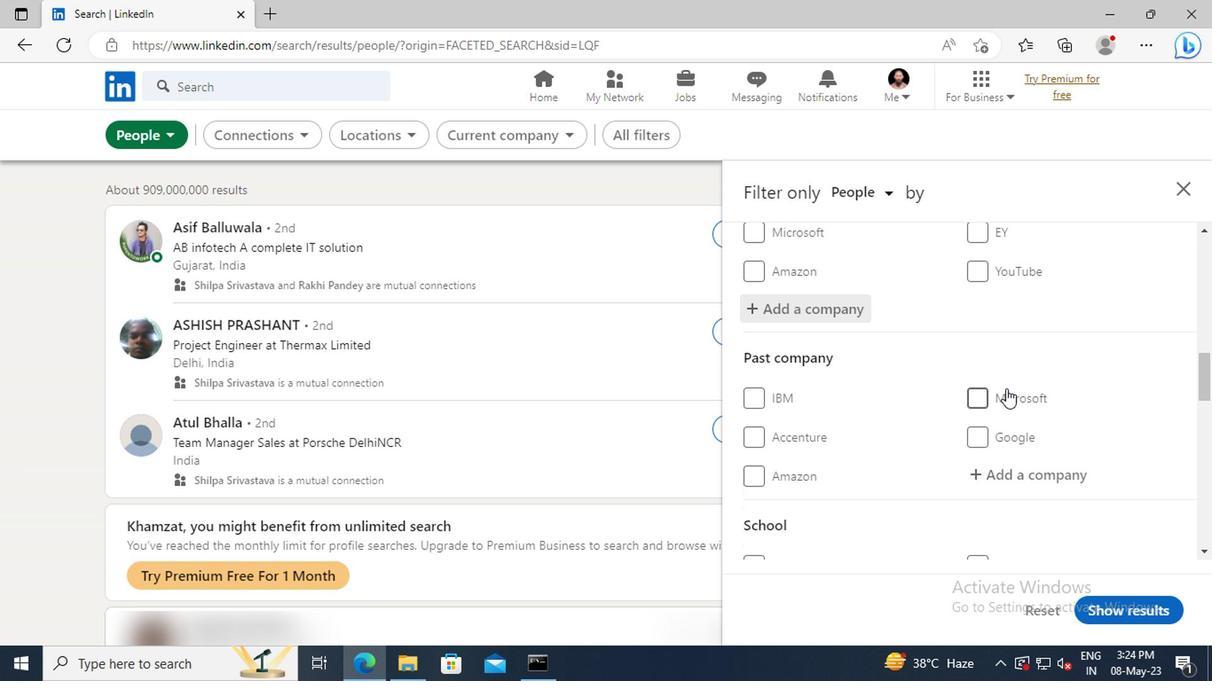 
Action: Mouse moved to (999, 377)
Screenshot: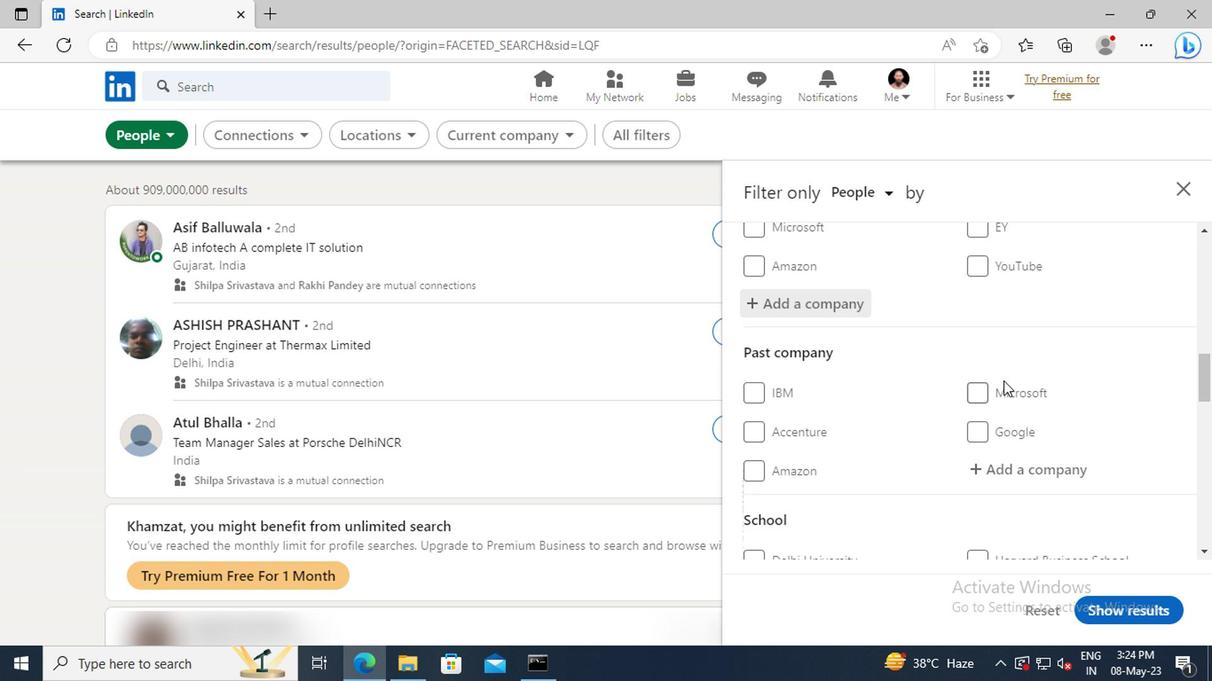 
Action: Mouse scrolled (999, 376) with delta (0, -1)
Screenshot: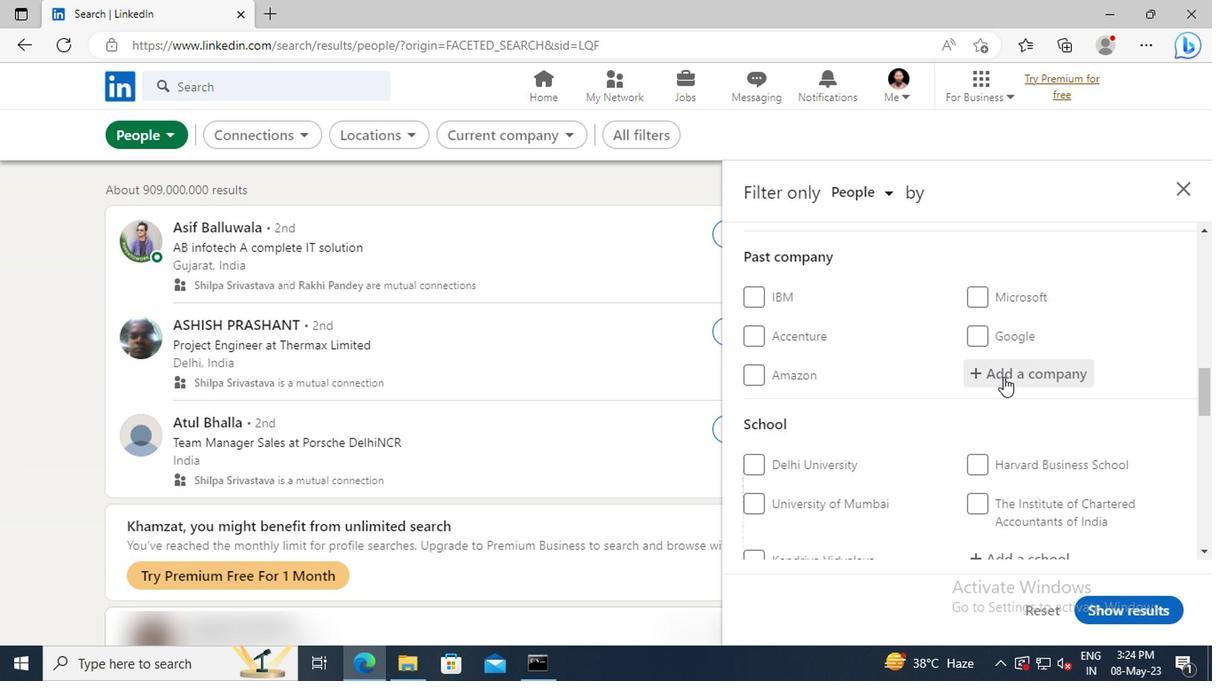 
Action: Mouse scrolled (999, 376) with delta (0, -1)
Screenshot: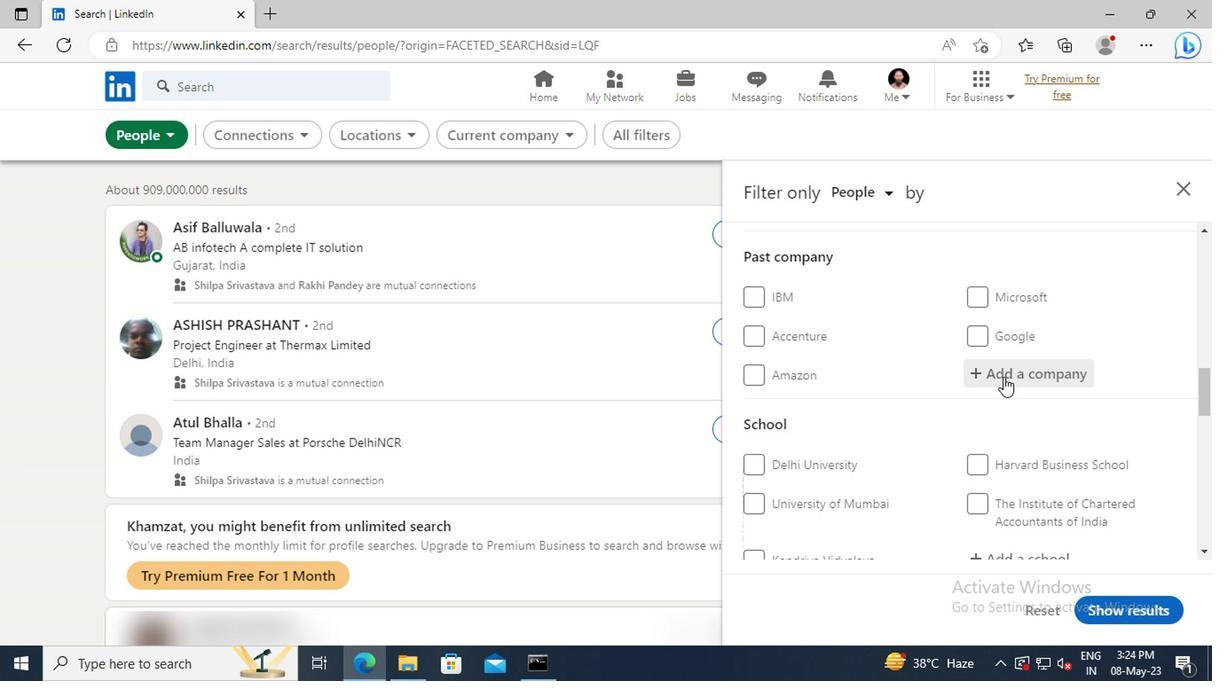 
Action: Mouse scrolled (999, 376) with delta (0, -1)
Screenshot: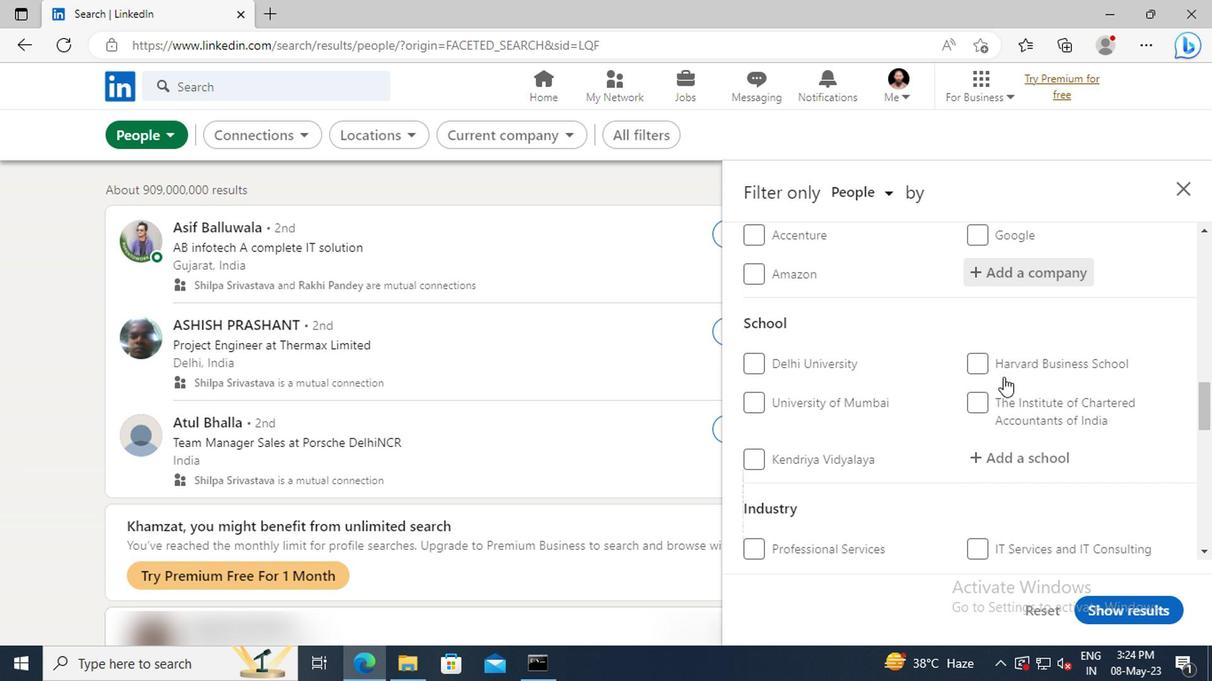 
Action: Mouse moved to (999, 404)
Screenshot: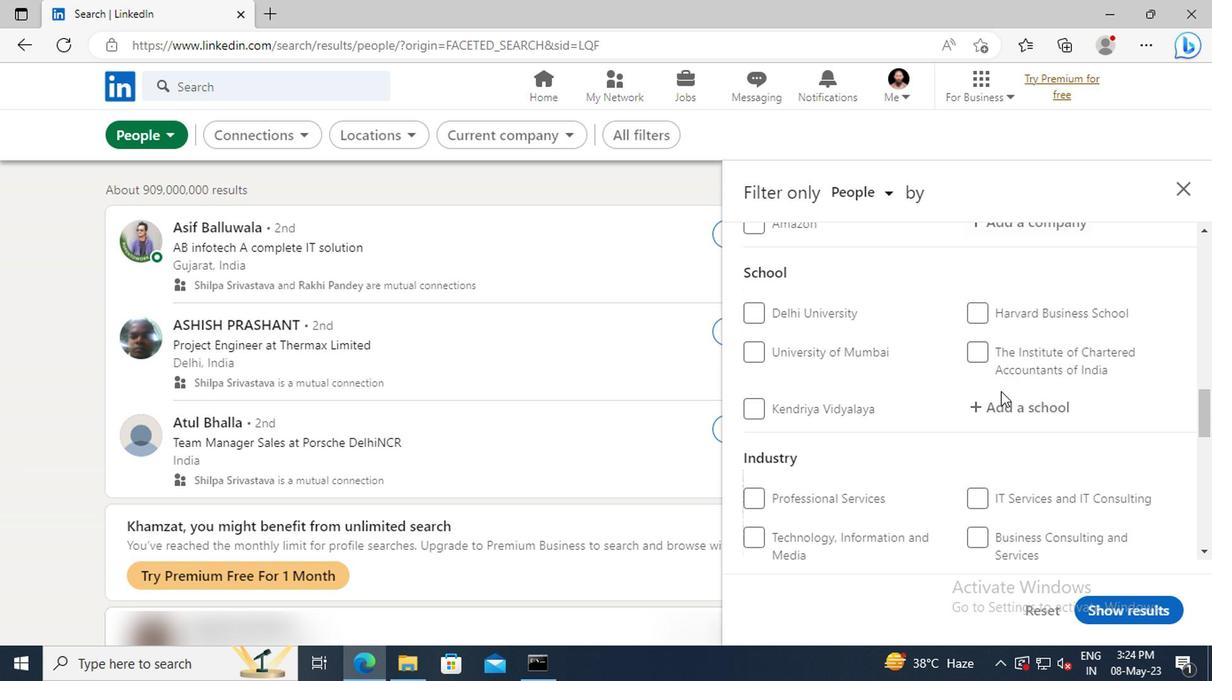 
Action: Mouse pressed left at (999, 404)
Screenshot: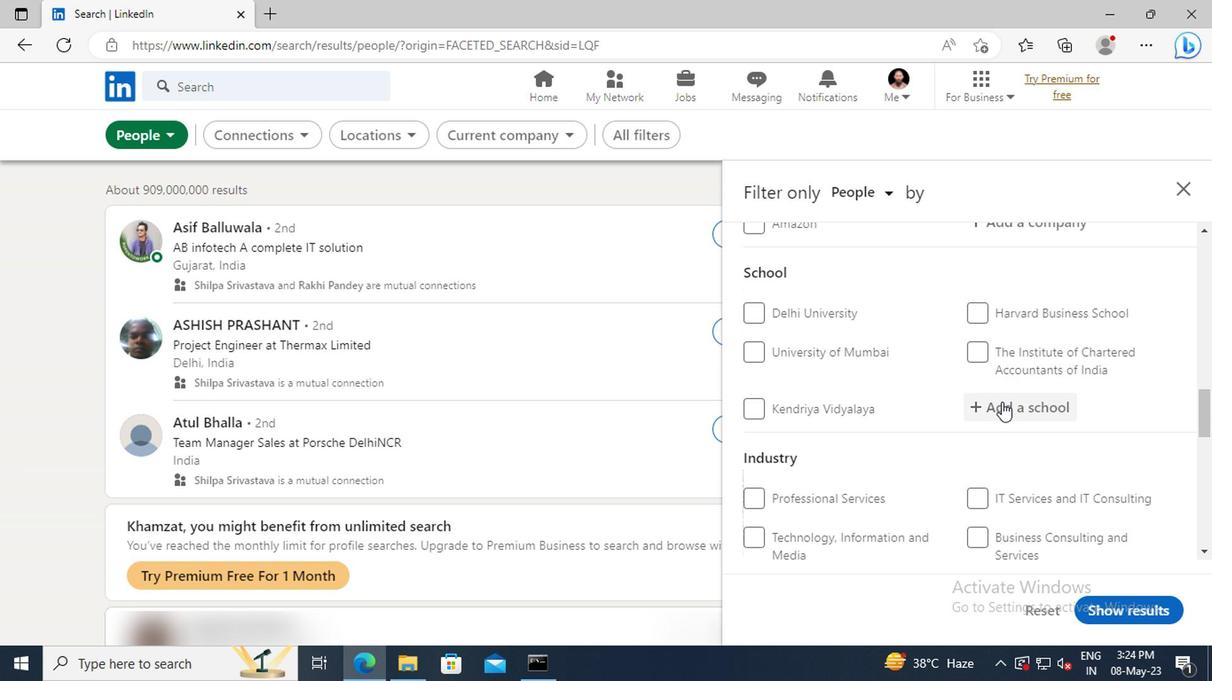 
Action: Key pressed <Key.shift>GARGI<Key.space><Key.shift>CO
Screenshot: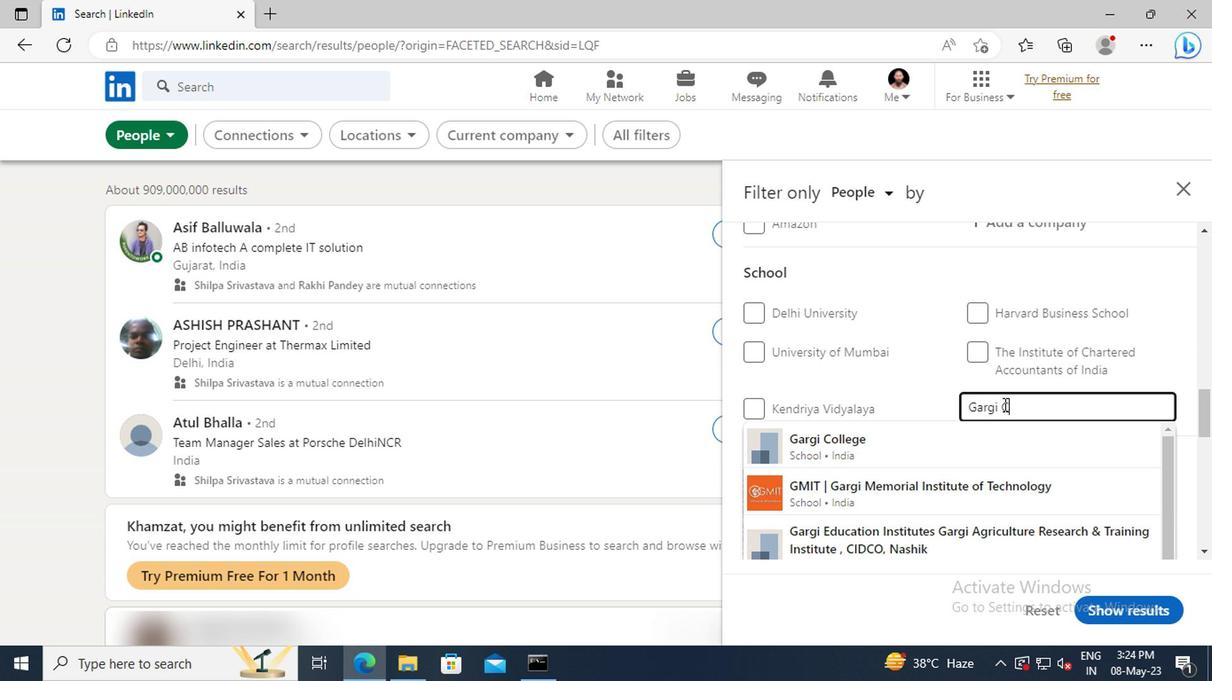 
Action: Mouse moved to (998, 432)
Screenshot: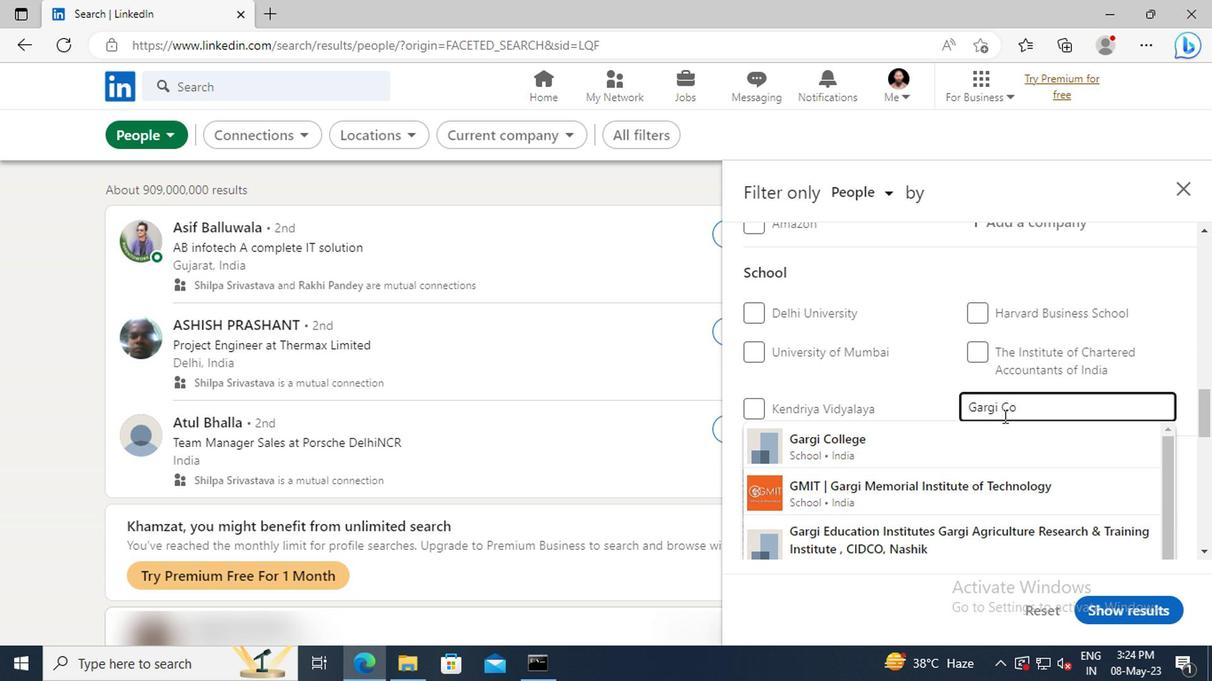 
Action: Mouse pressed left at (998, 432)
Screenshot: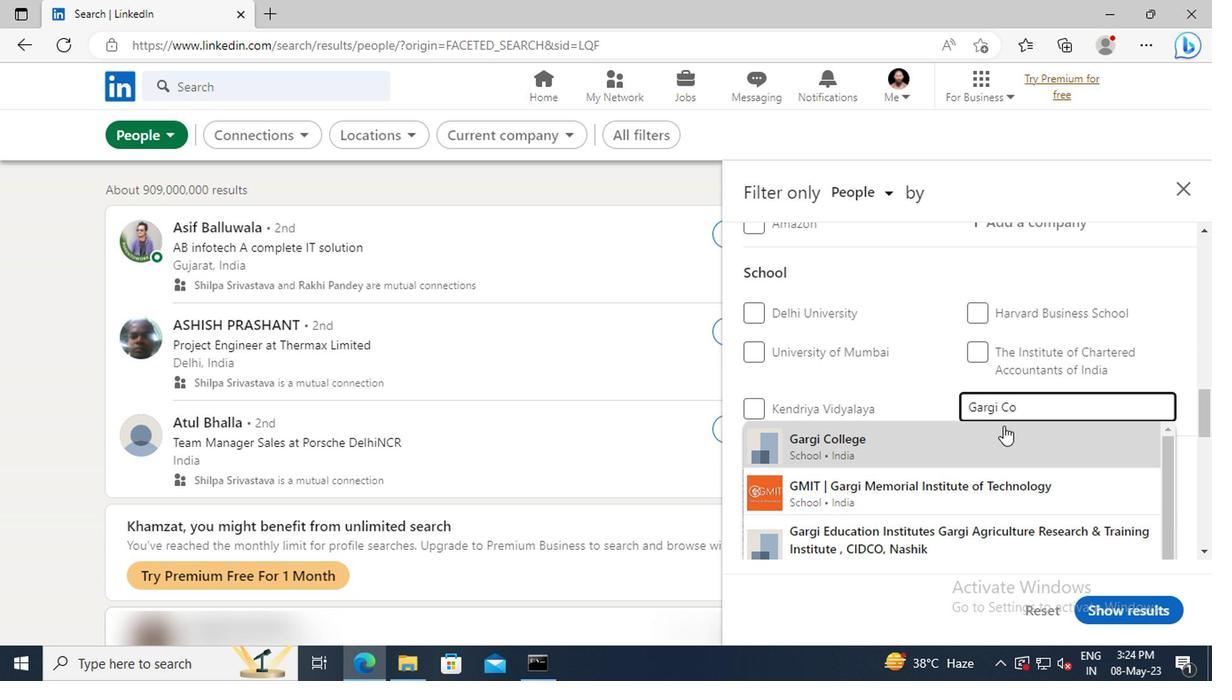 
Action: Mouse scrolled (998, 431) with delta (0, 0)
Screenshot: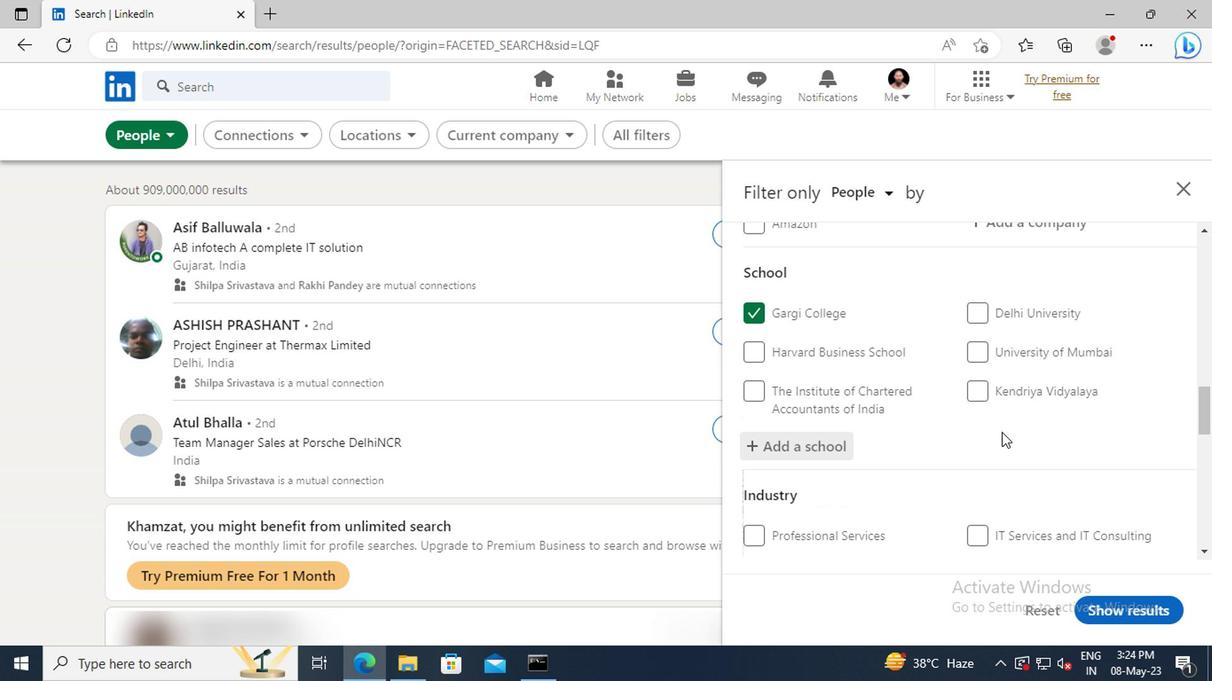
Action: Mouse moved to (998, 429)
Screenshot: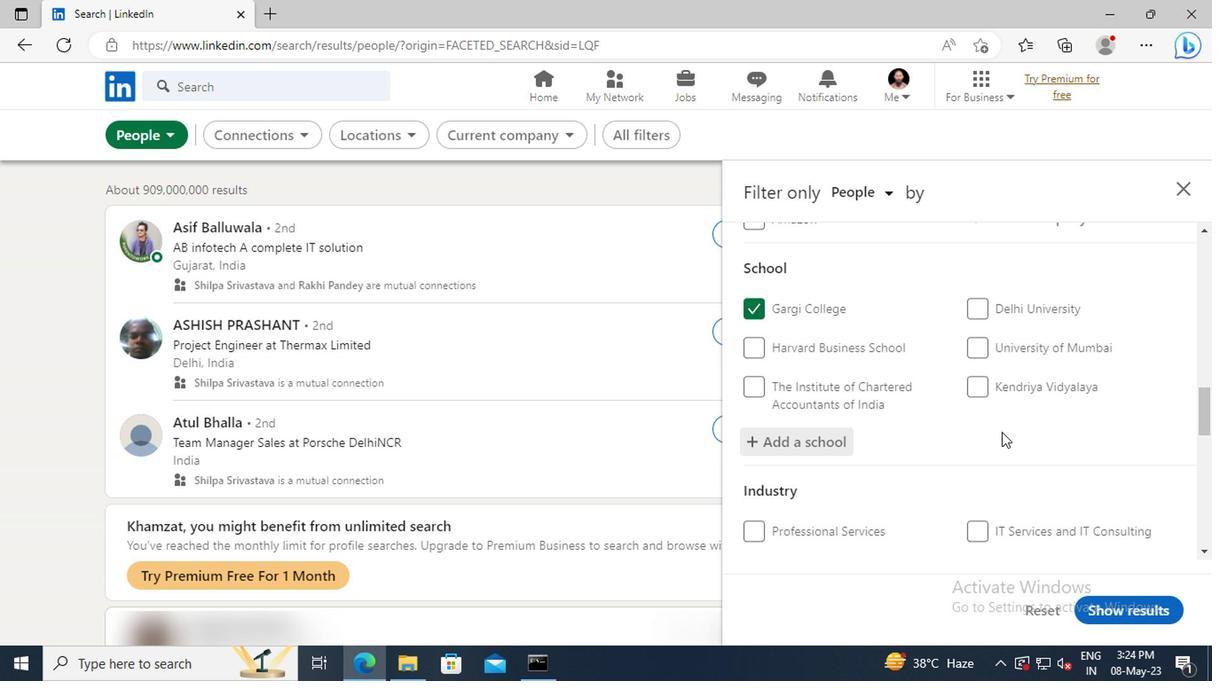 
Action: Mouse scrolled (998, 428) with delta (0, -1)
Screenshot: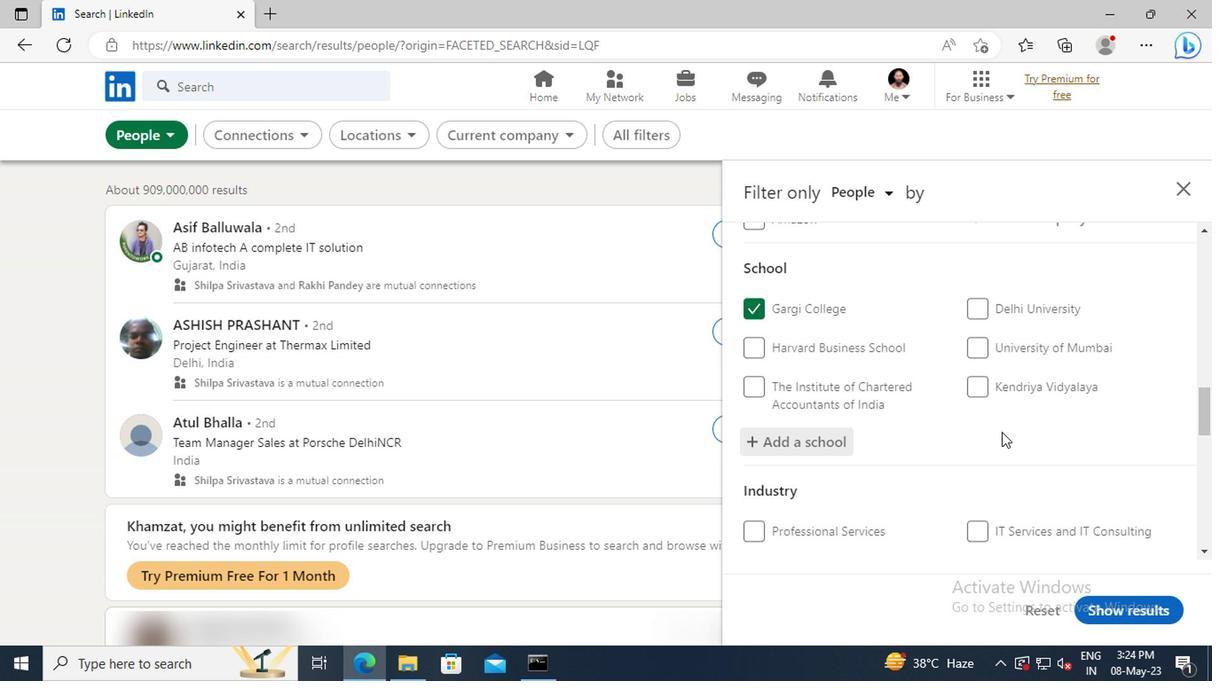 
Action: Mouse moved to (995, 412)
Screenshot: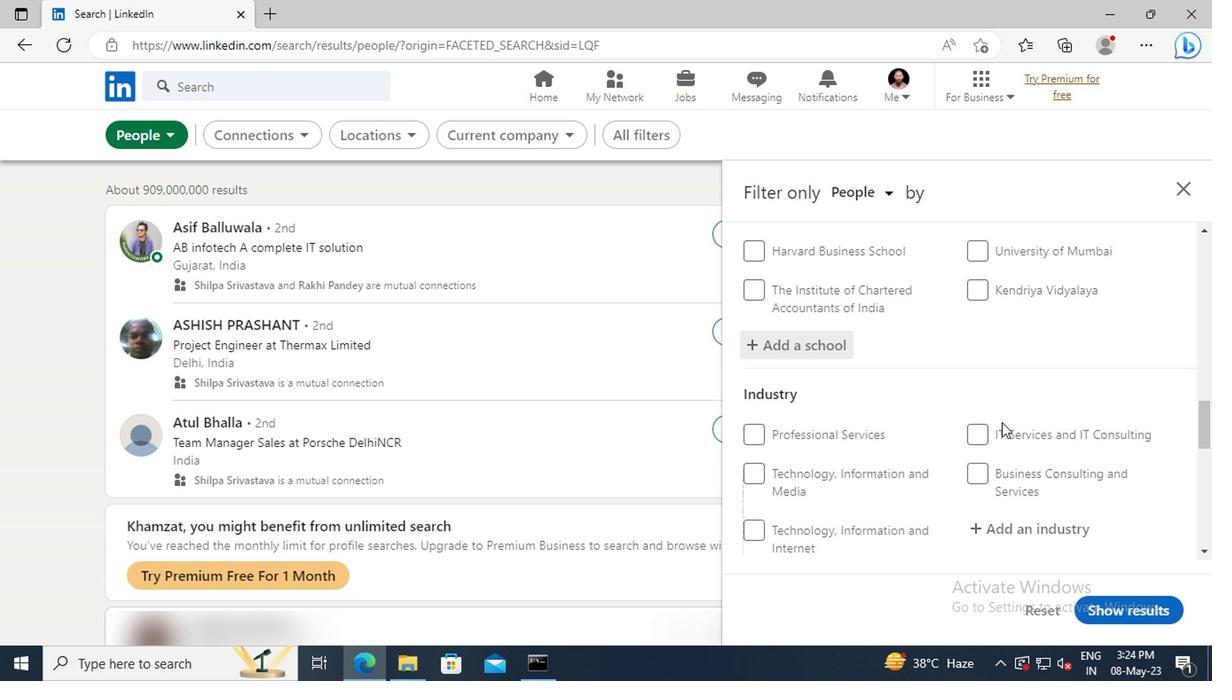 
Action: Mouse scrolled (995, 412) with delta (0, 0)
Screenshot: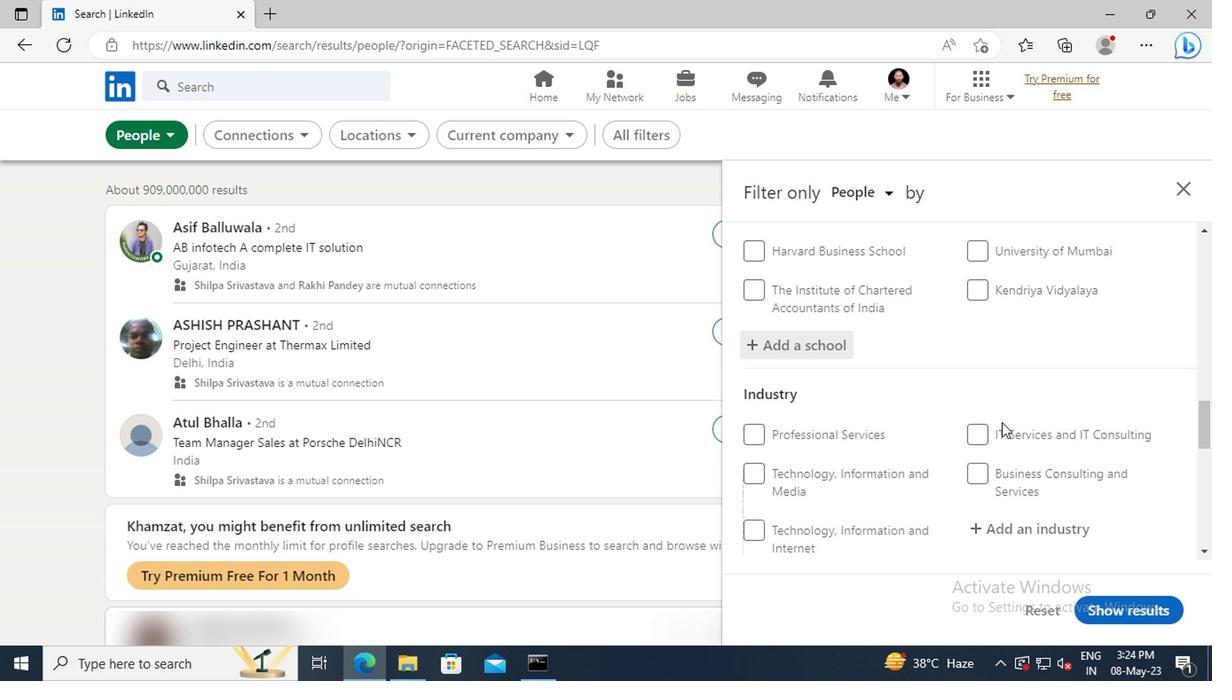 
Action: Mouse moved to (994, 410)
Screenshot: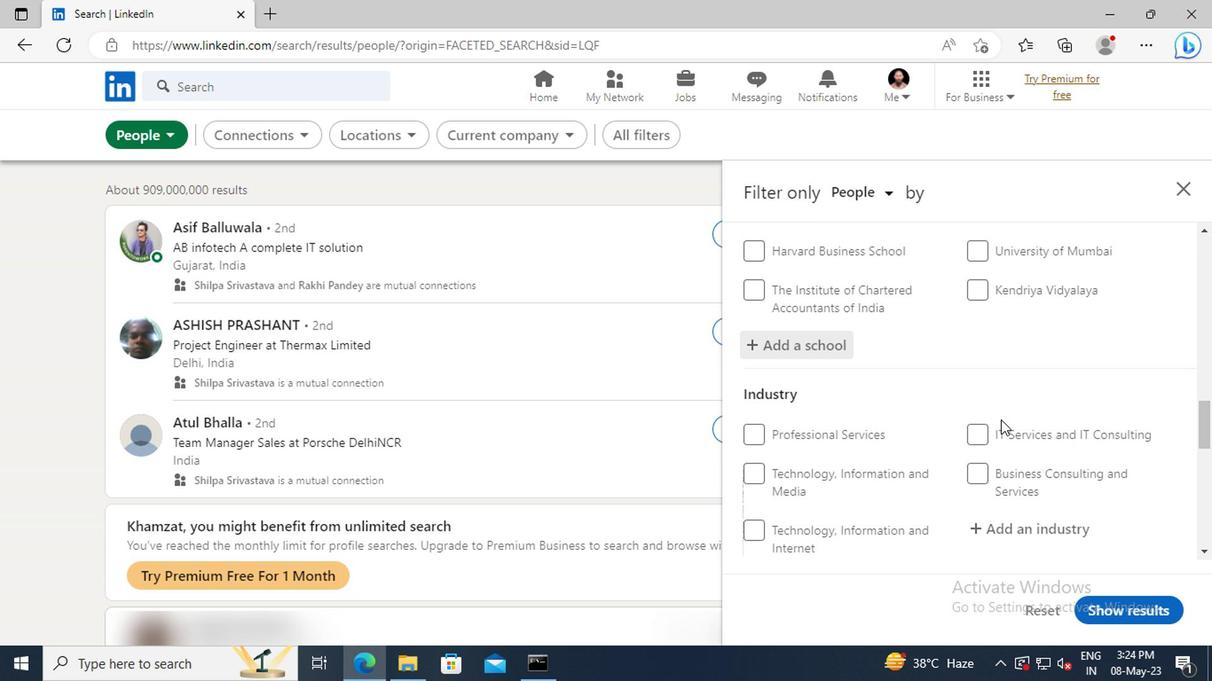 
Action: Mouse scrolled (994, 409) with delta (0, 0)
Screenshot: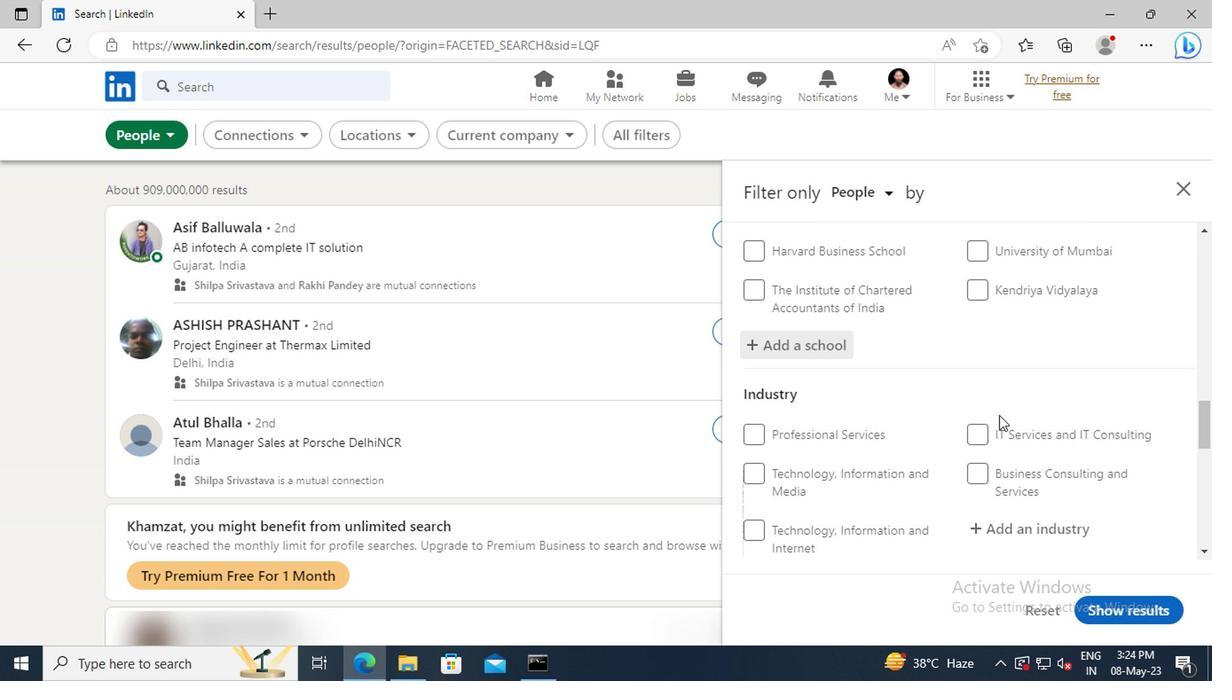
Action: Mouse moved to (994, 425)
Screenshot: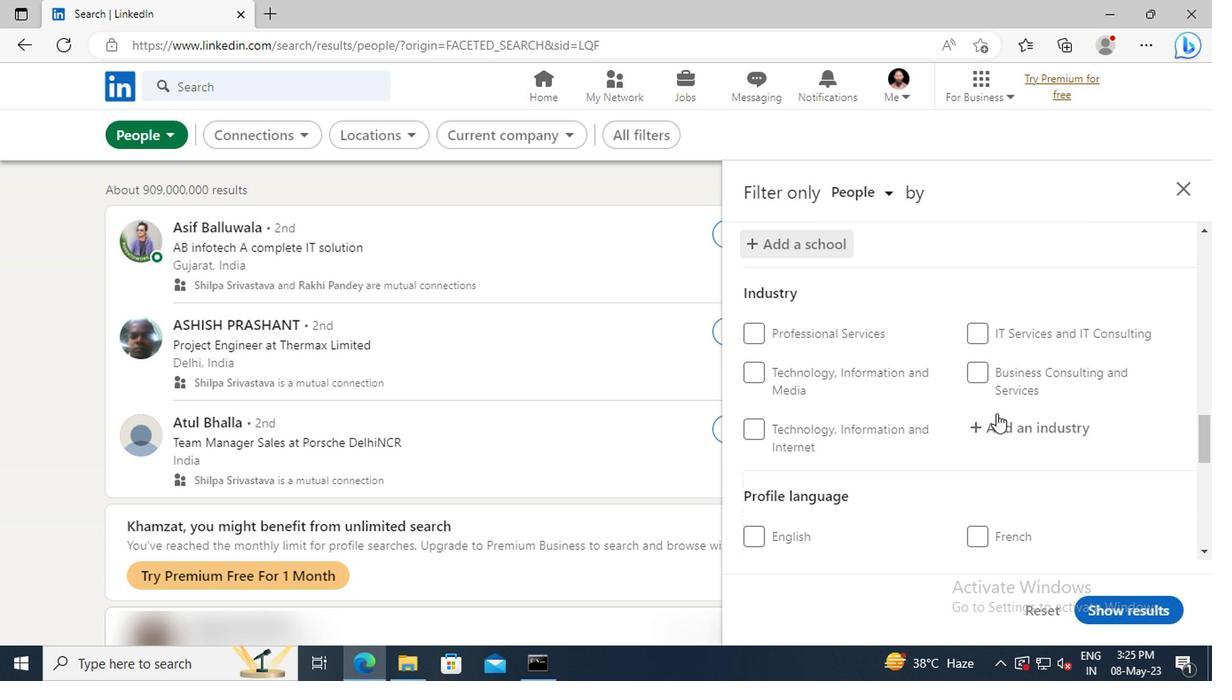 
Action: Mouse pressed left at (994, 425)
Screenshot: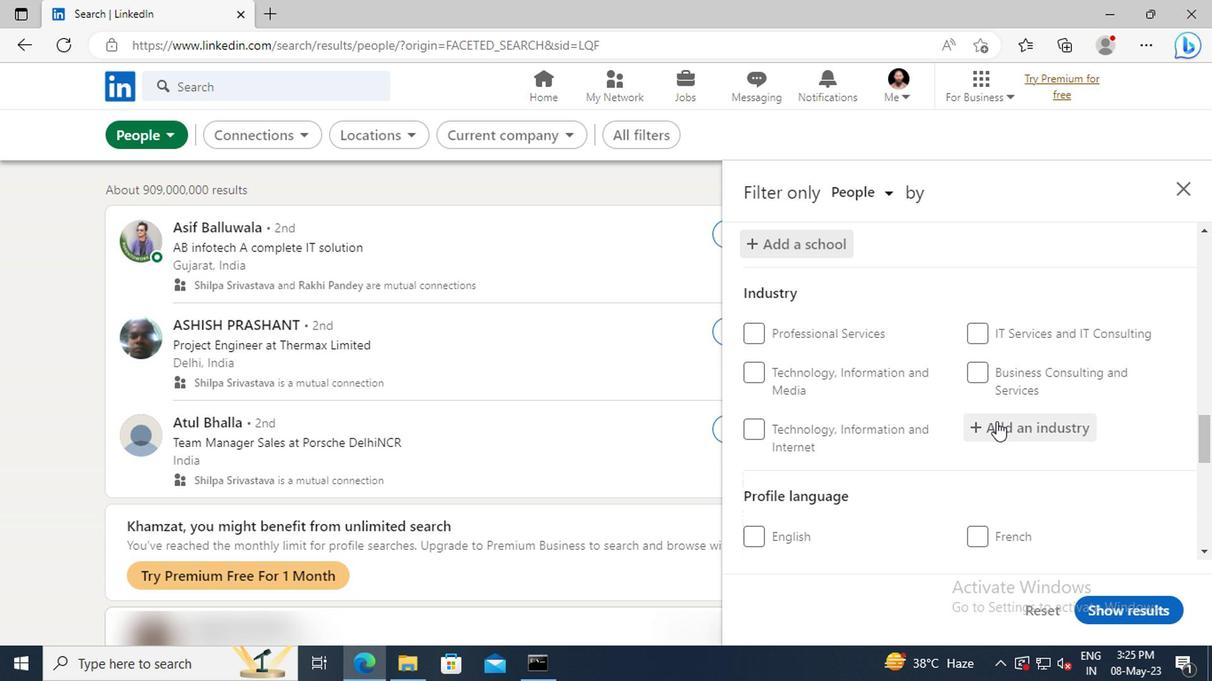 
Action: Mouse moved to (994, 425)
Screenshot: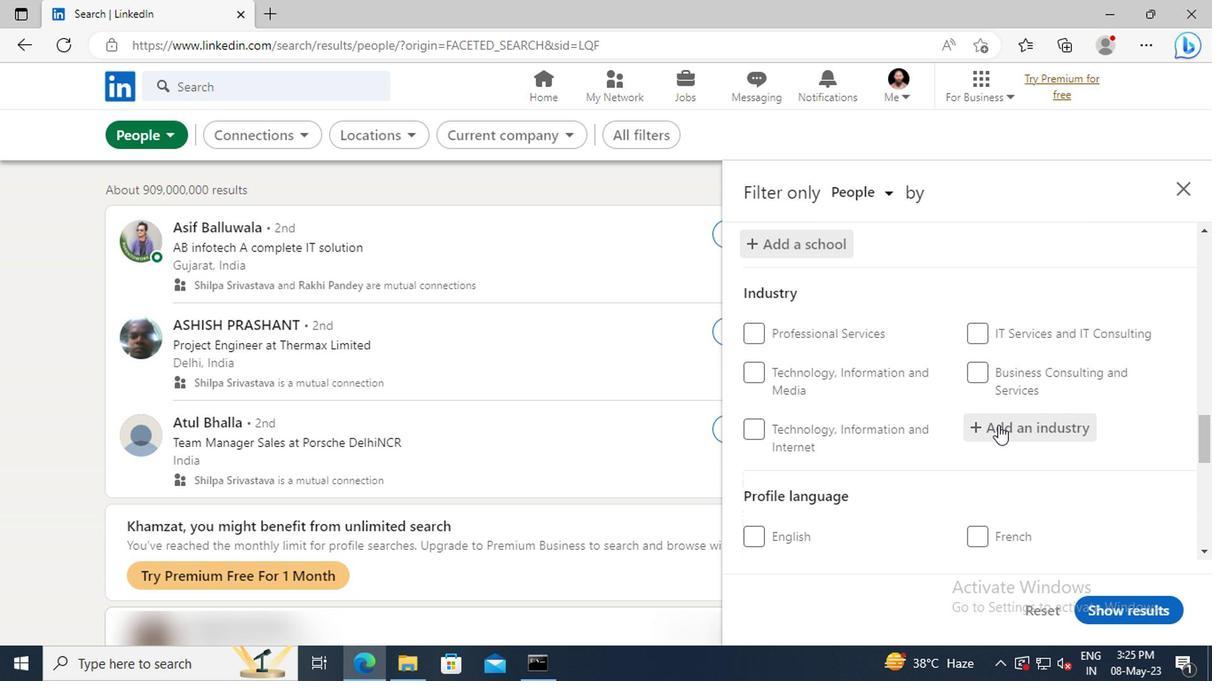 
Action: Key pressed <Key.shift>NATUR
Screenshot: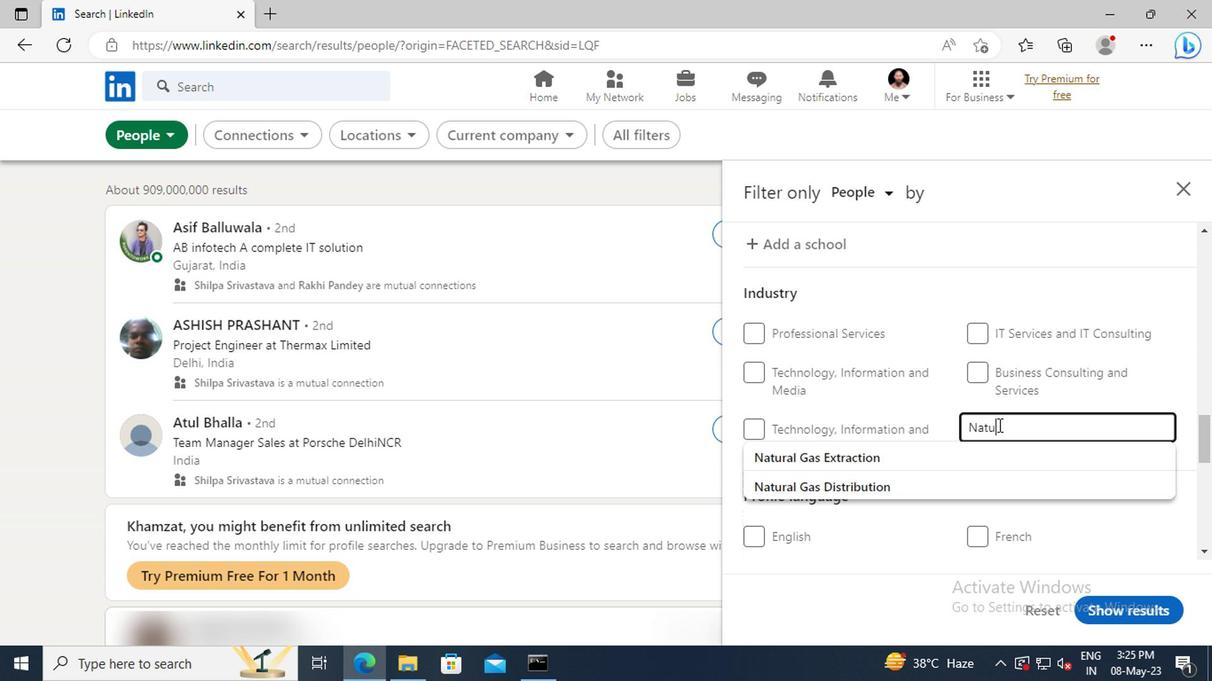 
Action: Mouse moved to (1005, 450)
Screenshot: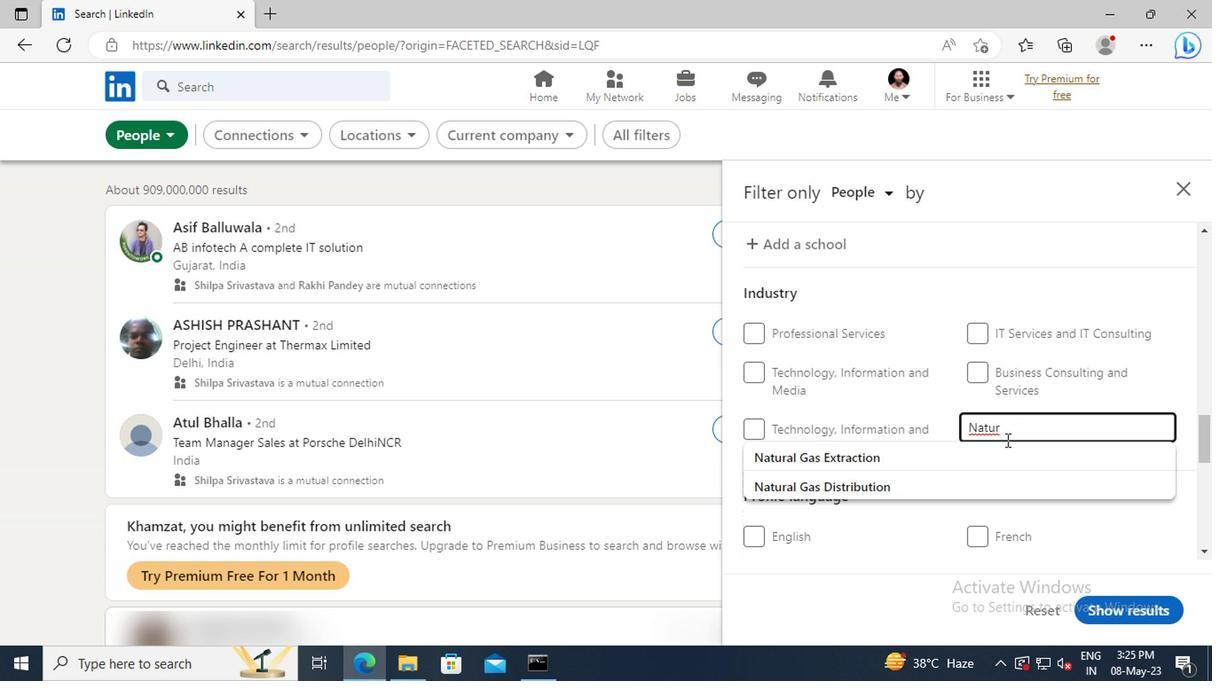 
Action: Mouse pressed left at (1005, 450)
Screenshot: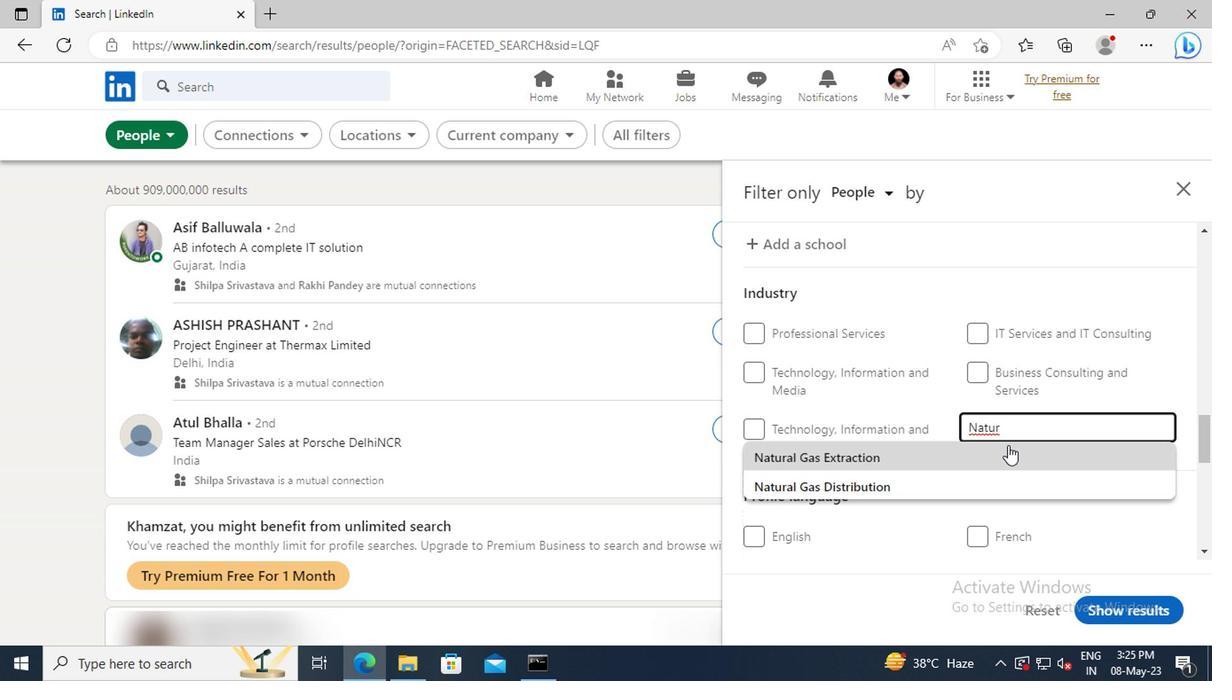
Action: Mouse scrolled (1005, 449) with delta (0, -1)
Screenshot: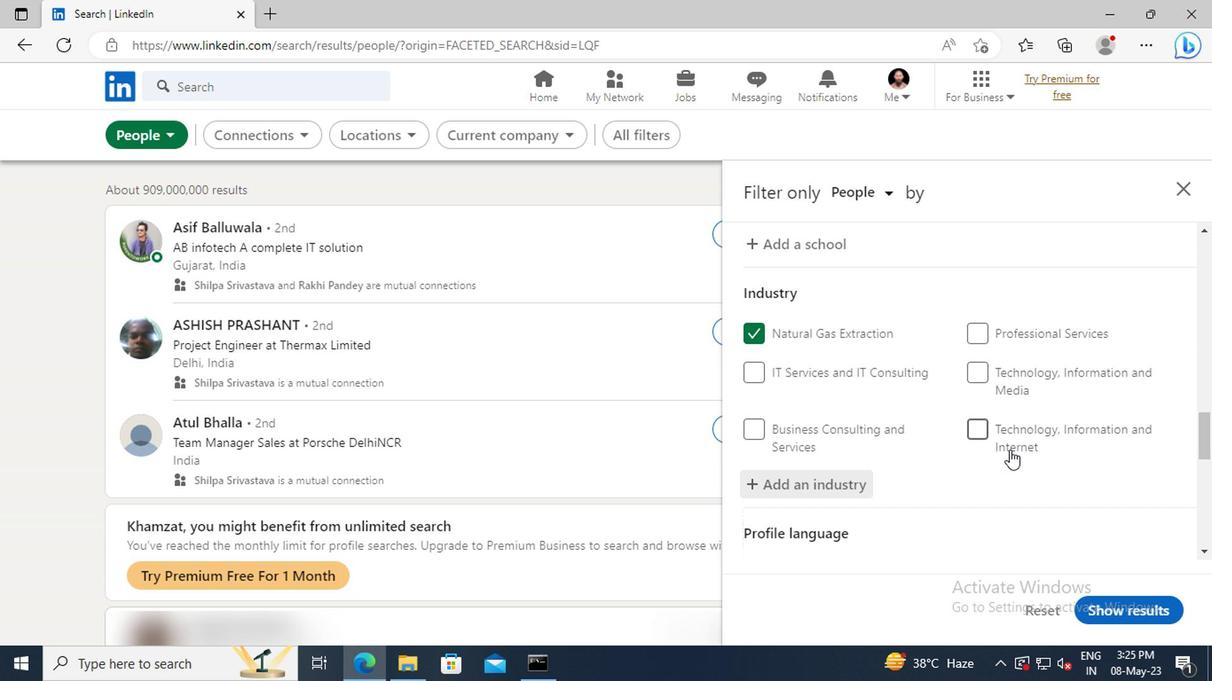 
Action: Mouse scrolled (1005, 449) with delta (0, -1)
Screenshot: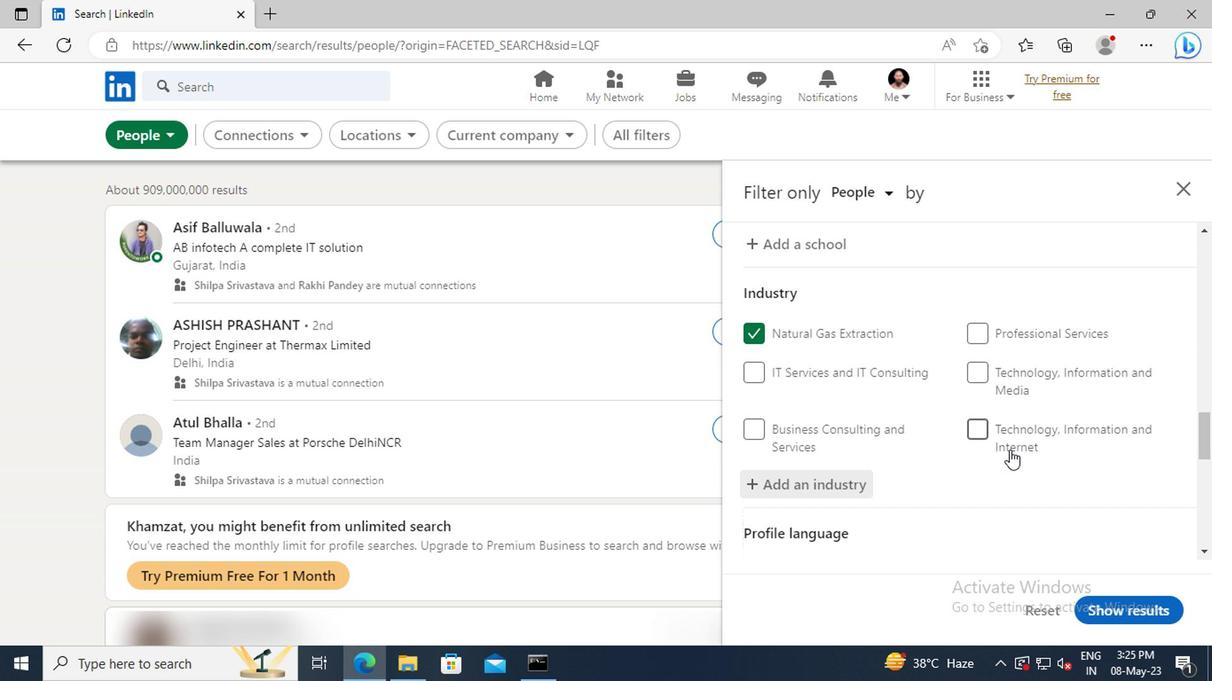 
Action: Mouse scrolled (1005, 449) with delta (0, -1)
Screenshot: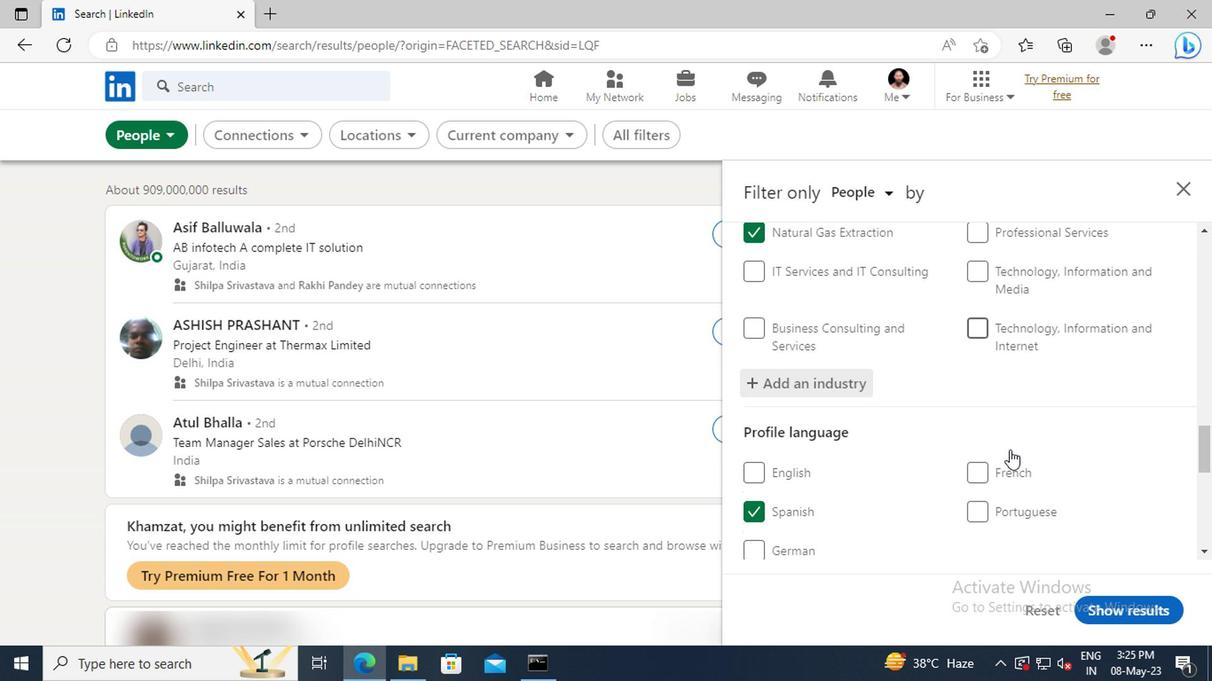 
Action: Mouse scrolled (1005, 449) with delta (0, -1)
Screenshot: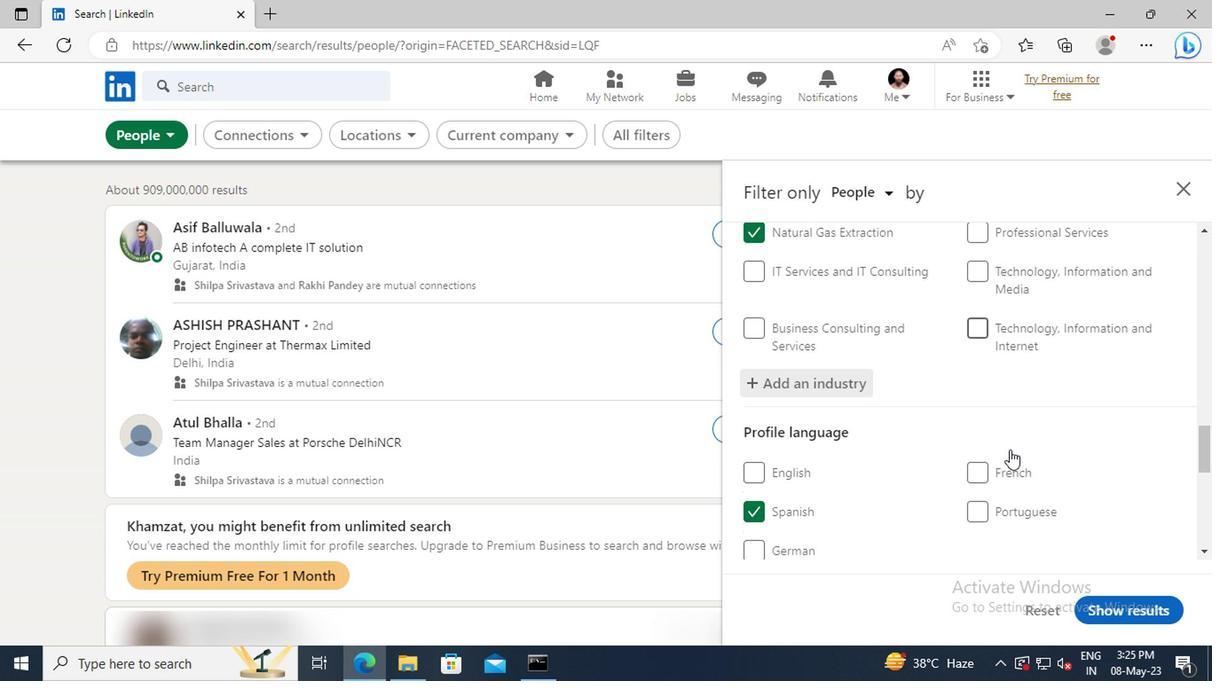 
Action: Mouse moved to (1007, 447)
Screenshot: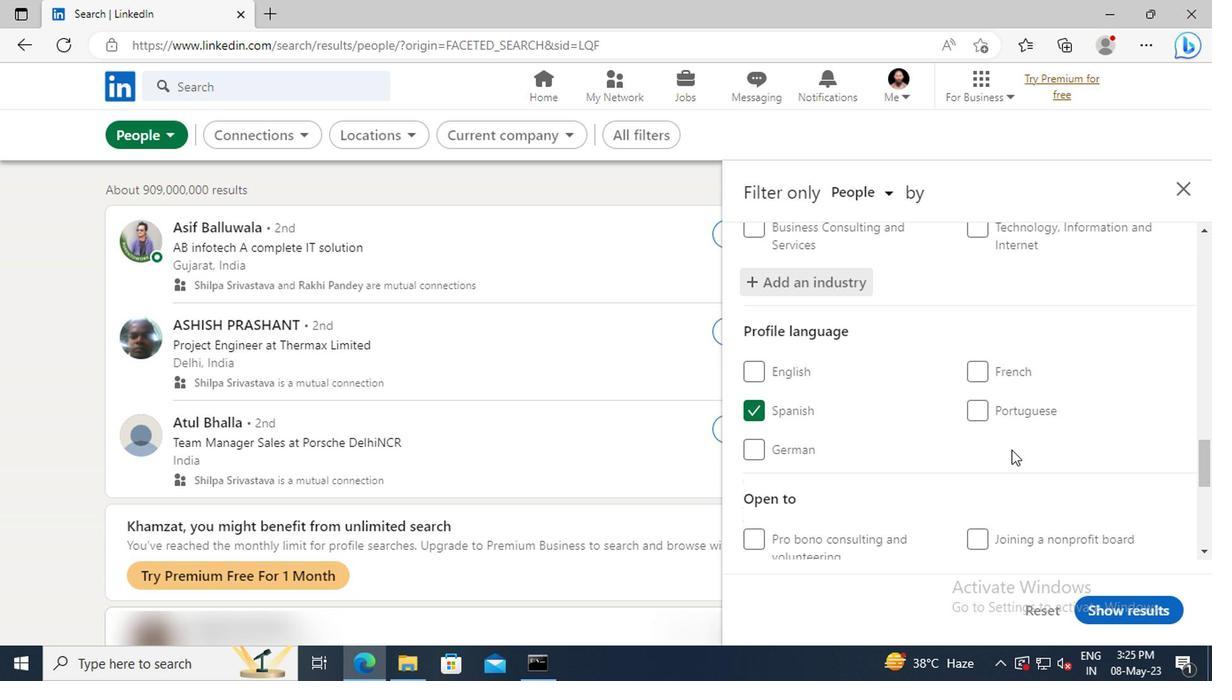 
Action: Mouse scrolled (1007, 447) with delta (0, 0)
Screenshot: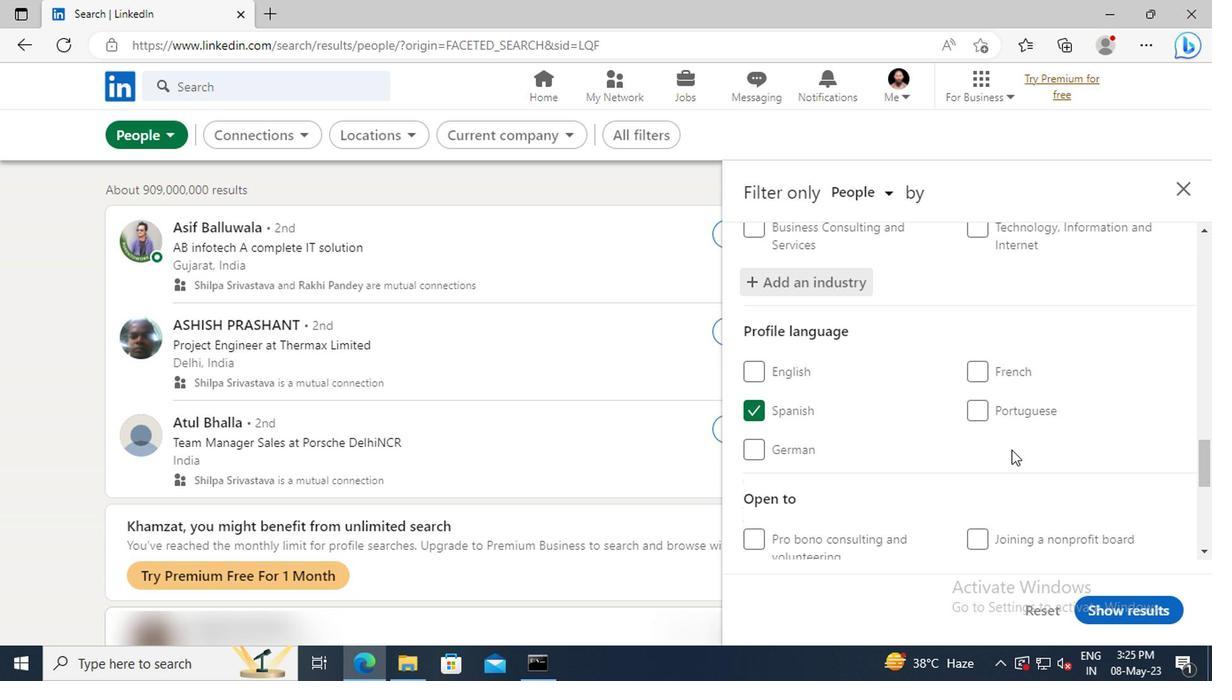 
Action: Mouse moved to (1007, 443)
Screenshot: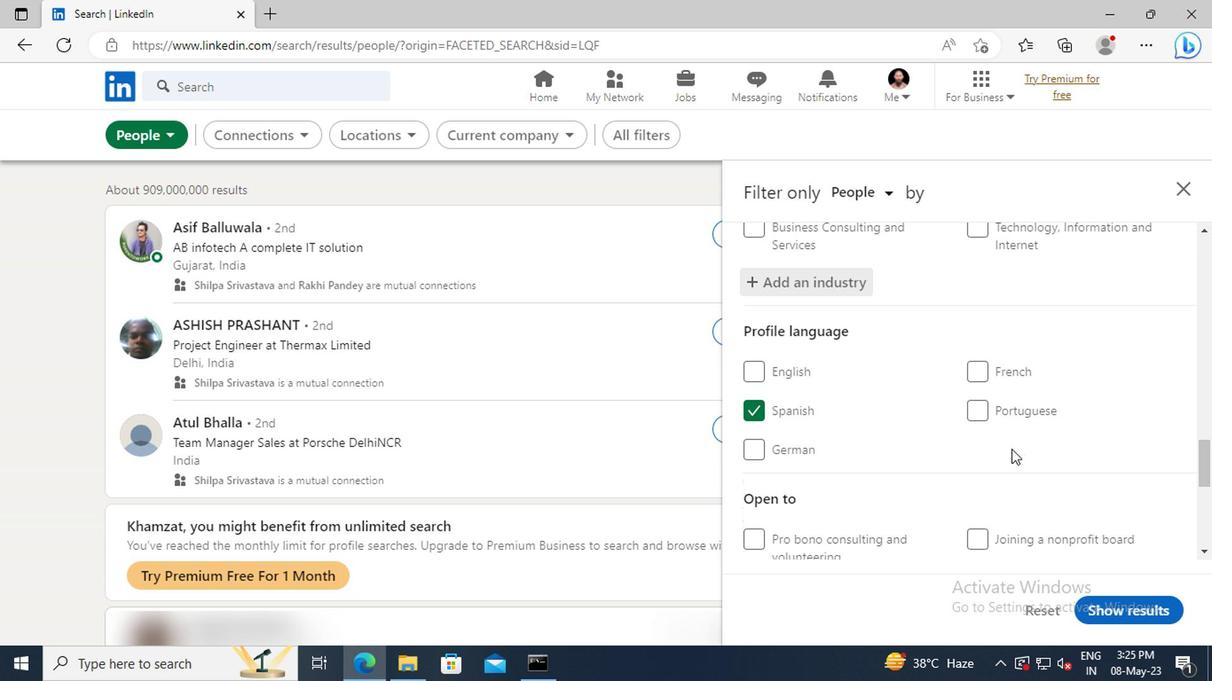 
Action: Mouse scrolled (1007, 442) with delta (0, 0)
Screenshot: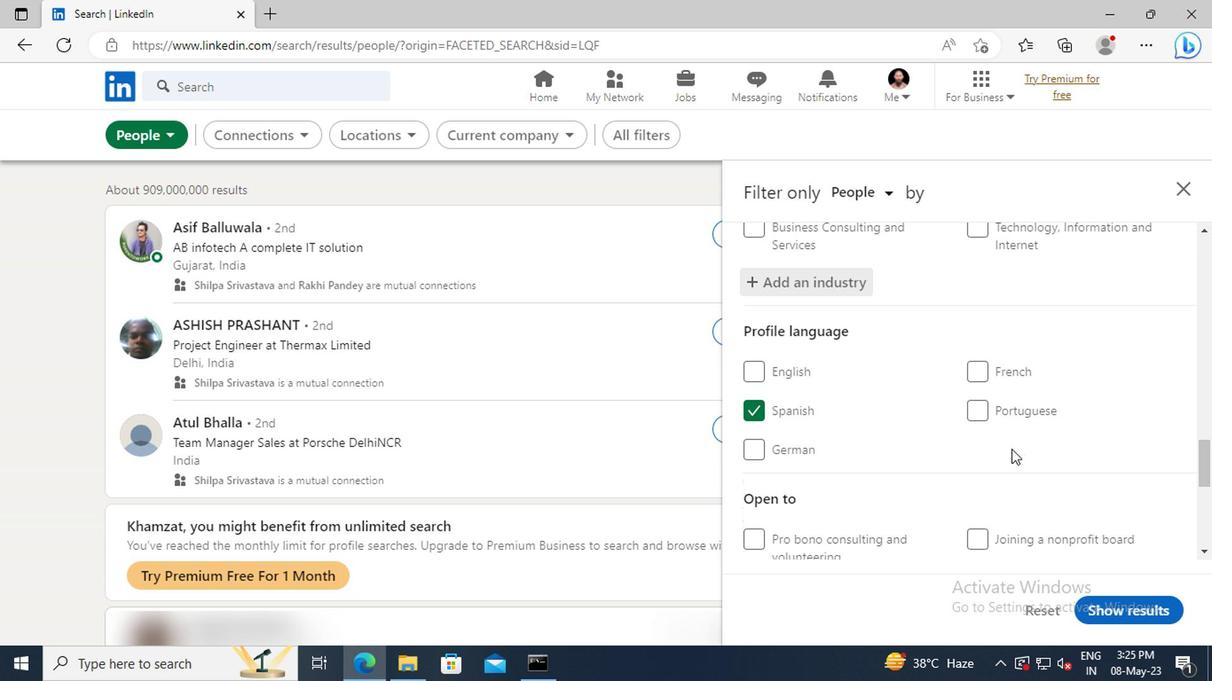 
Action: Mouse moved to (1004, 432)
Screenshot: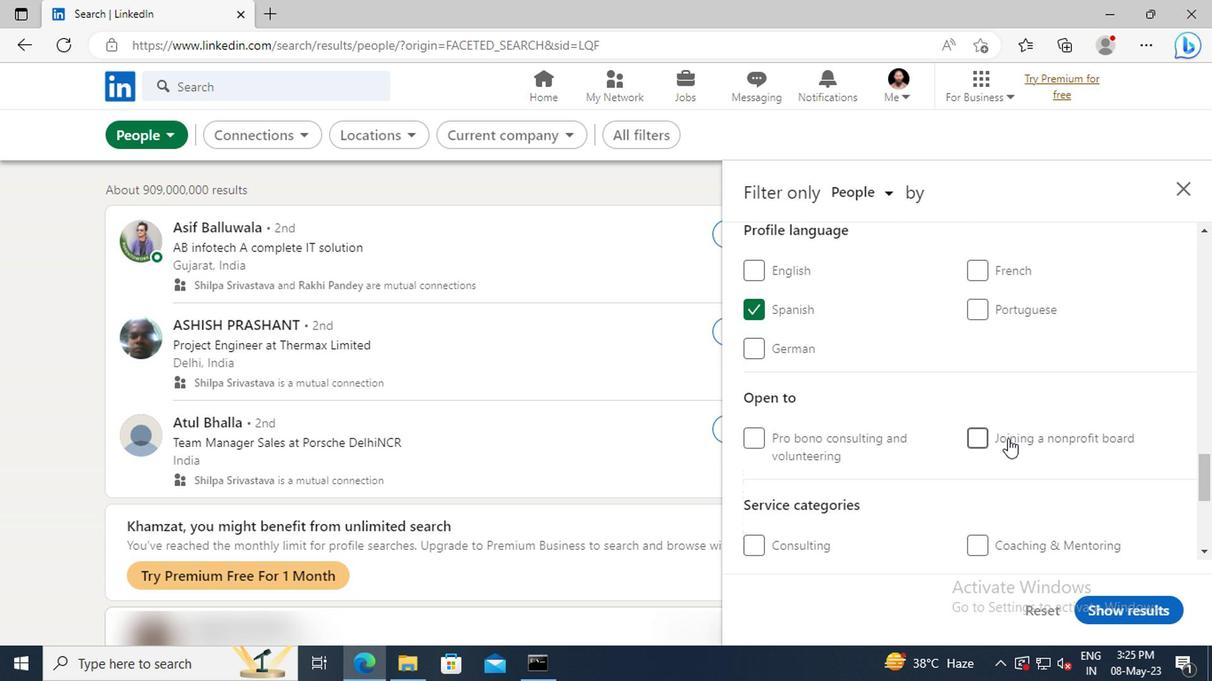 
Action: Mouse scrolled (1004, 431) with delta (0, 0)
Screenshot: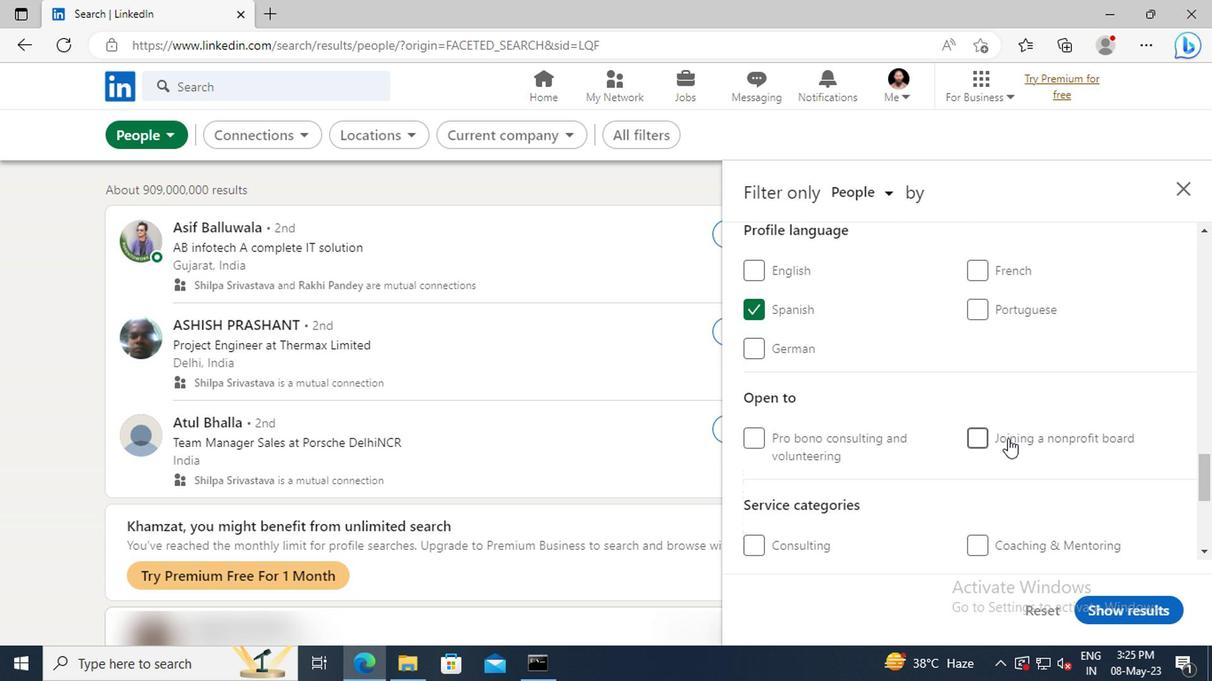
Action: Mouse moved to (1000, 423)
Screenshot: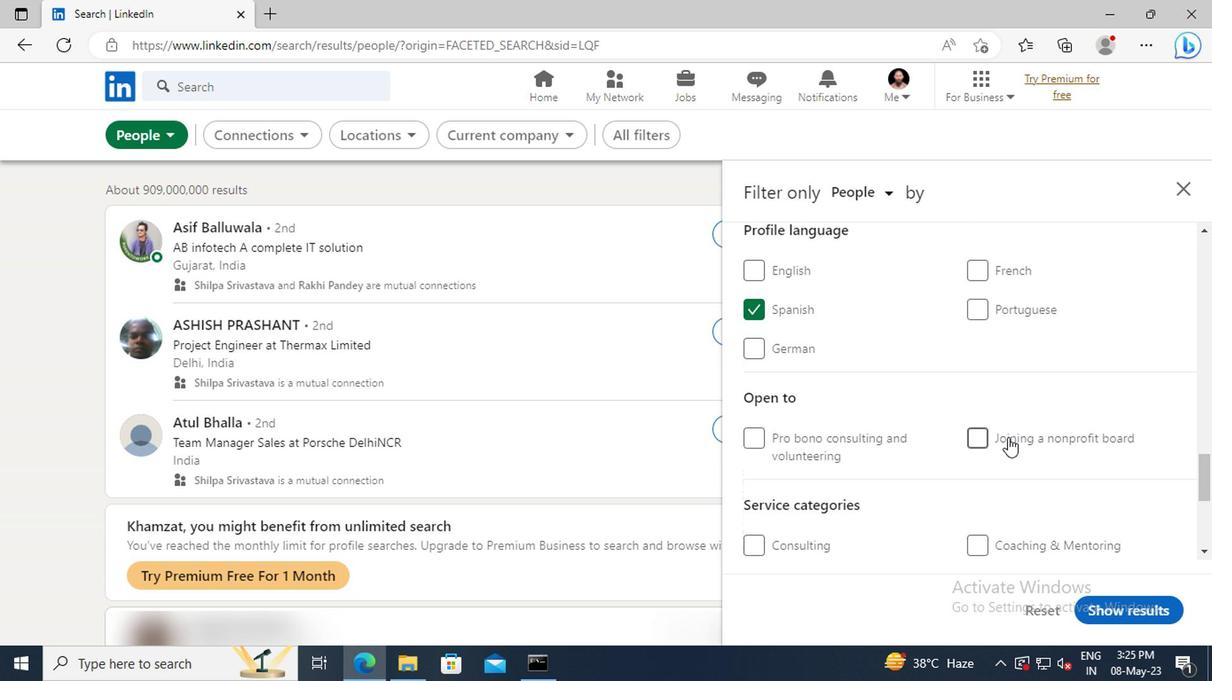 
Action: Mouse scrolled (1000, 421) with delta (0, -1)
Screenshot: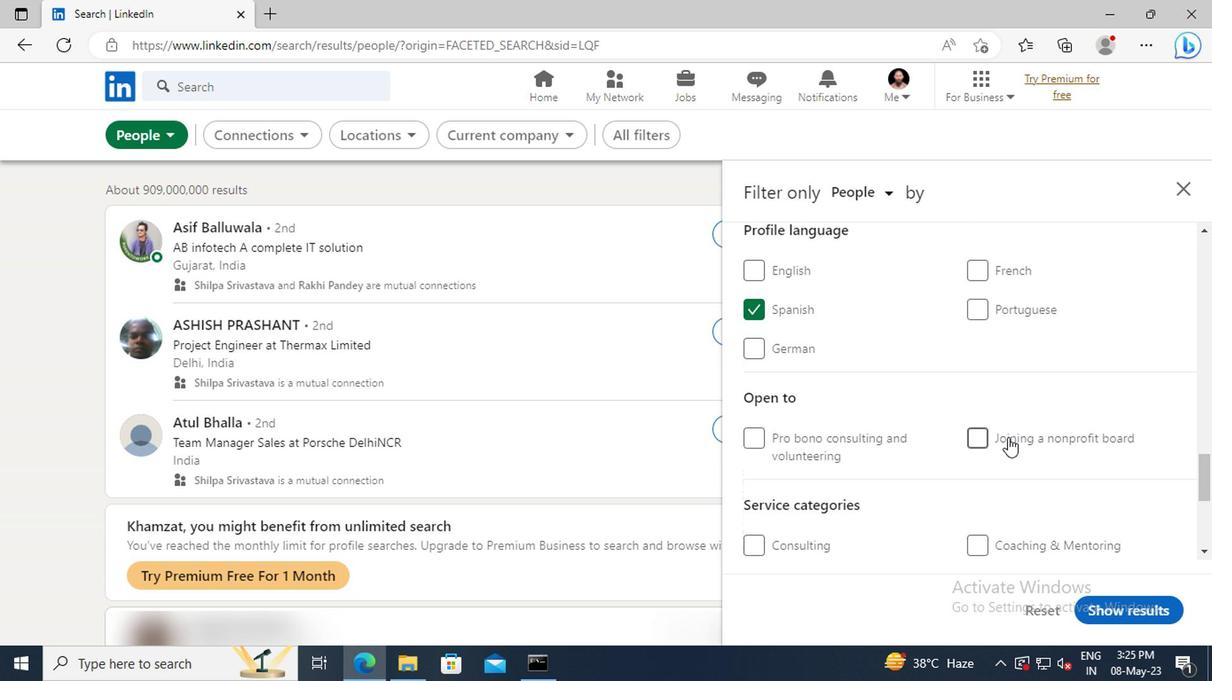 
Action: Mouse moved to (1000, 412)
Screenshot: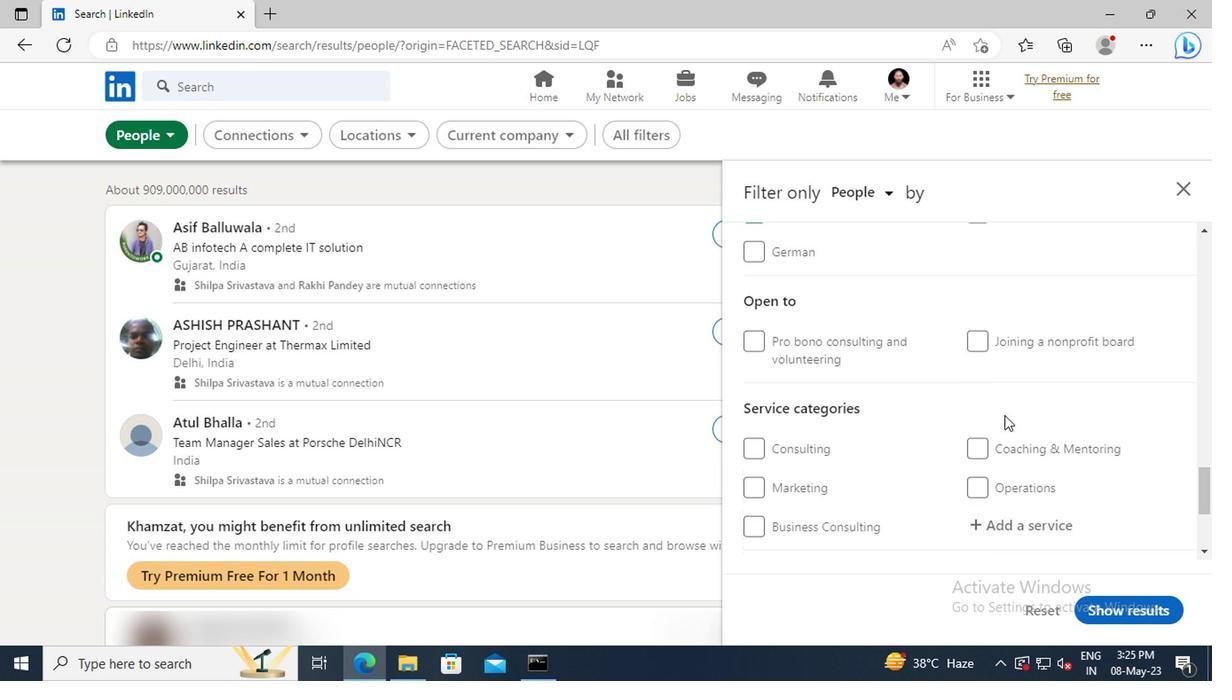 
Action: Mouse scrolled (1000, 412) with delta (0, 0)
Screenshot: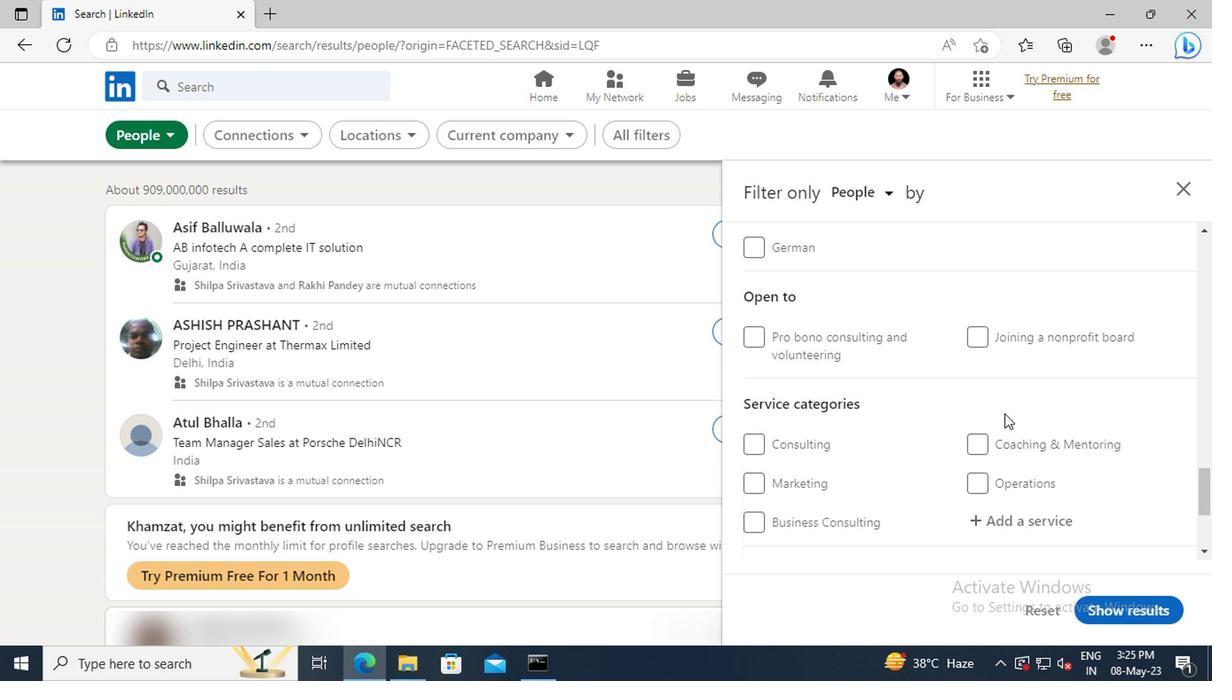 
Action: Mouse scrolled (1000, 412) with delta (0, 0)
Screenshot: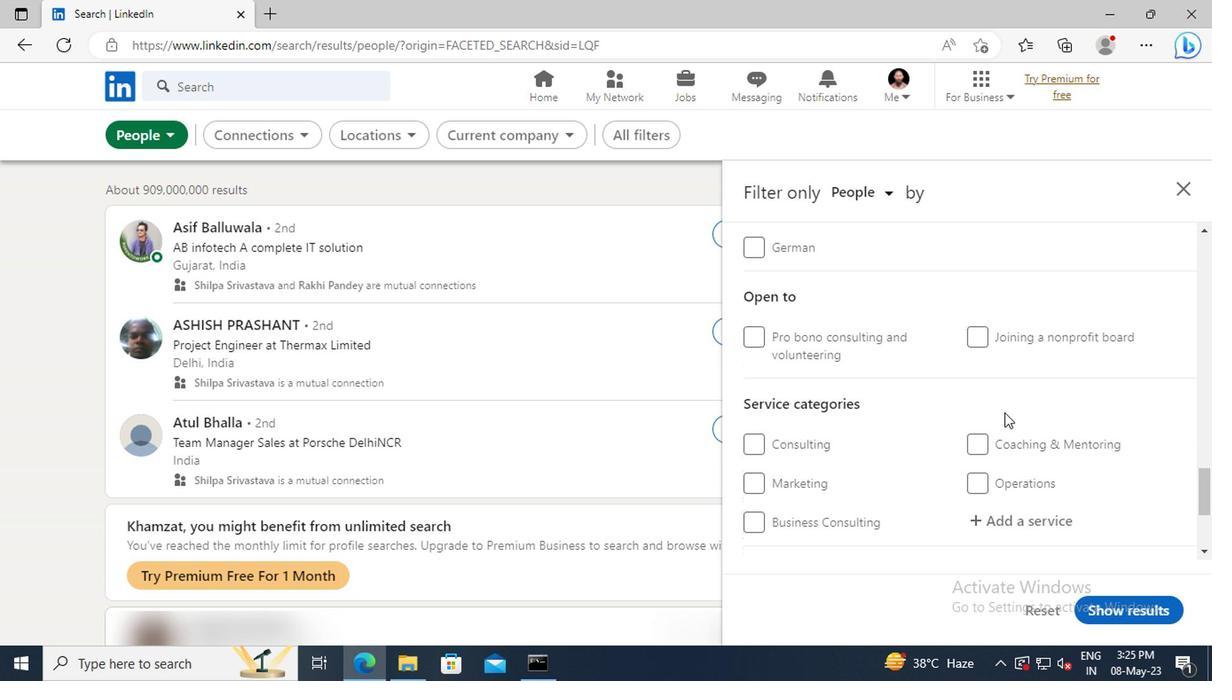 
Action: Mouse moved to (1002, 420)
Screenshot: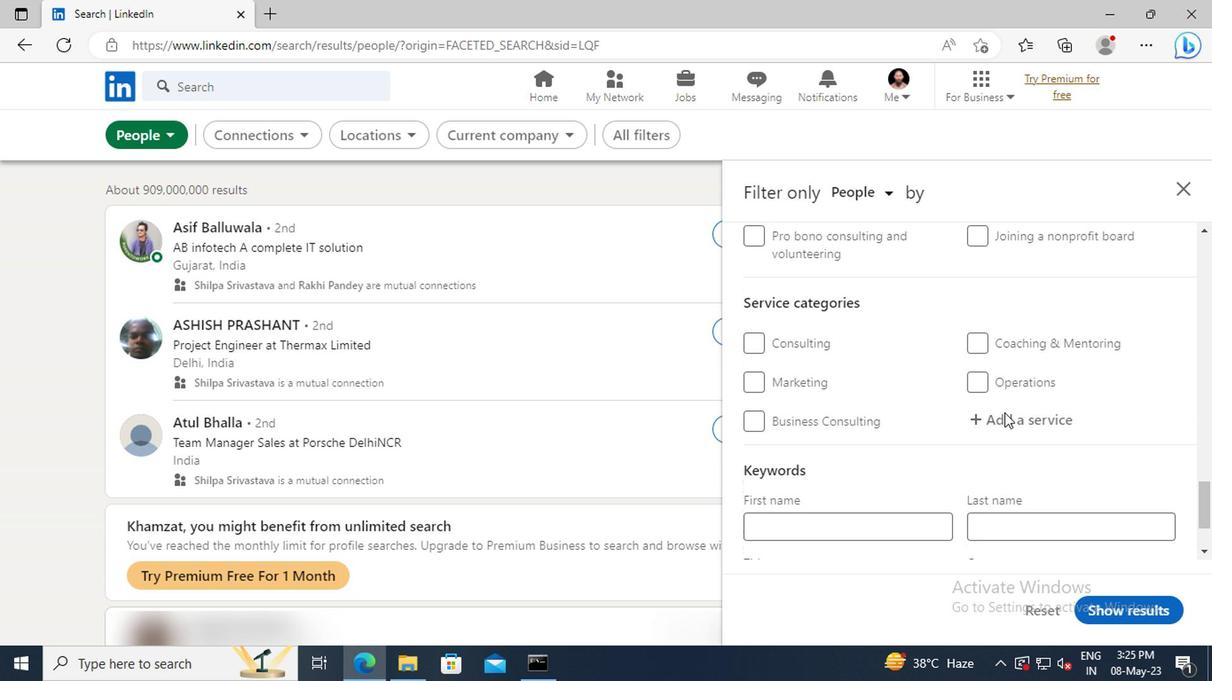 
Action: Mouse pressed left at (1002, 420)
Screenshot: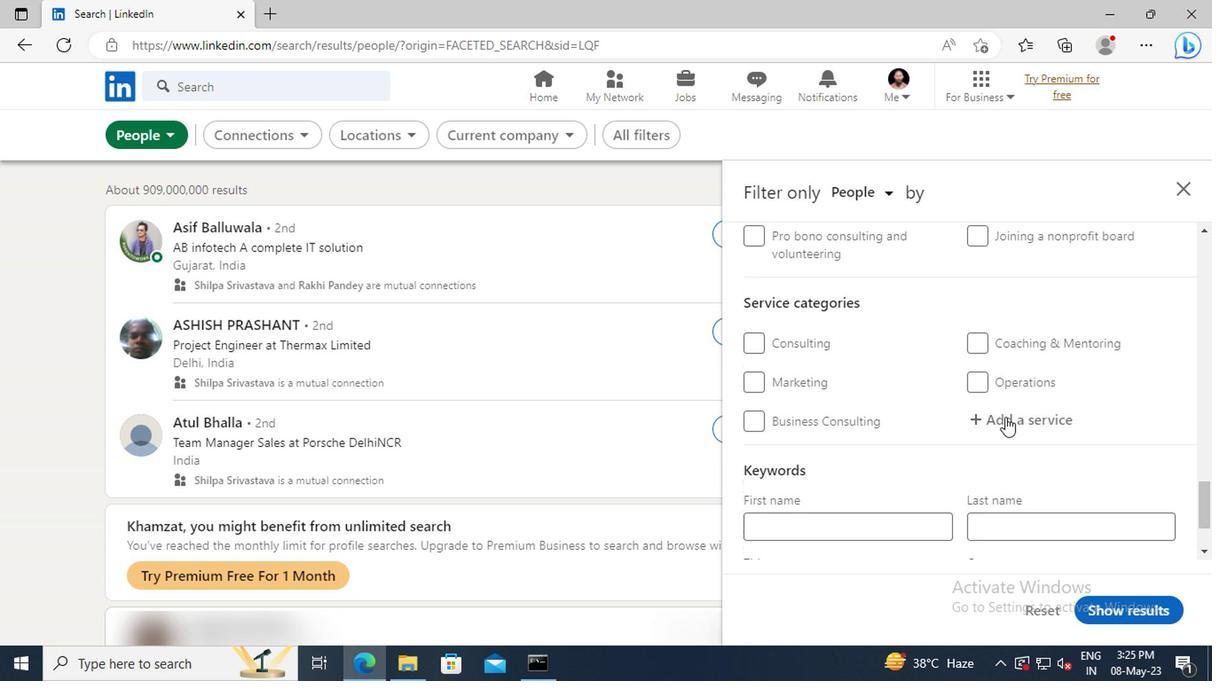 
Action: Mouse moved to (1002, 421)
Screenshot: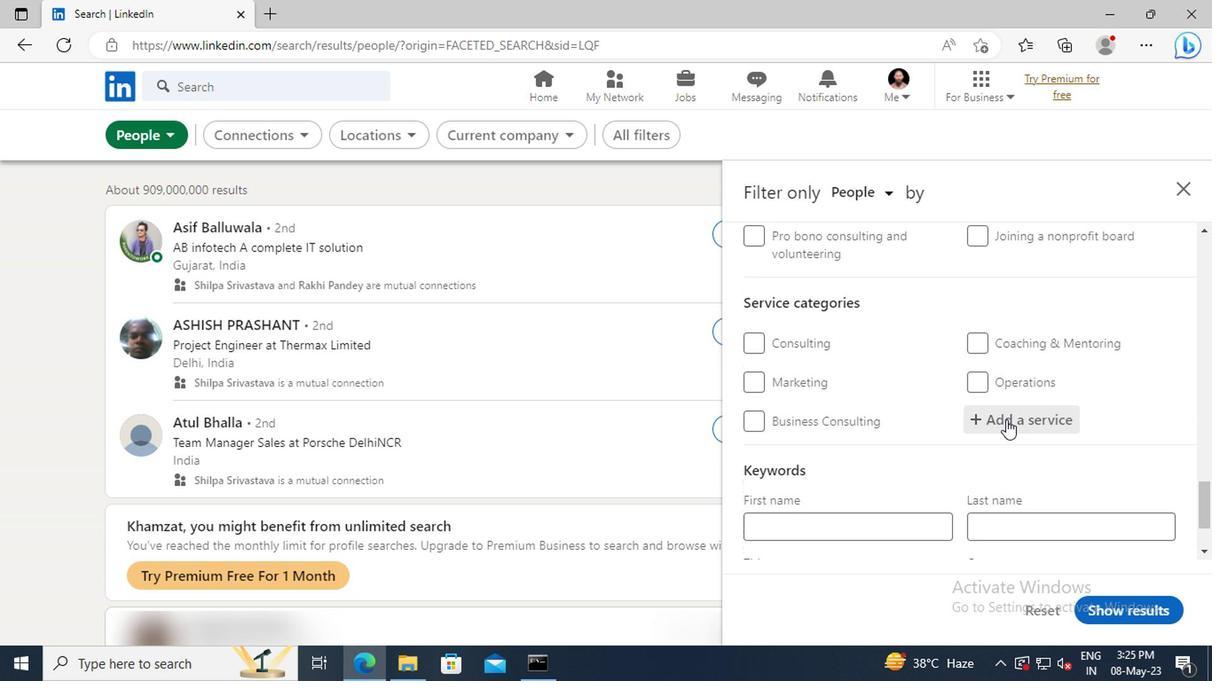 
Action: Key pressed <Key.shift>FIN
Screenshot: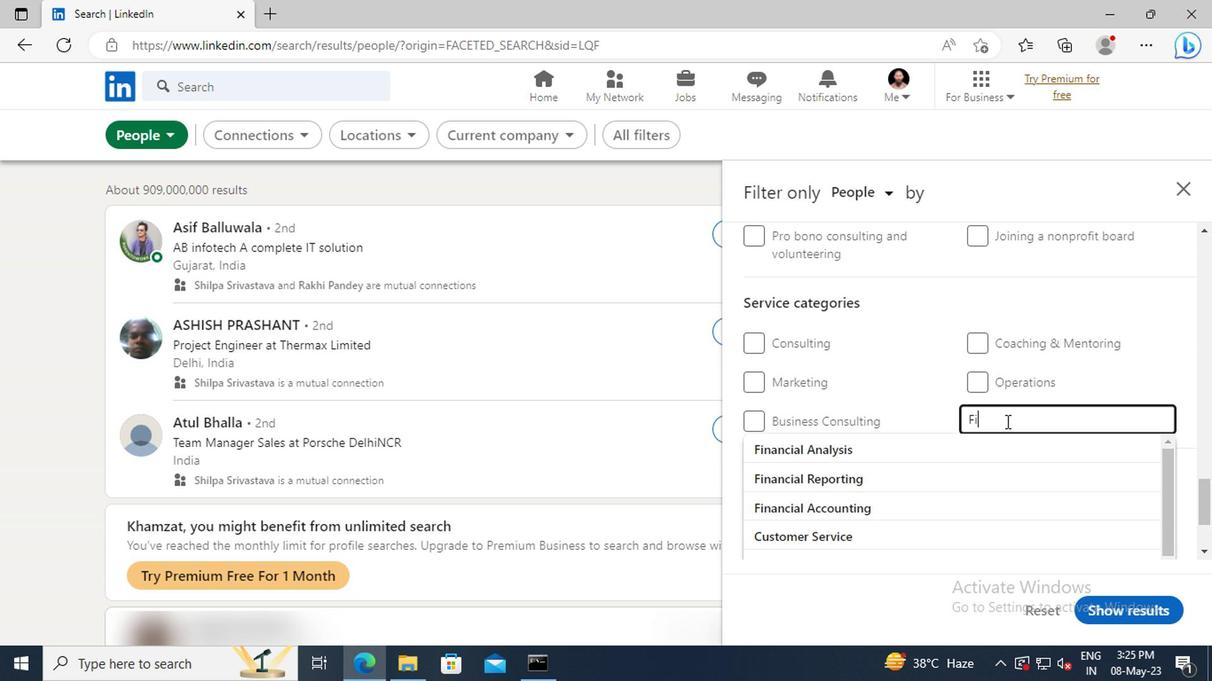 
Action: Mouse moved to (1003, 447)
Screenshot: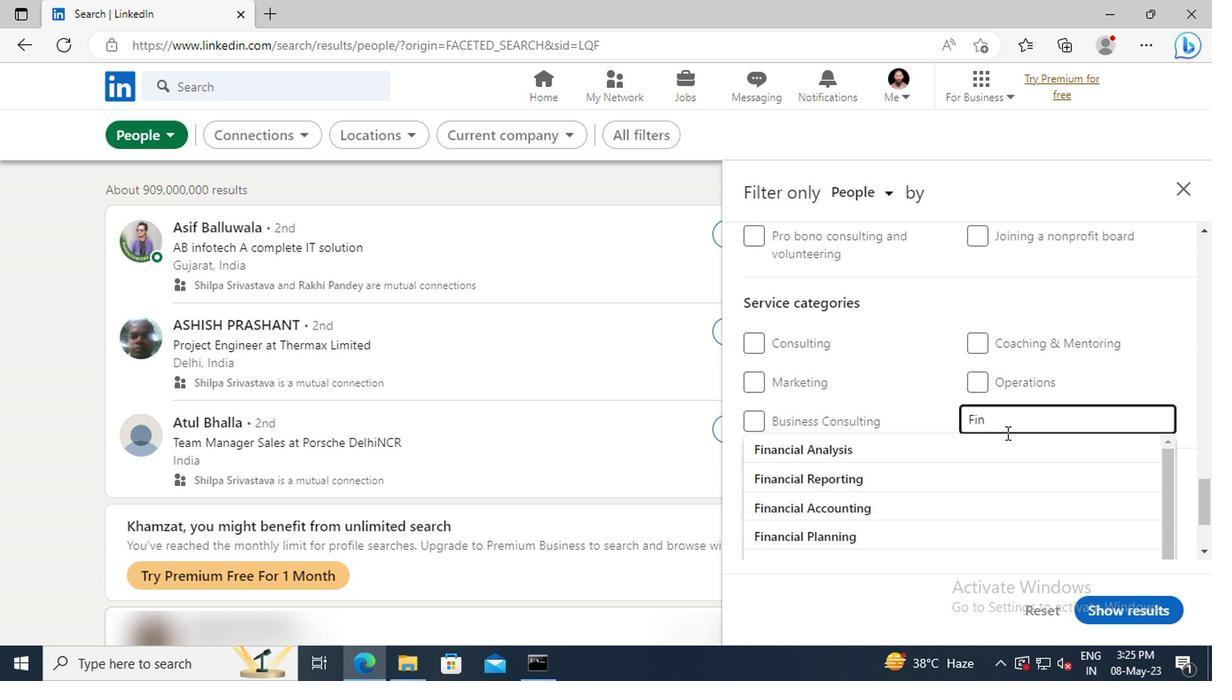 
Action: Mouse pressed left at (1003, 447)
Screenshot: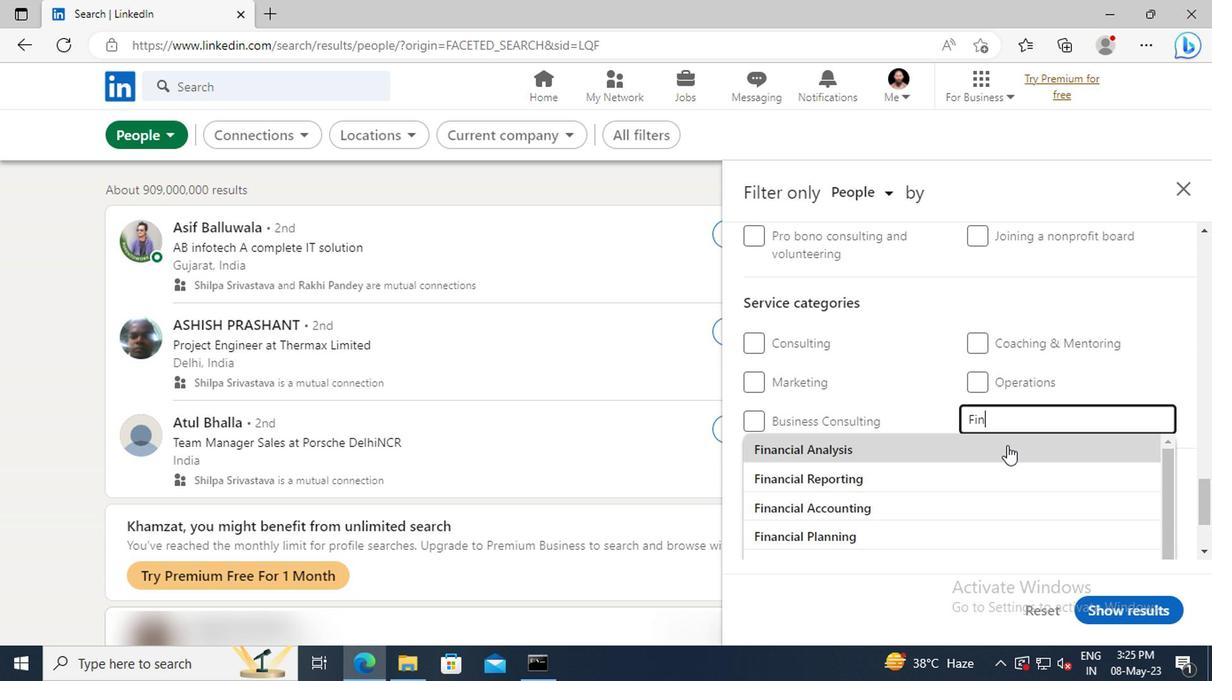 
Action: Mouse moved to (1003, 448)
Screenshot: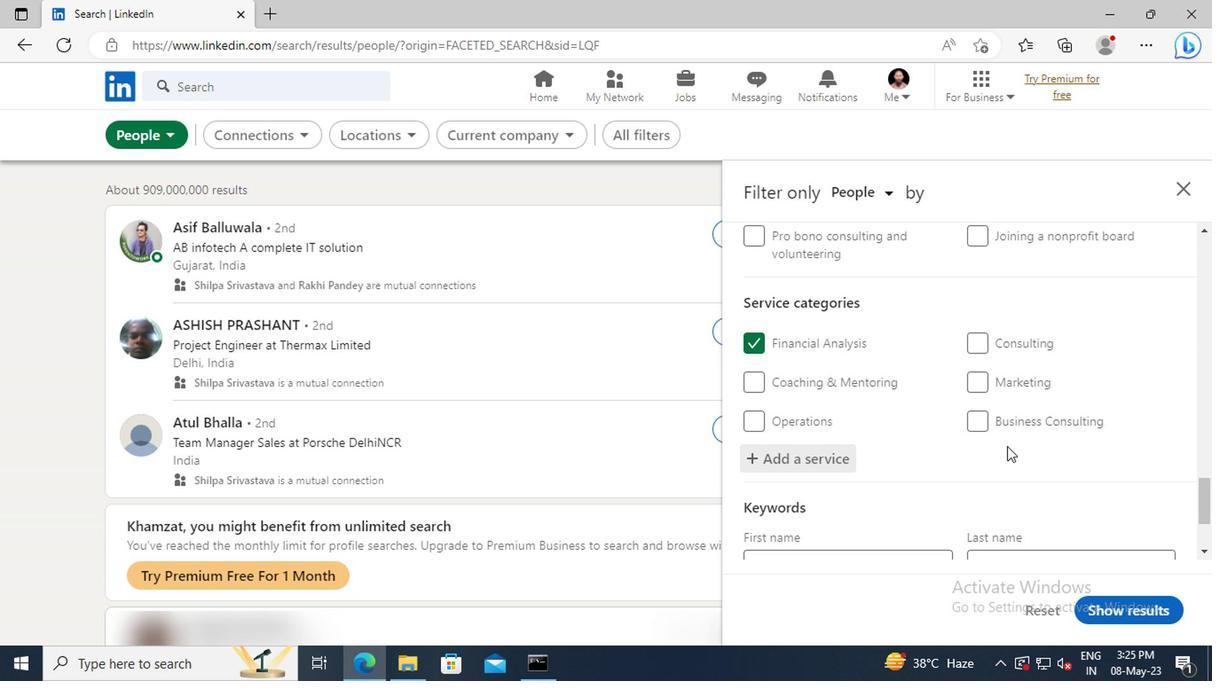 
Action: Mouse scrolled (1003, 447) with delta (0, -1)
Screenshot: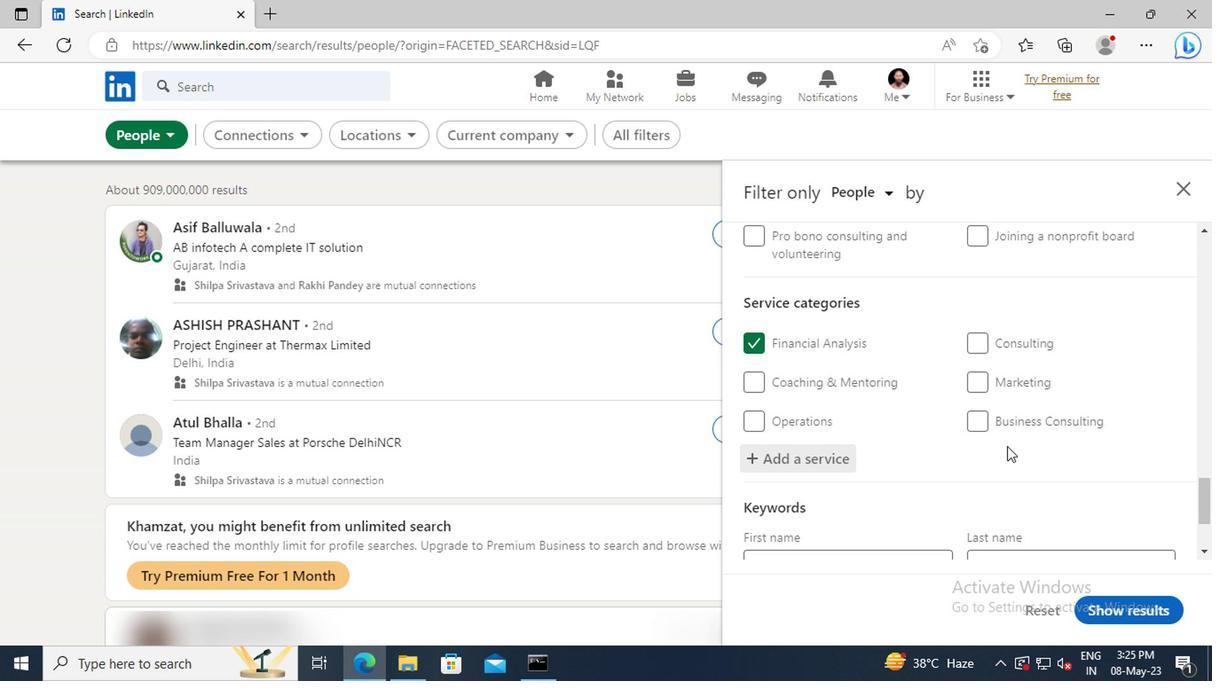 
Action: Mouse scrolled (1003, 447) with delta (0, -1)
Screenshot: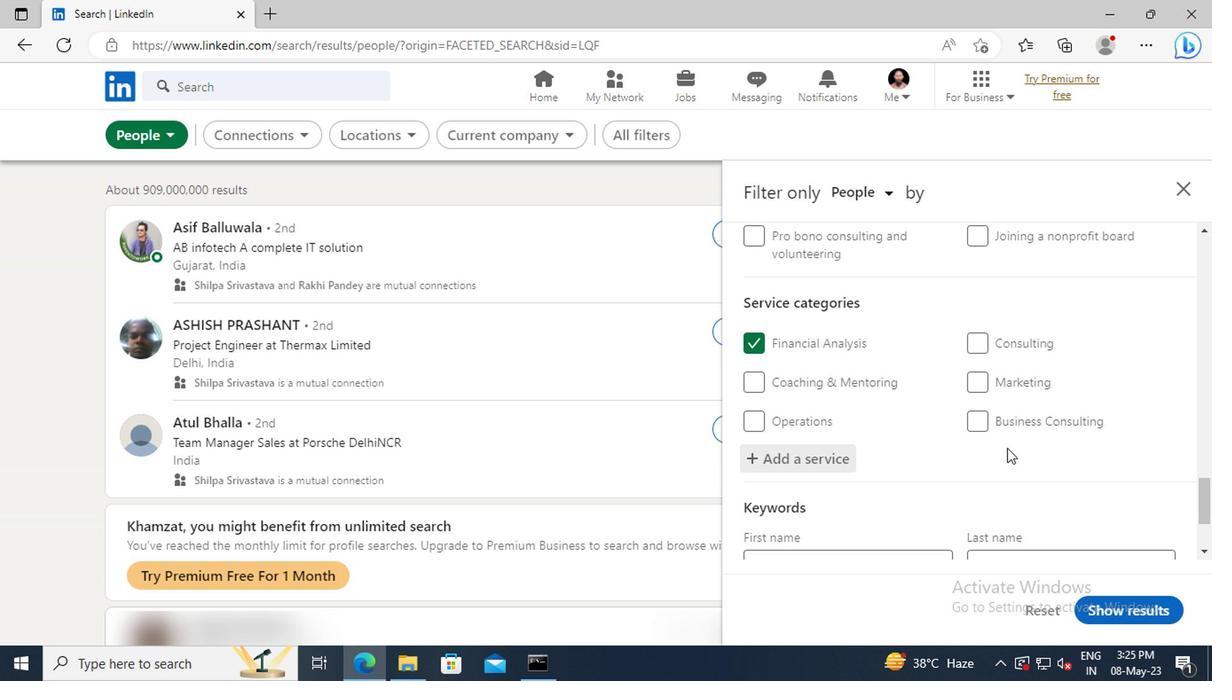 
Action: Mouse scrolled (1003, 447) with delta (0, -1)
Screenshot: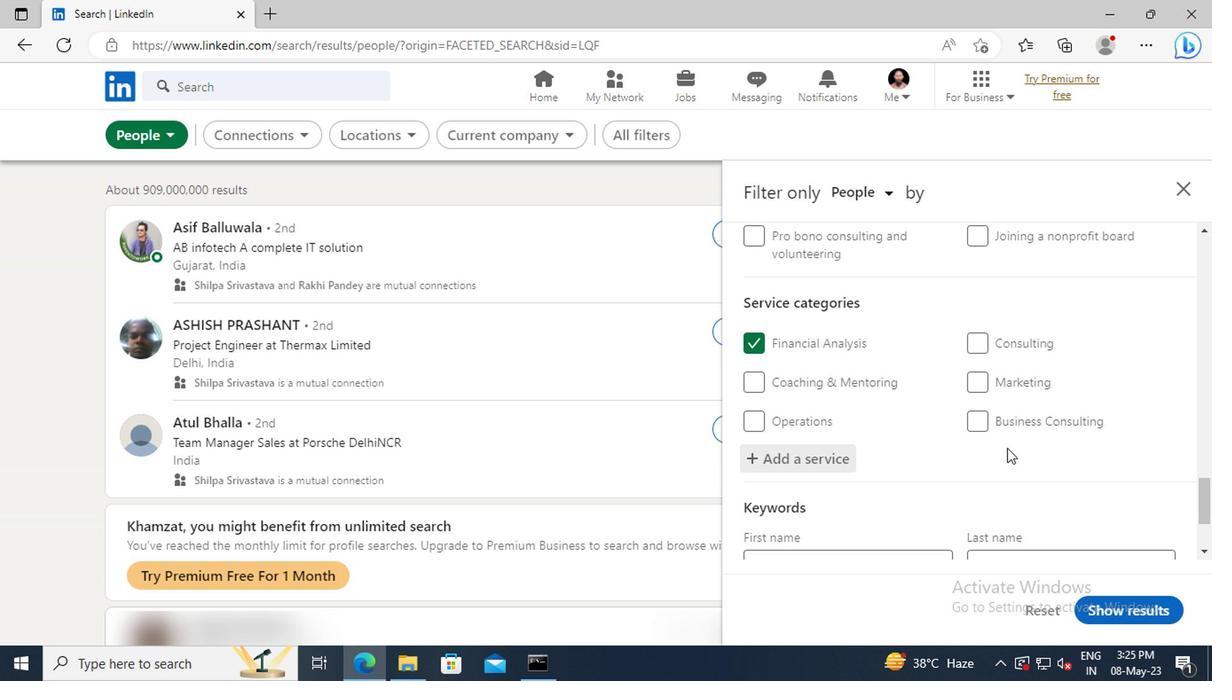 
Action: Mouse scrolled (1003, 447) with delta (0, -1)
Screenshot: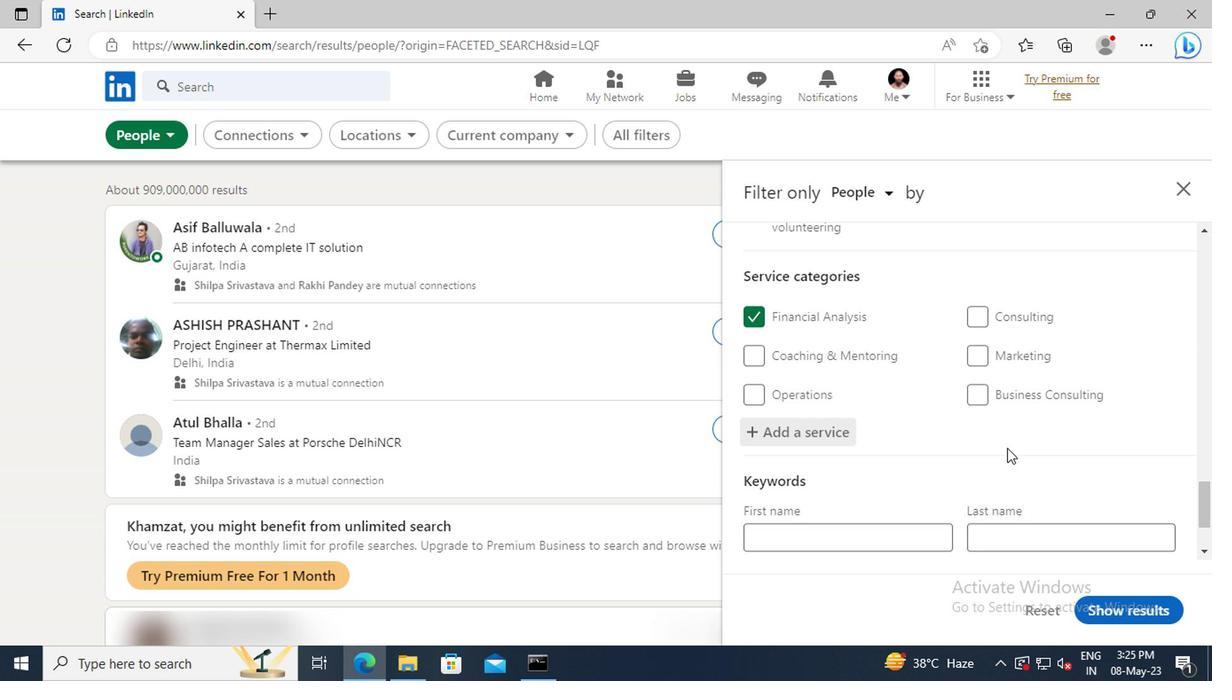 
Action: Mouse moved to (873, 477)
Screenshot: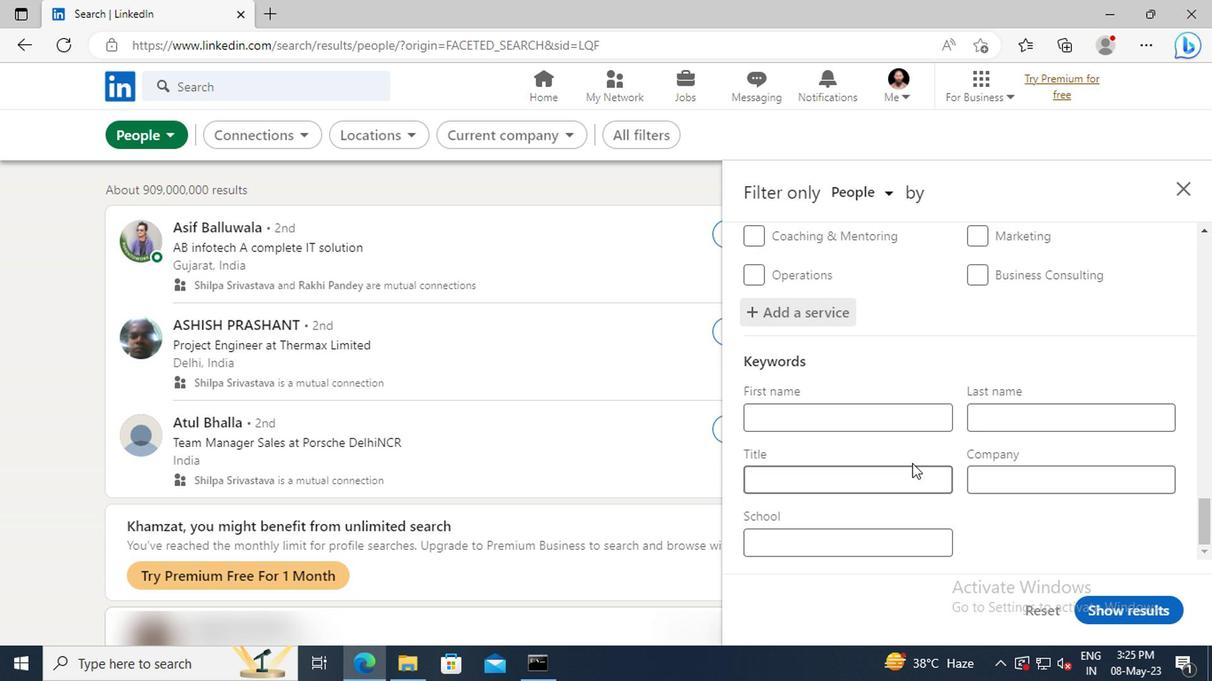 
Action: Mouse pressed left at (873, 477)
Screenshot: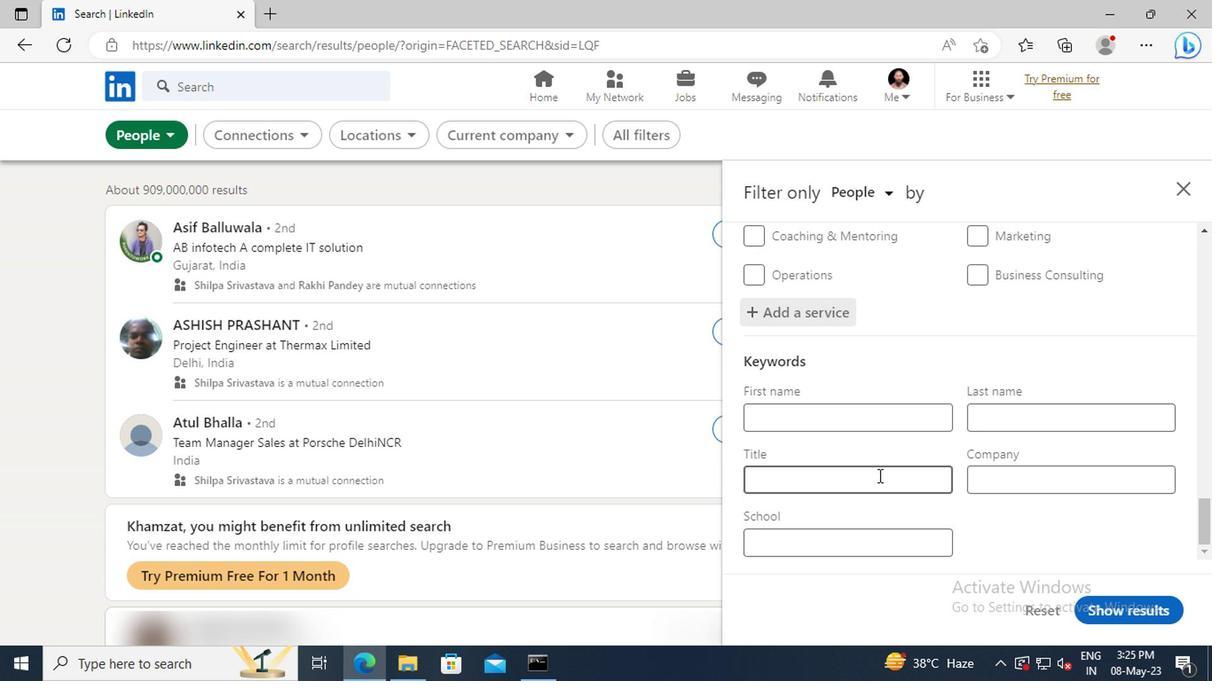 
Action: Mouse moved to (873, 478)
Screenshot: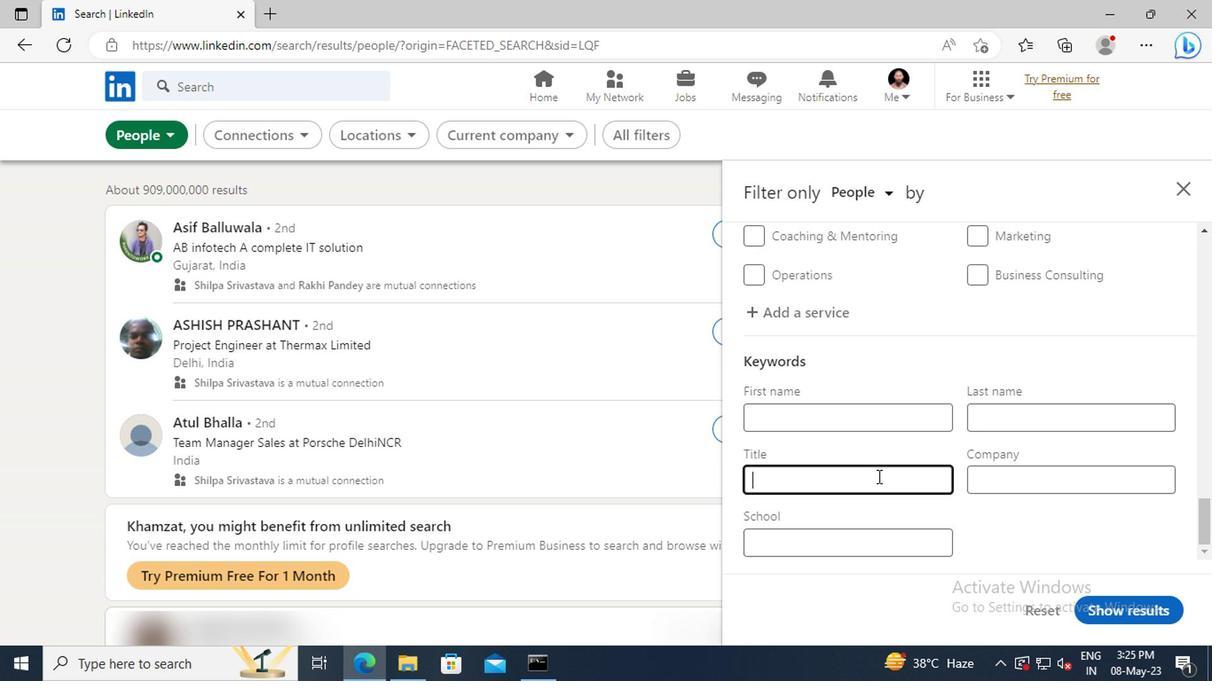 
Action: Key pressed <Key.shift>MEDICAL<Key.space><Key.shift>RESEARCHER<Key.enter>
Screenshot: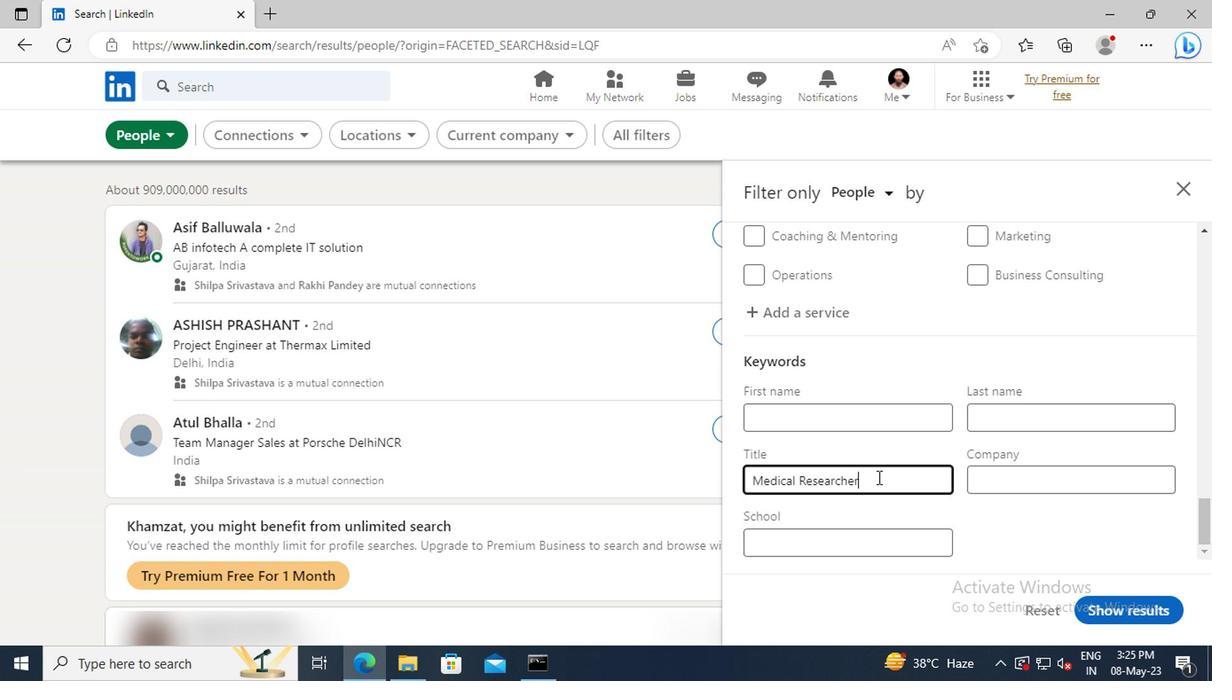 
Action: Mouse moved to (1117, 609)
Screenshot: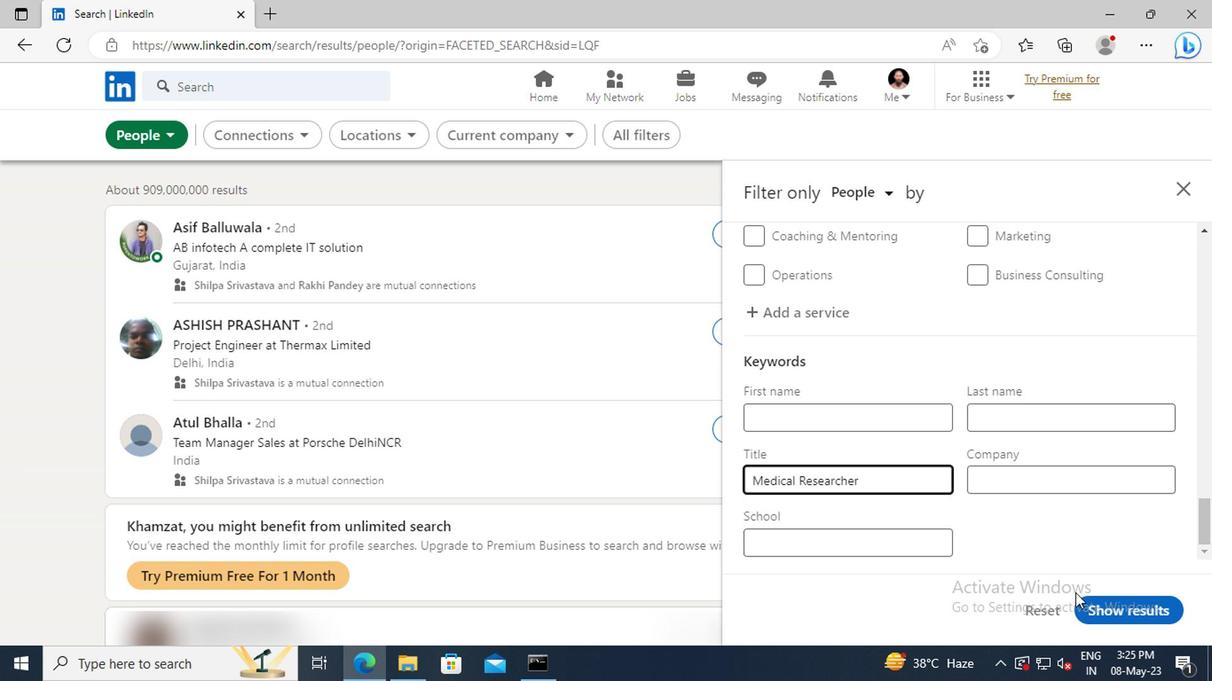 
Action: Mouse pressed left at (1117, 609)
Screenshot: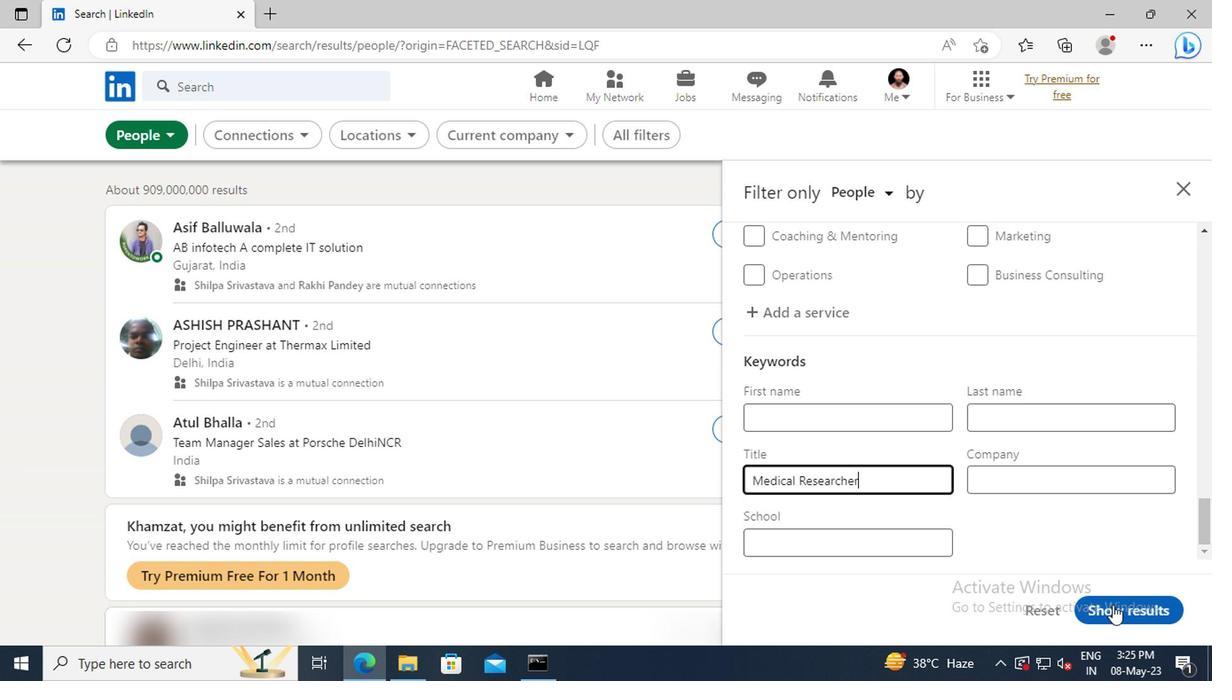 
